Task: Create custom object Instructor custom object for education management system.
Action: Mouse moved to (827, 46)
Screenshot: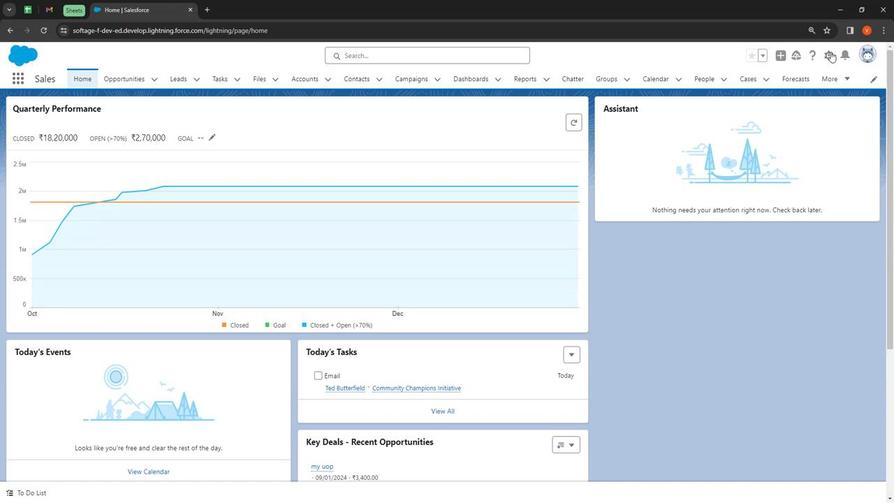 
Action: Mouse pressed left at (827, 46)
Screenshot: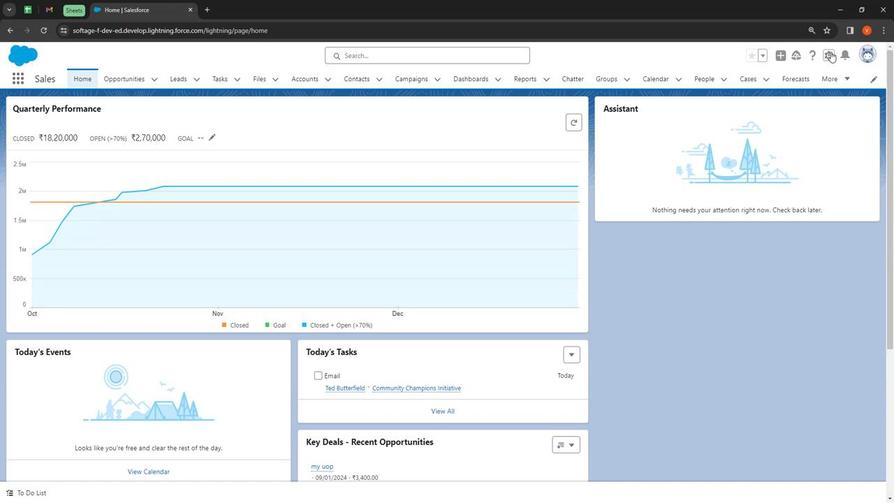 
Action: Mouse moved to (812, 74)
Screenshot: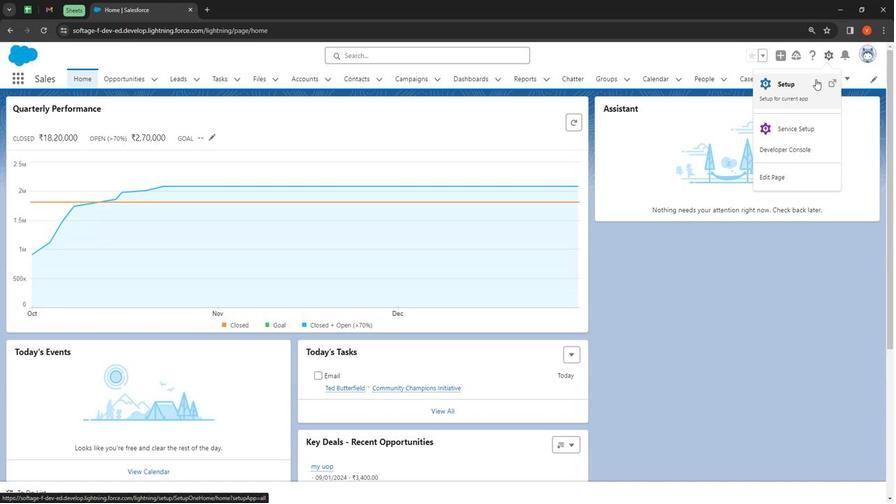 
Action: Mouse pressed left at (812, 74)
Screenshot: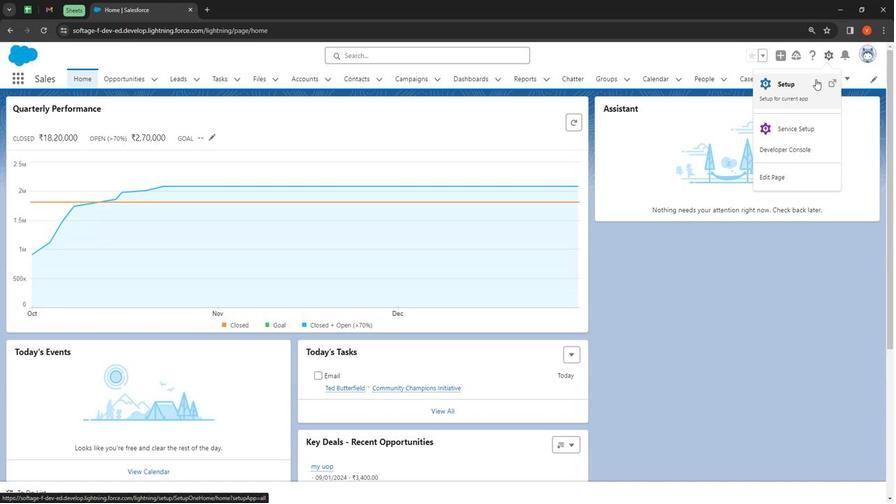 
Action: Mouse moved to (142, 78)
Screenshot: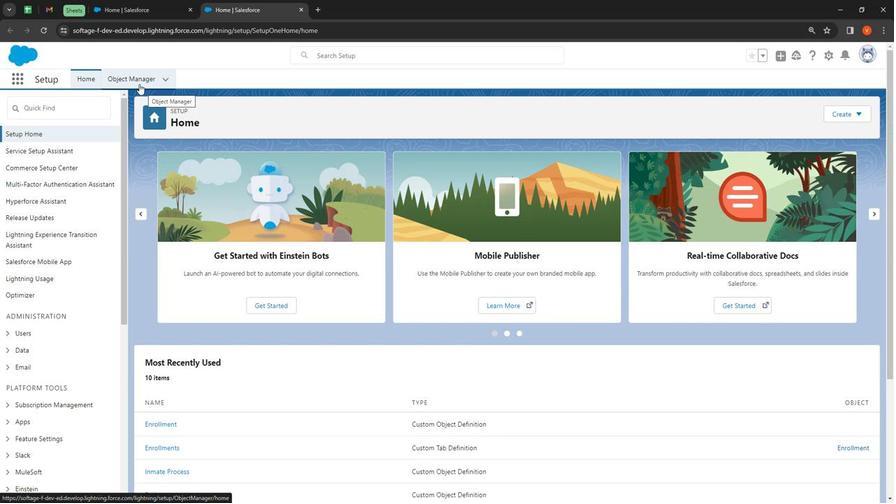 
Action: Mouse pressed left at (142, 78)
Screenshot: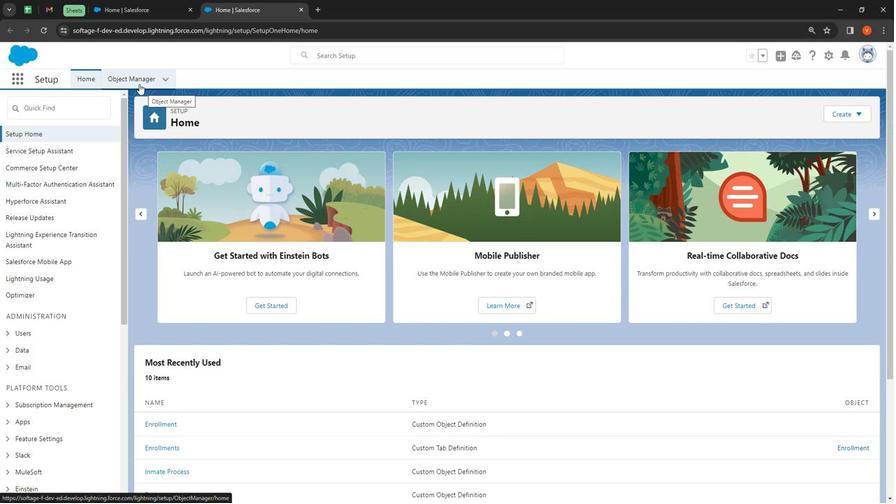 
Action: Mouse moved to (846, 104)
Screenshot: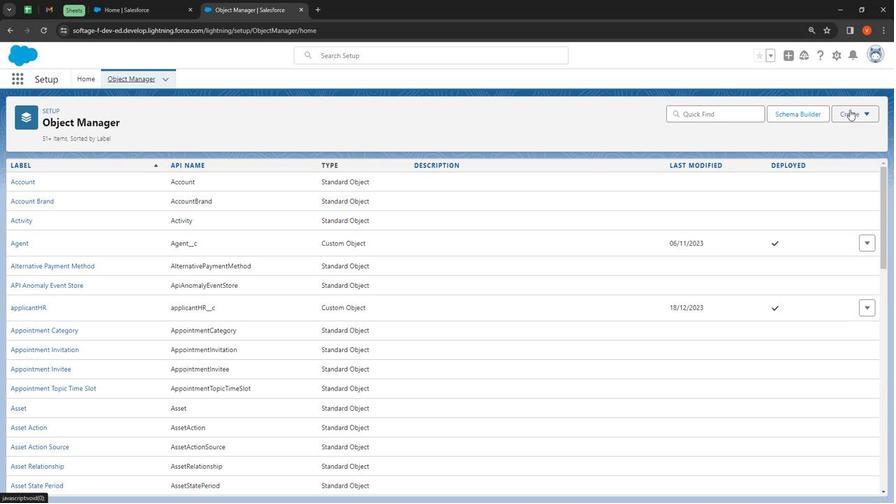 
Action: Mouse pressed left at (846, 104)
Screenshot: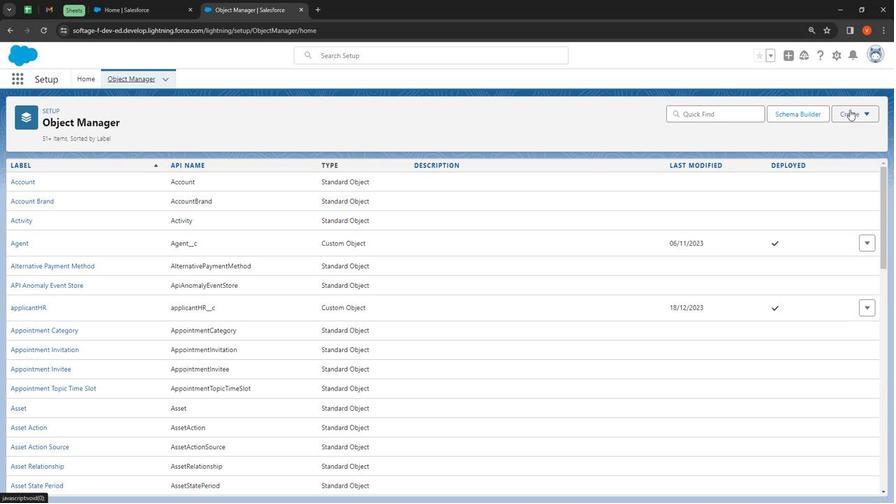 
Action: Mouse moved to (837, 139)
Screenshot: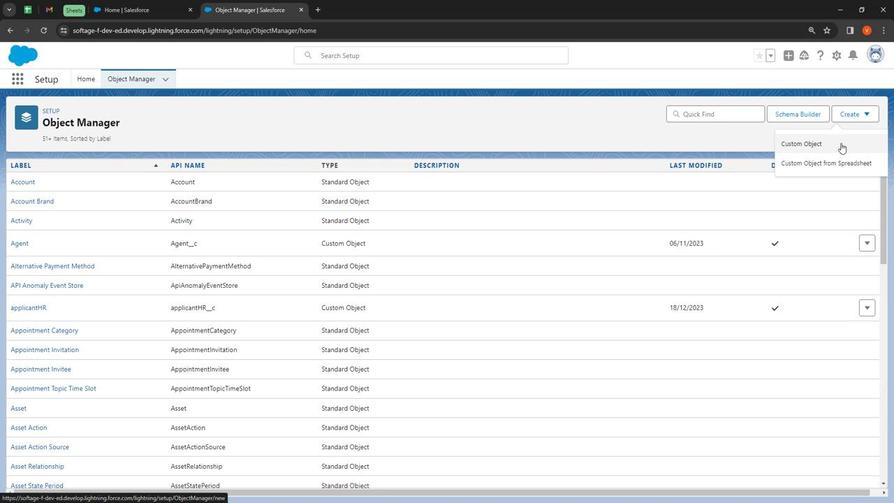 
Action: Mouse pressed left at (837, 139)
Screenshot: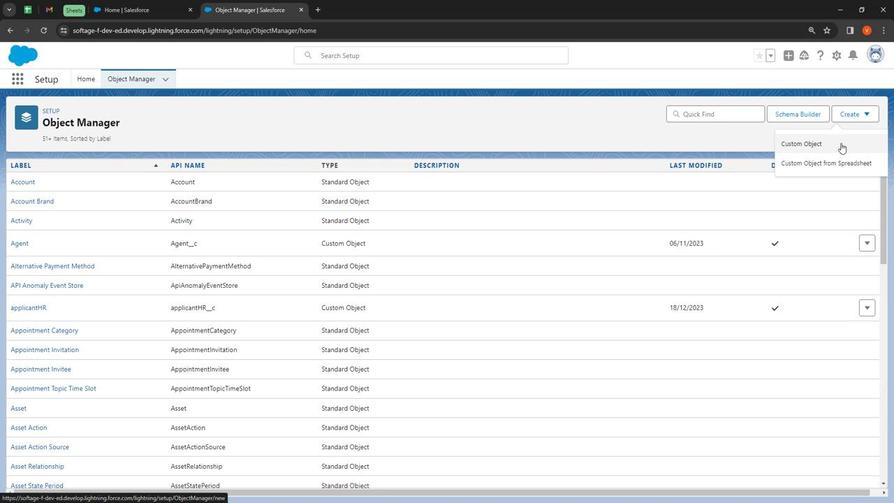 
Action: Mouse moved to (209, 252)
Screenshot: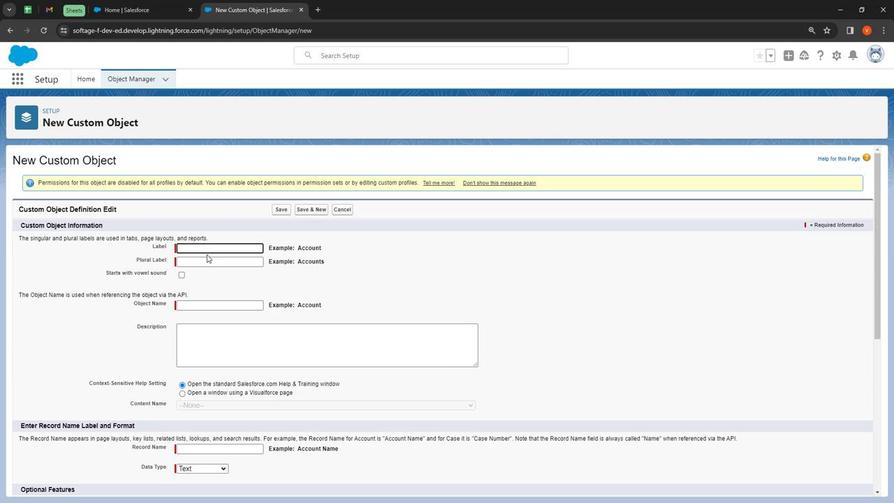 
Action: Mouse pressed left at (209, 252)
Screenshot: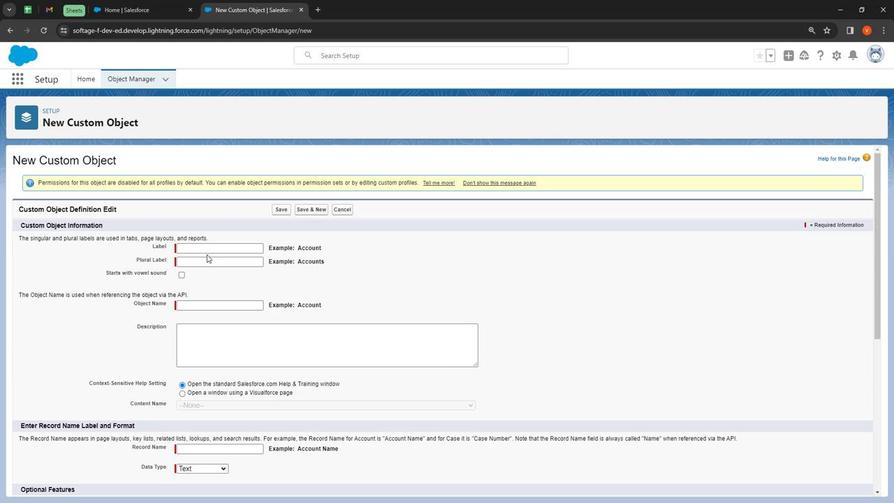 
Action: Mouse moved to (209, 249)
Screenshot: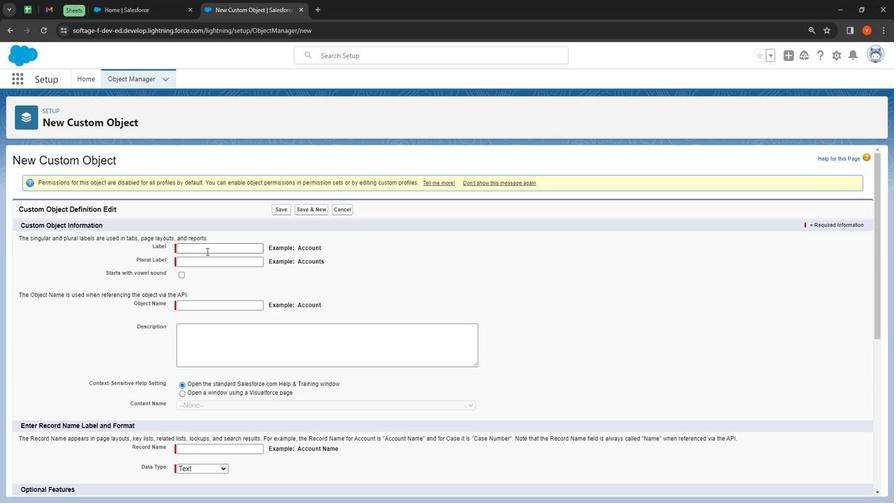 
Action: Mouse pressed left at (209, 249)
Screenshot: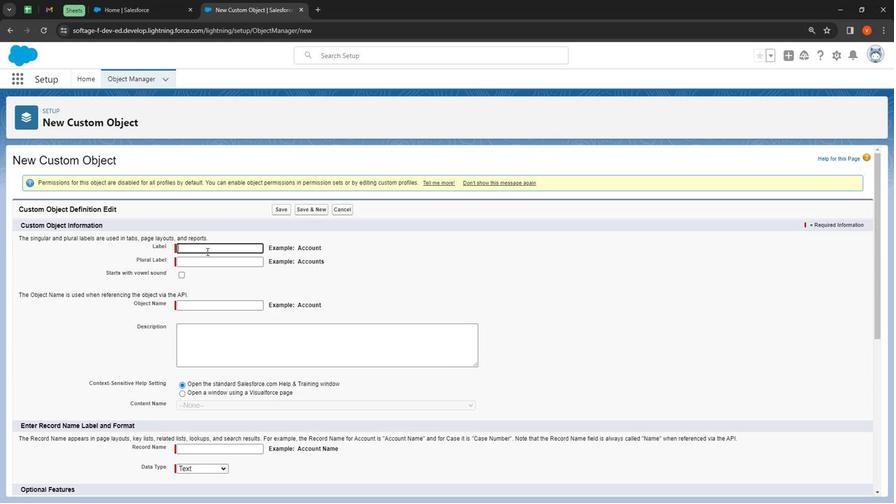
Action: Mouse moved to (206, 245)
Screenshot: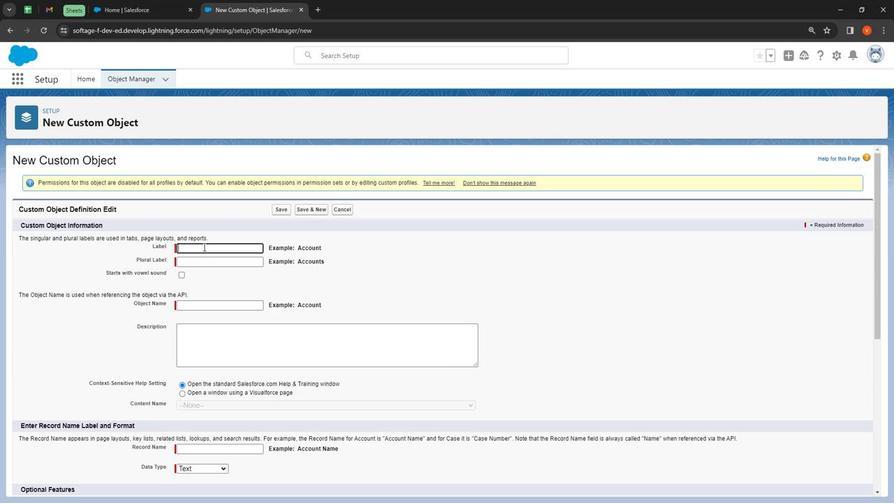 
Action: Key pressed <Key.shift_r><Key.shift_r>Instructor
Screenshot: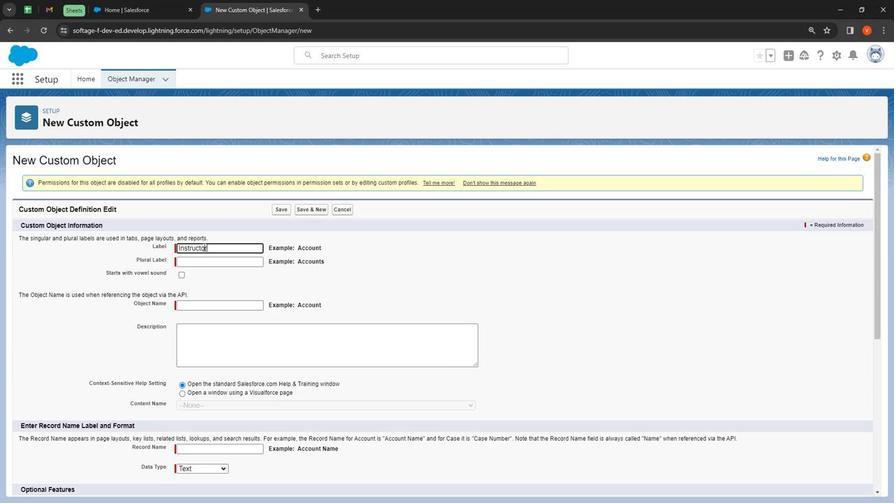 
Action: Mouse moved to (231, 260)
Screenshot: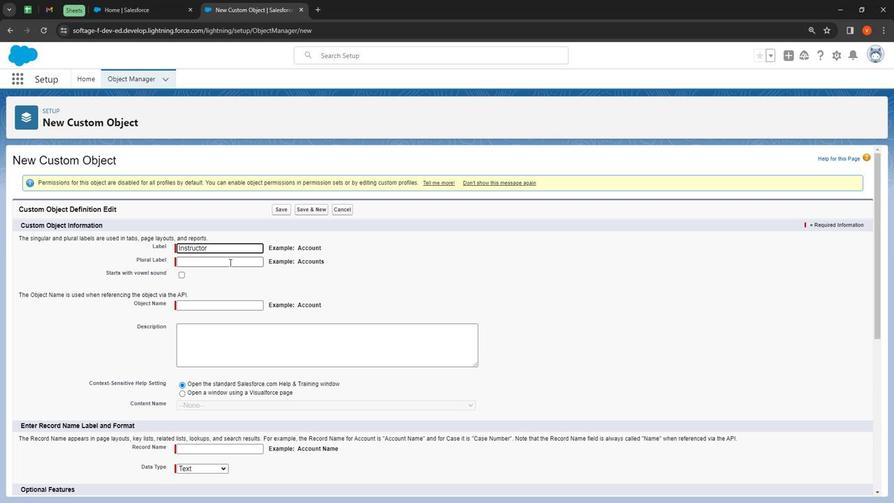 
Action: Mouse pressed left at (231, 260)
Screenshot: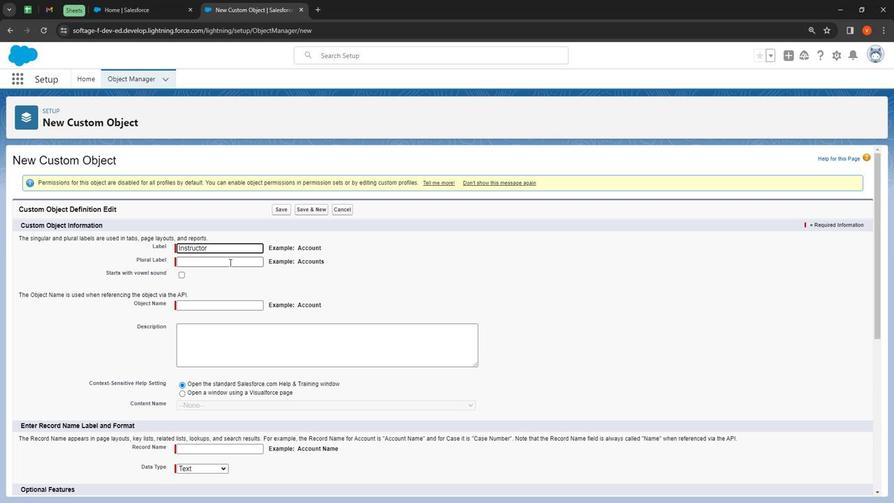 
Action: Mouse moved to (231, 259)
Screenshot: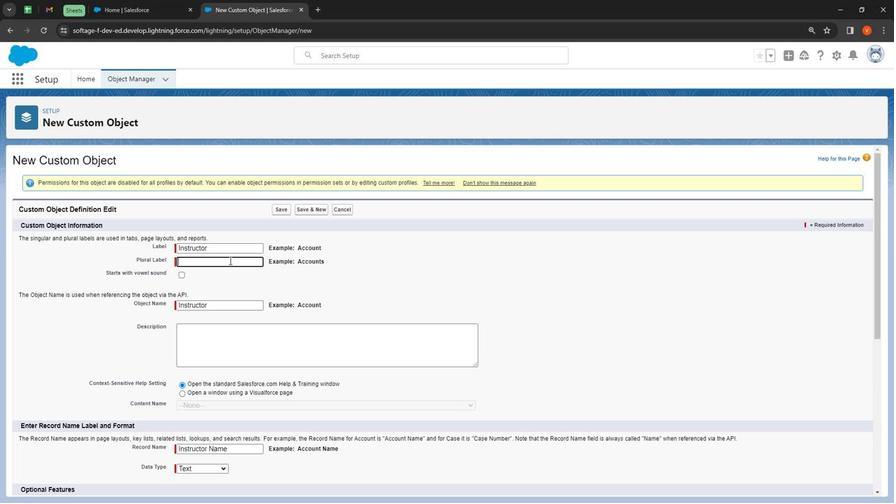 
Action: Key pressed <Key.shift>
Screenshot: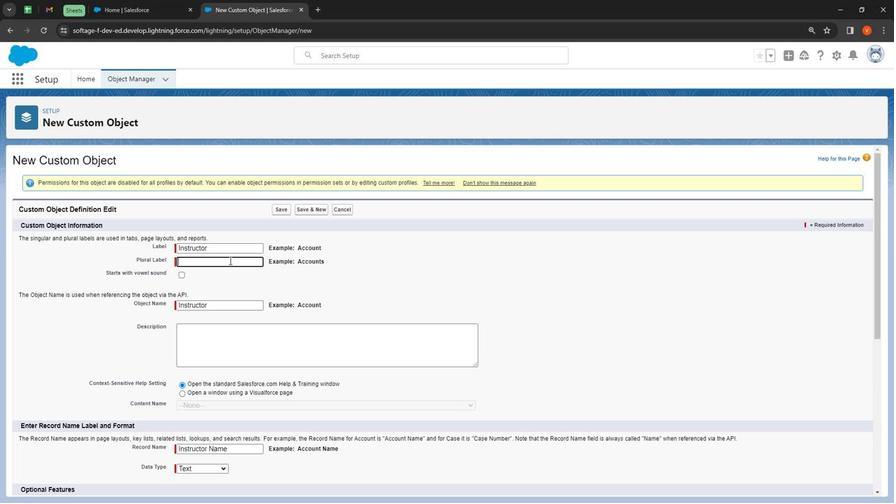 
Action: Mouse moved to (231, 258)
Screenshot: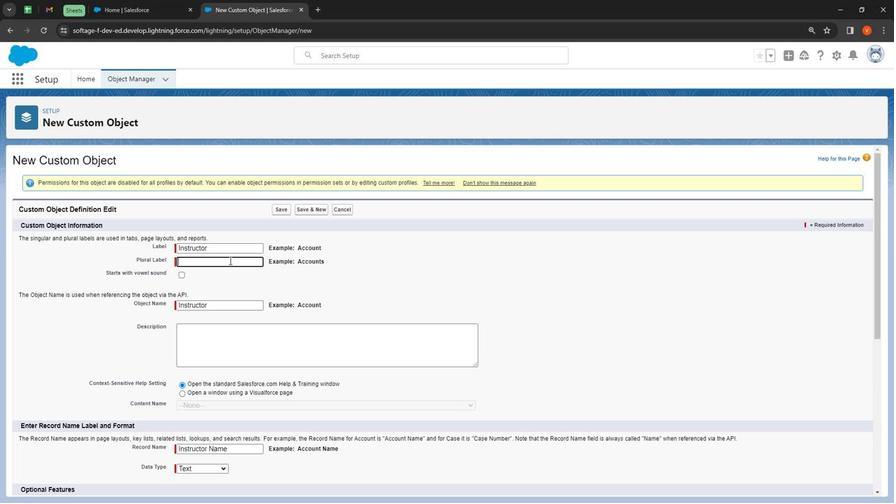 
Action: Key pressed <Key.shift><Key.shift><Key.shift><Key.shift><Key.shift>Instructors
Screenshot: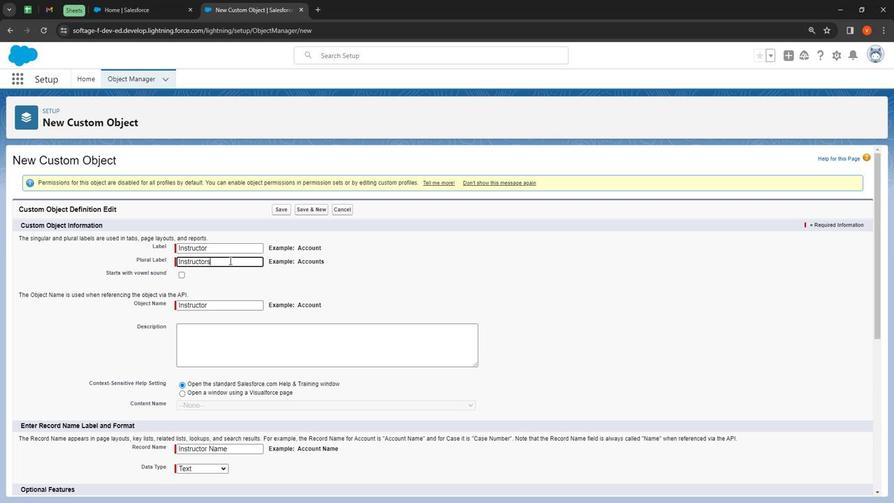 
Action: Mouse moved to (184, 275)
Screenshot: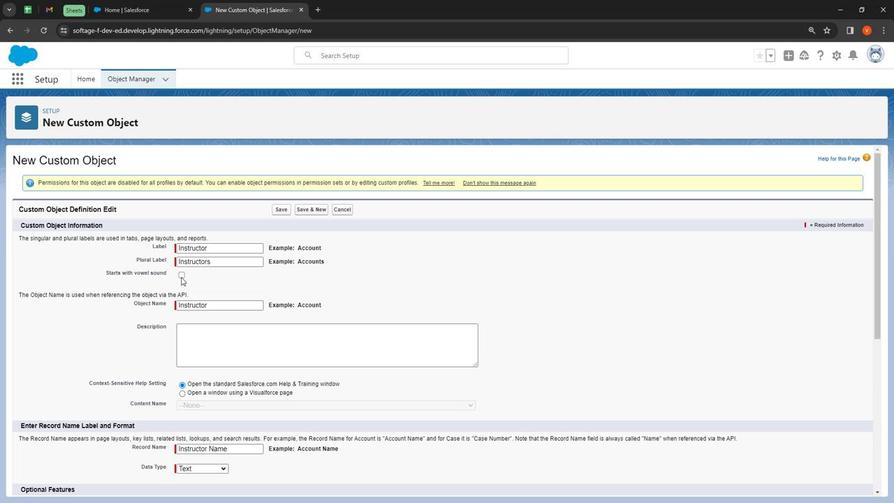 
Action: Mouse pressed left at (184, 275)
Screenshot: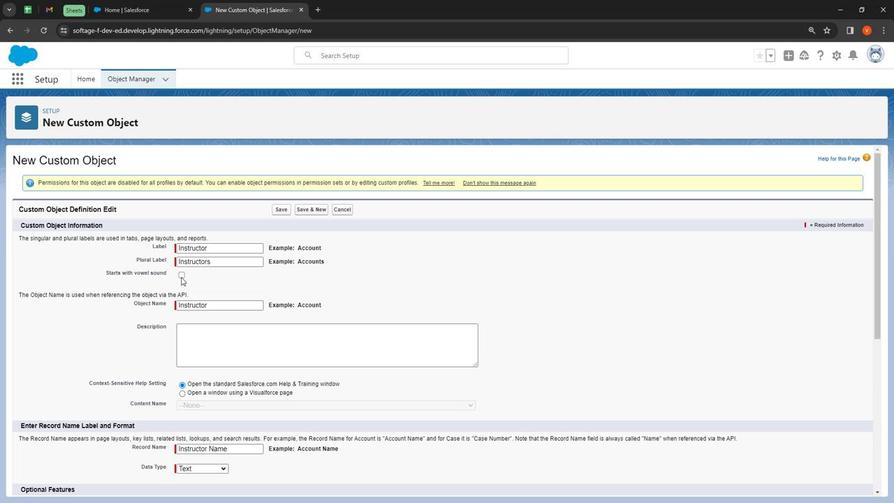 
Action: Mouse moved to (226, 340)
Screenshot: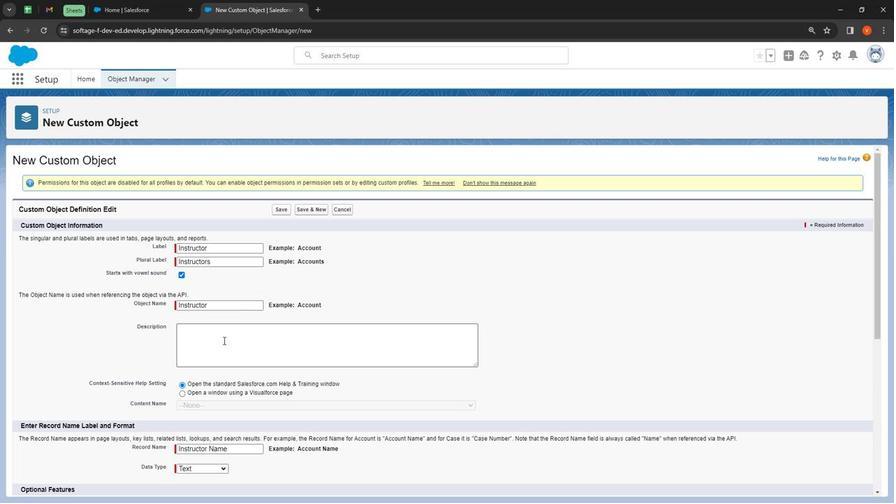 
Action: Mouse pressed left at (226, 340)
Screenshot: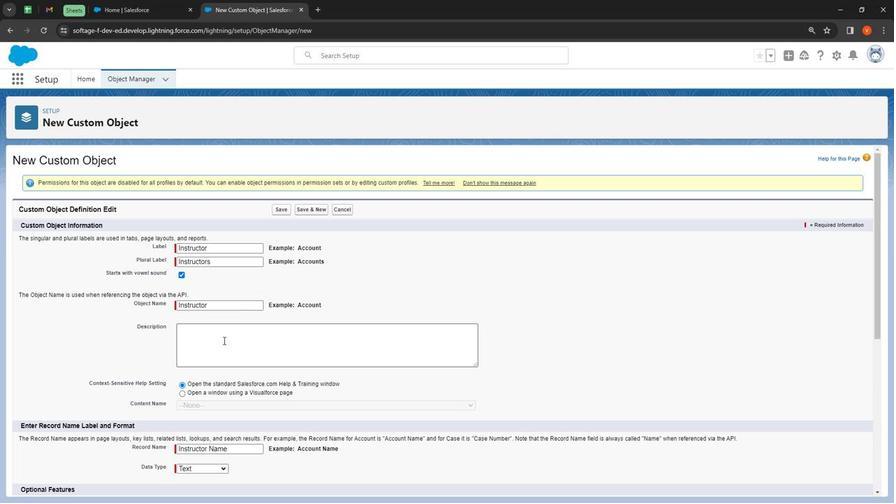 
Action: Key pressed <Key.shift>
Screenshot: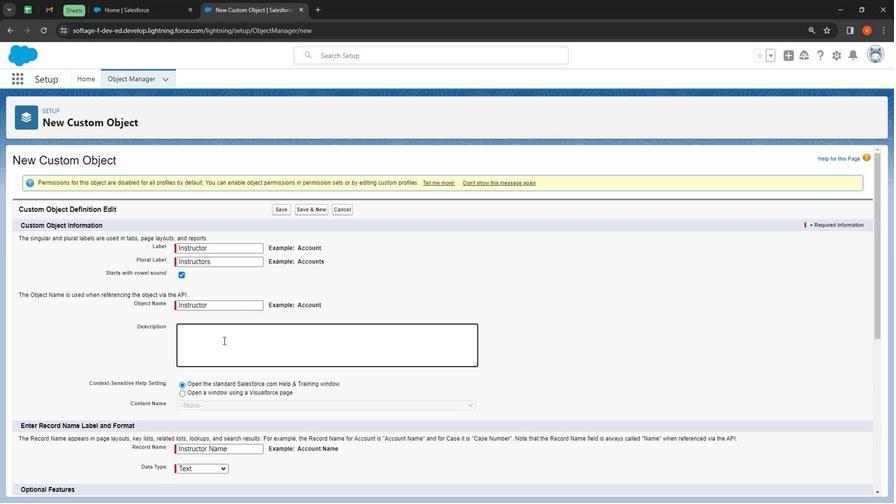 
Action: Mouse moved to (227, 347)
Screenshot: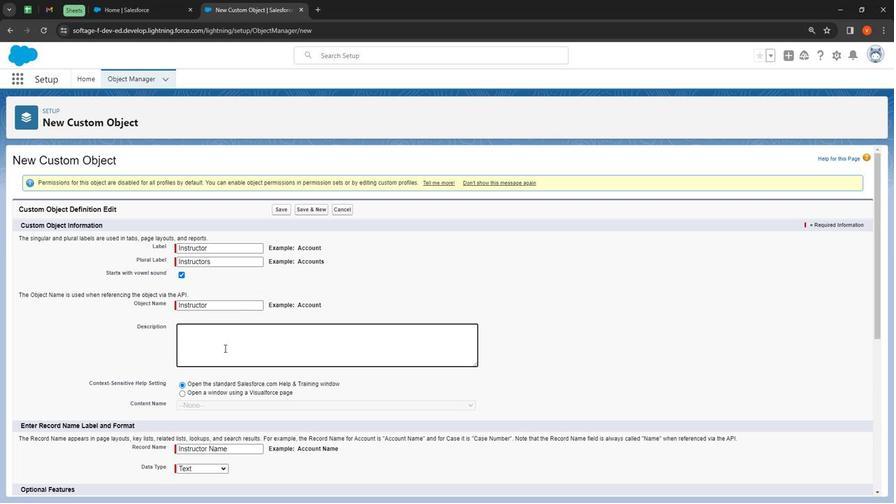 
Action: Key pressed <Key.shift><Key.shift><Key.shift><Key.shift><Key.shift><Key.shift><Key.shift><Key.shift><Key.shift><Key.shift><Key.shift><Key.shift><Key.shift><Key.shift><Key.shift><Key.shift><Key.shift>Instructors<Key.space><Key.shift>Custom<Key.space>object<Key.space>in<Key.space><Key.shift>SMS<Key.space>application<Key.space>to<Key.space><Key.shift><Key.shift><Key.shift><Key.shift><Key.shift><Key.shift><Key.shift><Key.shift><Key.shift><Key.shift><Key.shift><Key.shift><Key.shift><Key.shift><Key.shift><Key.shift><Key.shift><Key.shift><Key.shift><Key.shift>Contain<Key.space><Key.shift>Data<Key.space><Key.shift><Key.shift><Key.shift><Key.shift><Key.shift><Key.shift><Key.shift><Key.shift><Key.shift><Key.shift><Key.shift><Key.shift><Key.shift><Key.shift><Key.shift><Key.shift><Key.shift><Key.shift><Key.shift><Key.shift><Key.shift><Key.shift><Key.shift><Key.shift><Key.shift><Key.shift><Key.shift><Key.shift><Key.shift><Key.shift><Key.shift><Key.shift><Key.shift><Key.shift><Key.shift><Key.shift><Key.shift><Key.shift><Key.shift><Key.shift><Key.shift><Key.shift><Key.shift><Key.shift><Key.shift><Key.shift><Key.shift><Key.shift><Key.shift><Key.shift>For<Key.space><Key.shift><Key.shift><Key.shift><Key.shift><Key.shift><Key.shift><Key.shift><Key.shift><Key.shift><Key.shift><Key.shift><Key.shift><Key.shift><Key.shift><Key.shift><Key.shift><Key.shift><Key.shift><Key.shift><Key.shift><Key.shift><Key.shift><Key.shift><Key.shift><Key.shift><Key.shift><Key.shift>Instruck<Key.backspace>tors.
Screenshot: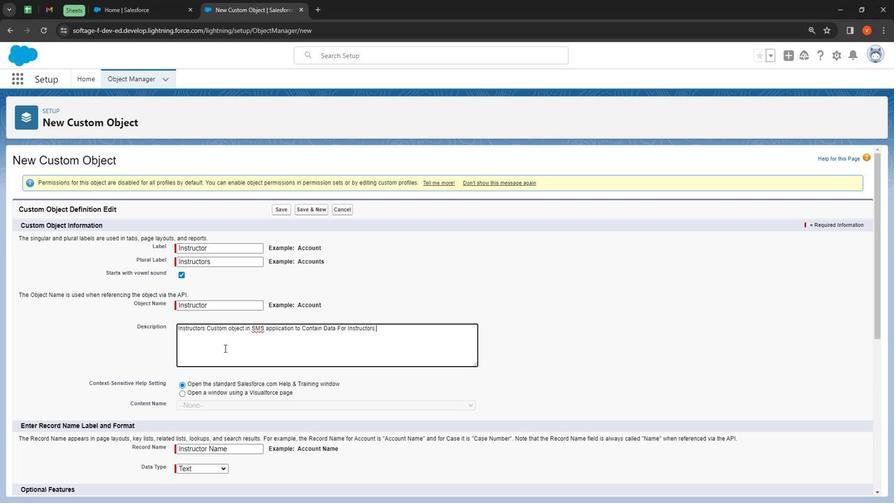 
Action: Mouse moved to (374, 333)
Screenshot: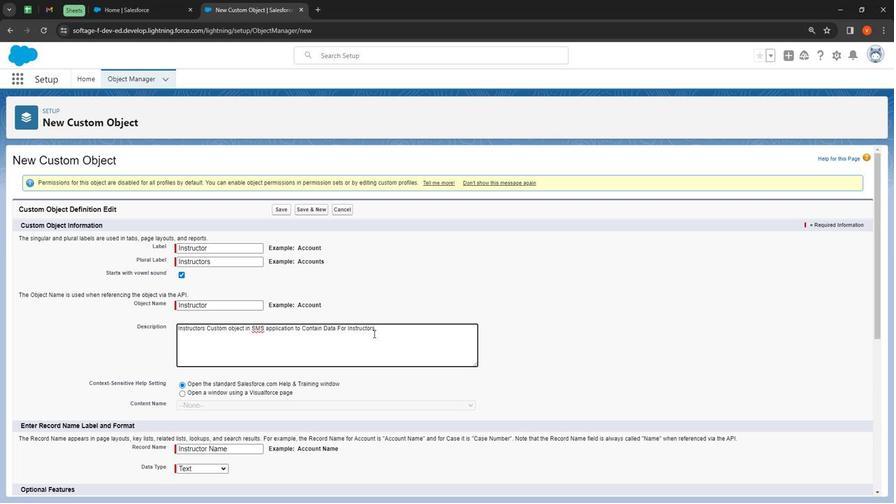 
Action: Mouse scrolled (374, 332) with delta (0, 0)
Screenshot: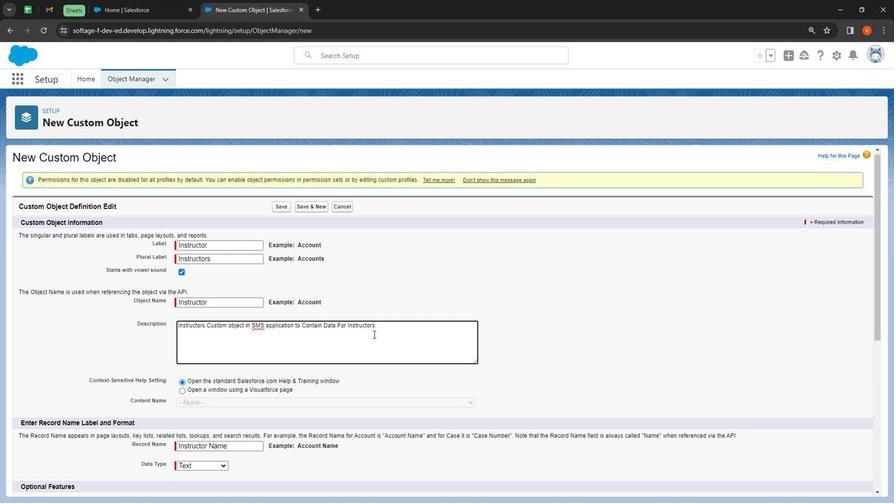 
Action: Mouse moved to (374, 333)
Screenshot: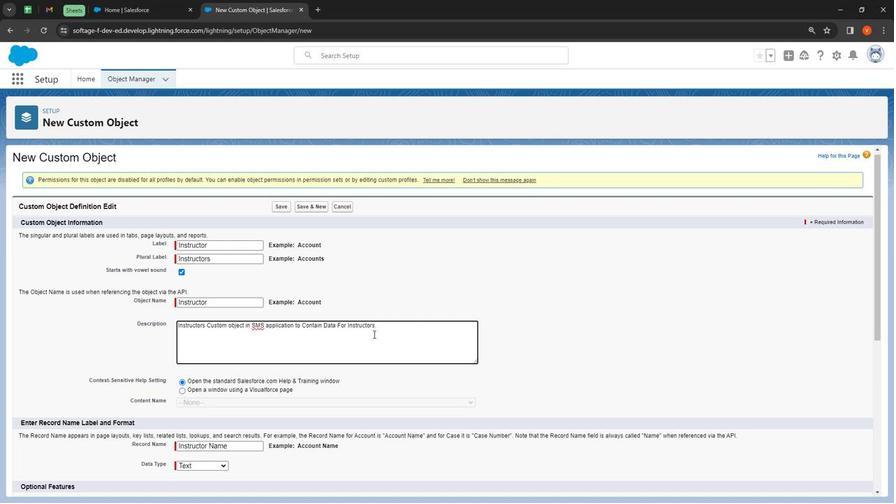 
Action: Mouse scrolled (374, 333) with delta (0, 0)
Screenshot: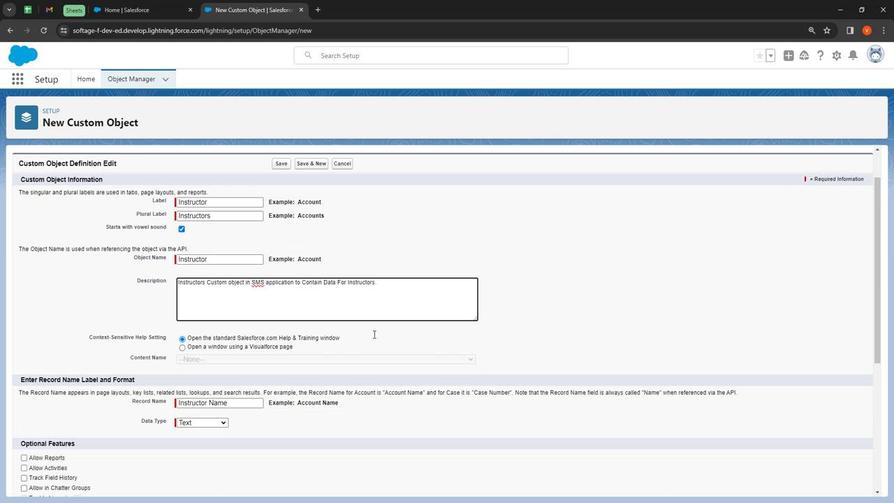 
Action: Mouse moved to (55, 406)
Screenshot: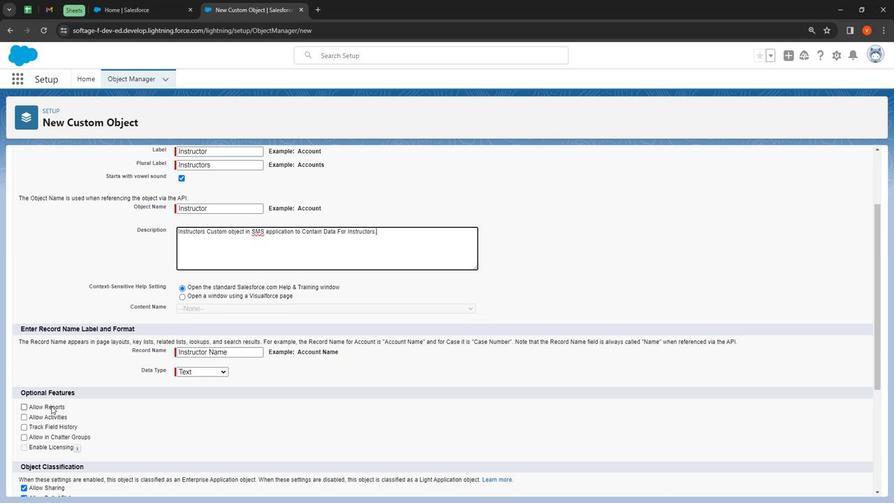 
Action: Mouse pressed left at (55, 406)
Screenshot: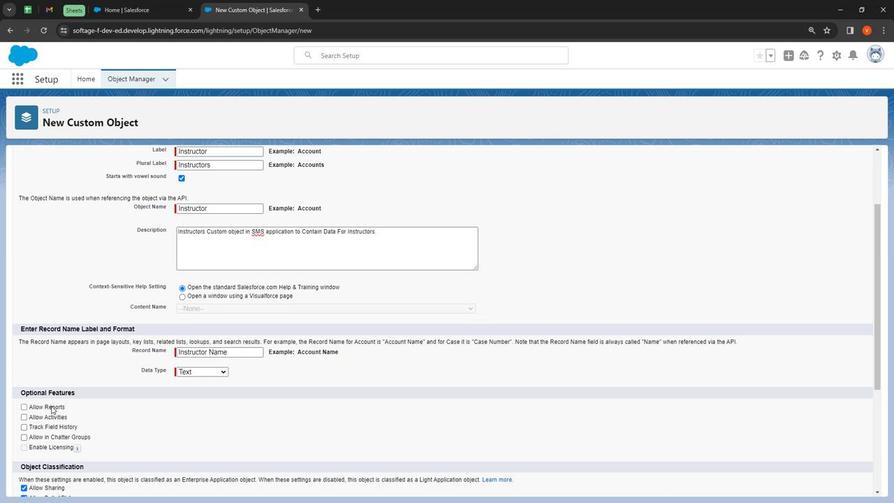 
Action: Mouse moved to (48, 415)
Screenshot: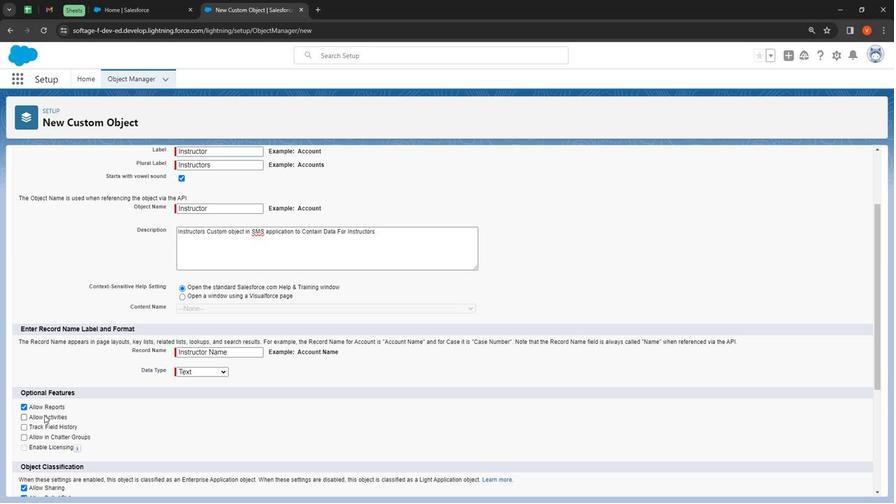 
Action: Mouse pressed left at (48, 415)
Screenshot: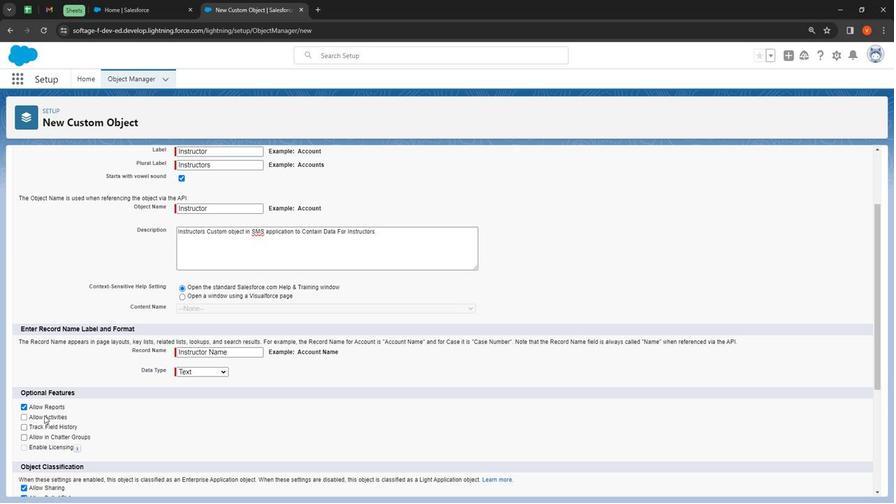 
Action: Mouse moved to (46, 428)
Screenshot: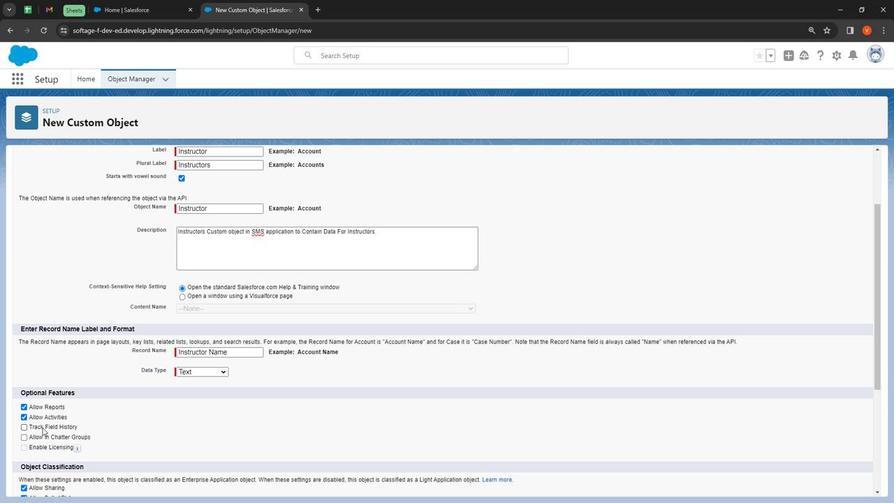 
Action: Mouse pressed left at (46, 428)
Screenshot: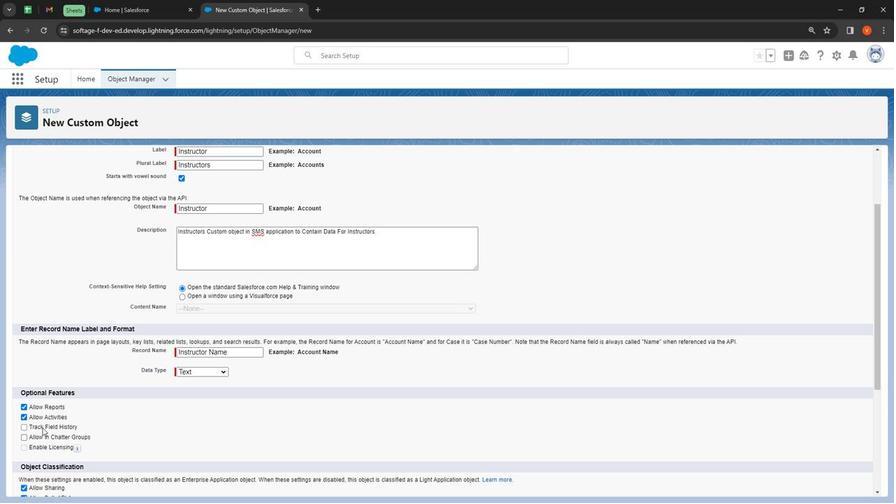 
Action: Mouse moved to (45, 439)
Screenshot: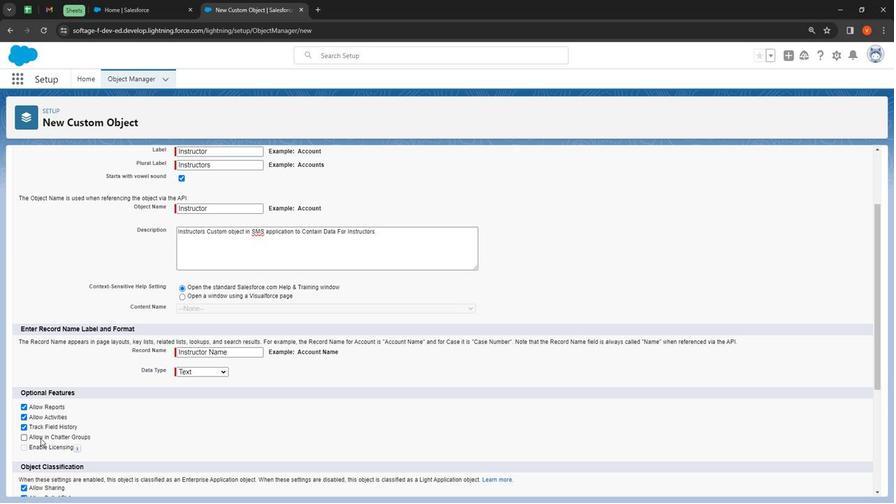 
Action: Mouse pressed left at (45, 439)
Screenshot: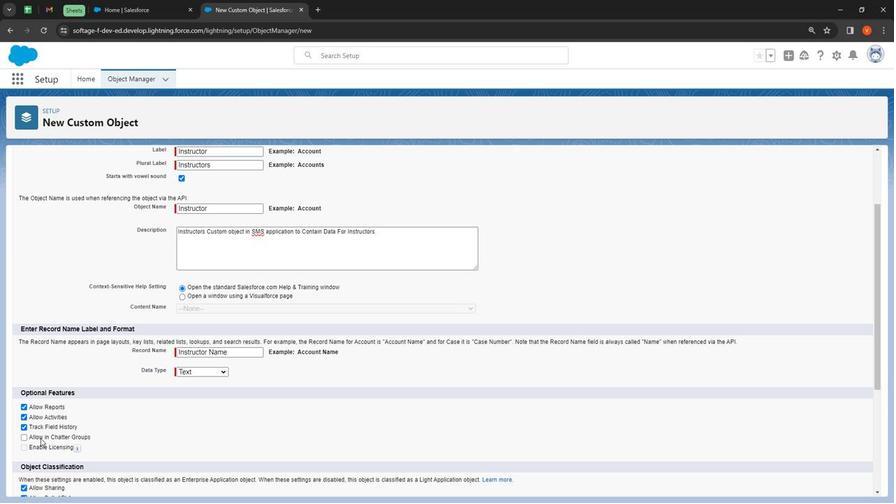 
Action: Mouse moved to (214, 397)
Screenshot: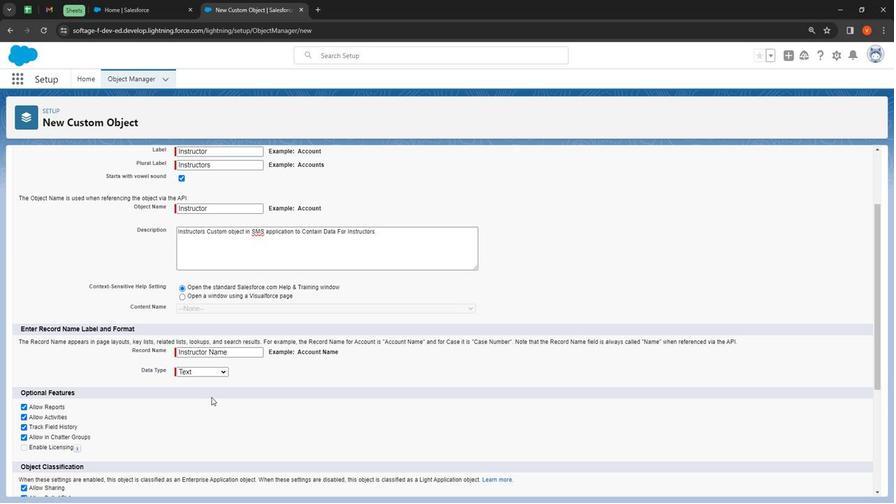 
Action: Mouse scrolled (214, 396) with delta (0, 0)
Screenshot: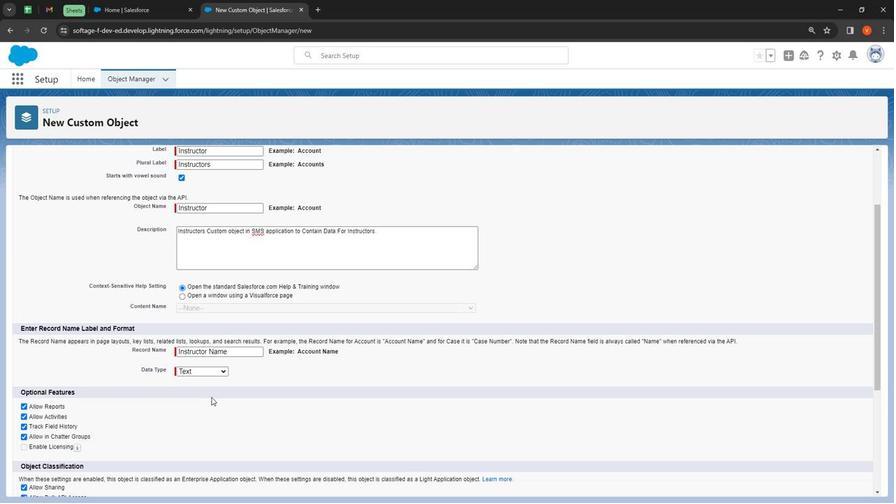 
Action: Mouse moved to (214, 397)
Screenshot: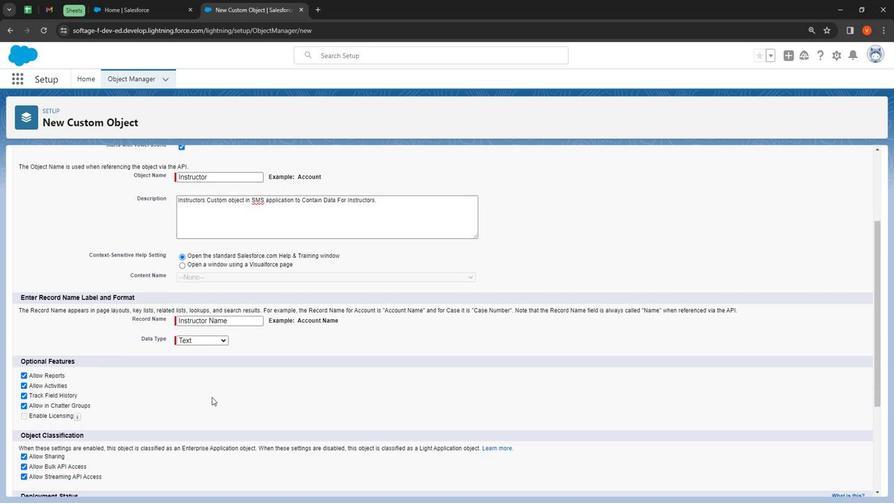 
Action: Mouse scrolled (214, 396) with delta (0, 0)
Screenshot: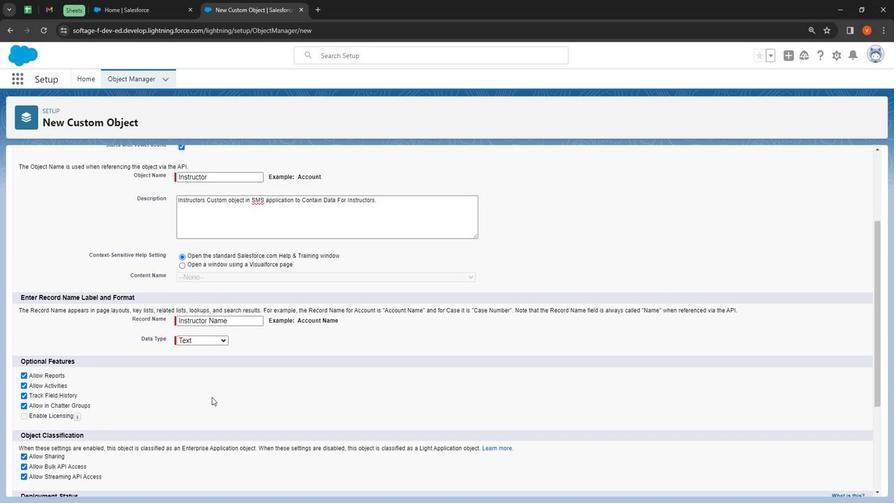 
Action: Mouse moved to (215, 395)
Screenshot: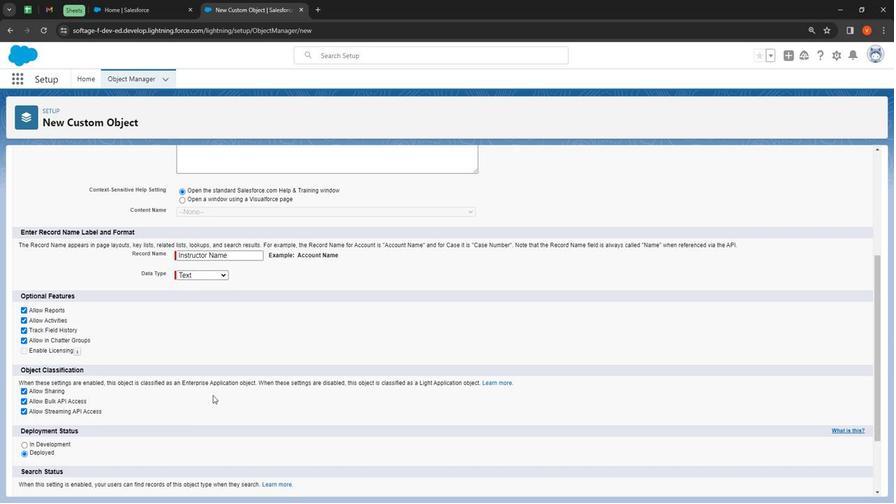 
Action: Mouse scrolled (215, 394) with delta (0, 0)
Screenshot: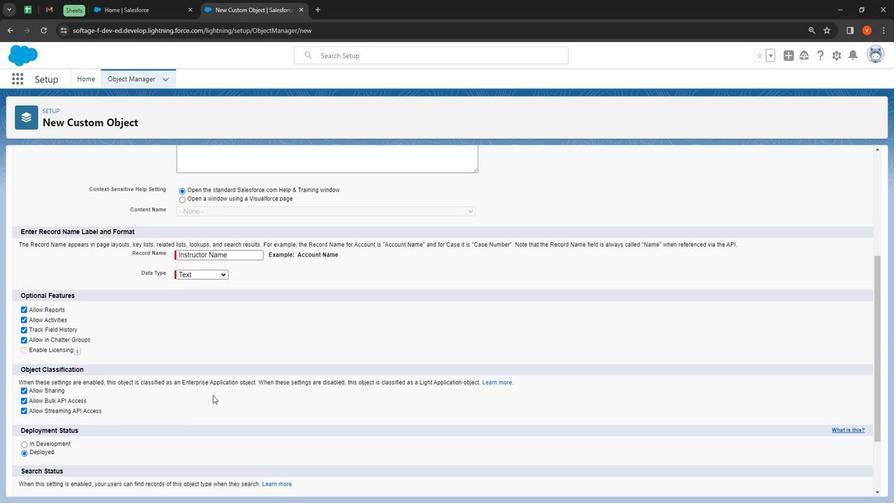 
Action: Mouse moved to (215, 394)
Screenshot: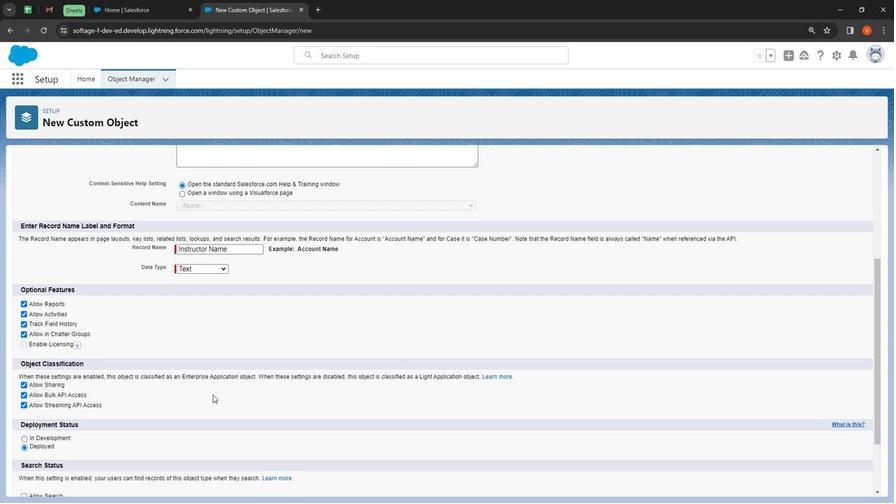 
Action: Mouse scrolled (215, 394) with delta (0, 0)
Screenshot: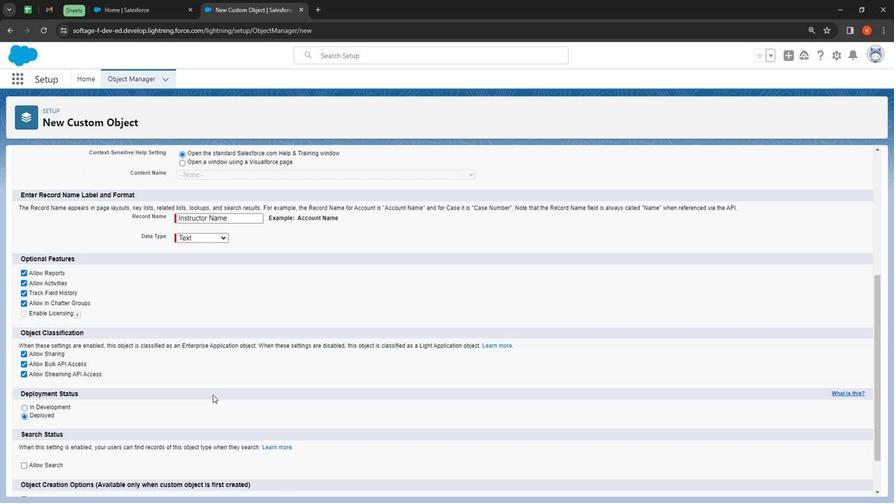 
Action: Mouse moved to (61, 415)
Screenshot: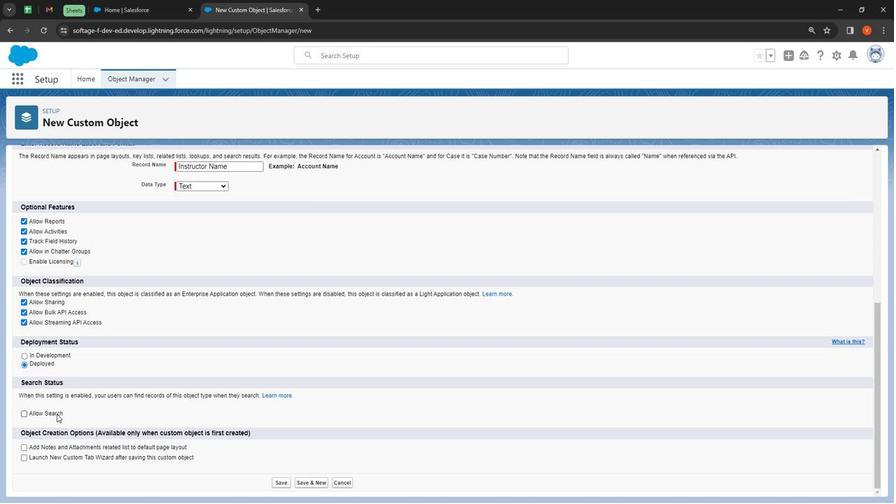 
Action: Mouse pressed left at (61, 415)
Screenshot: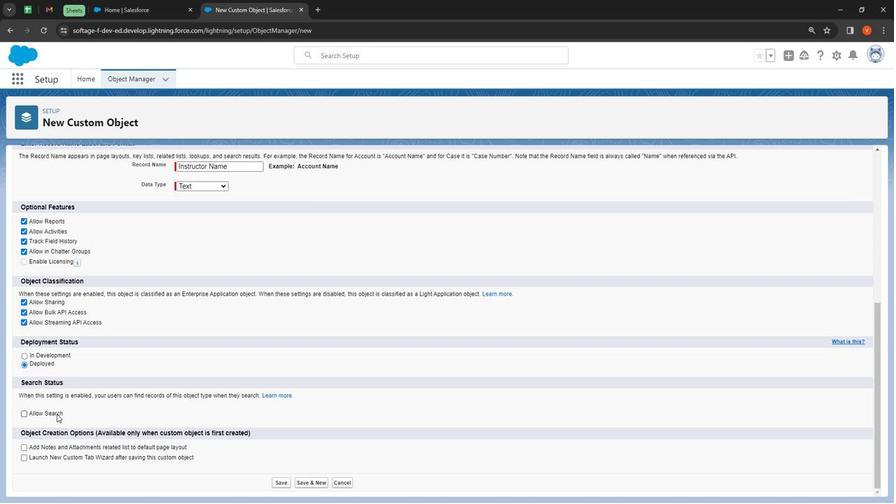 
Action: Mouse moved to (275, 481)
Screenshot: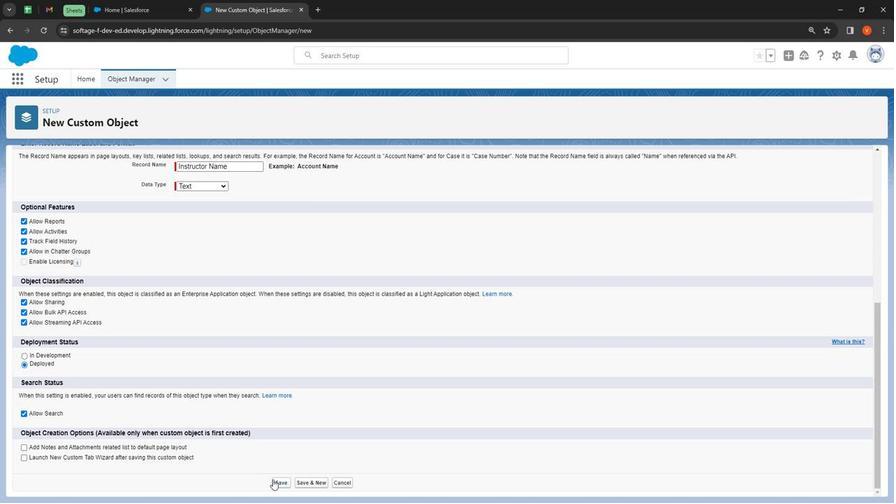 
Action: Mouse pressed left at (275, 481)
Screenshot: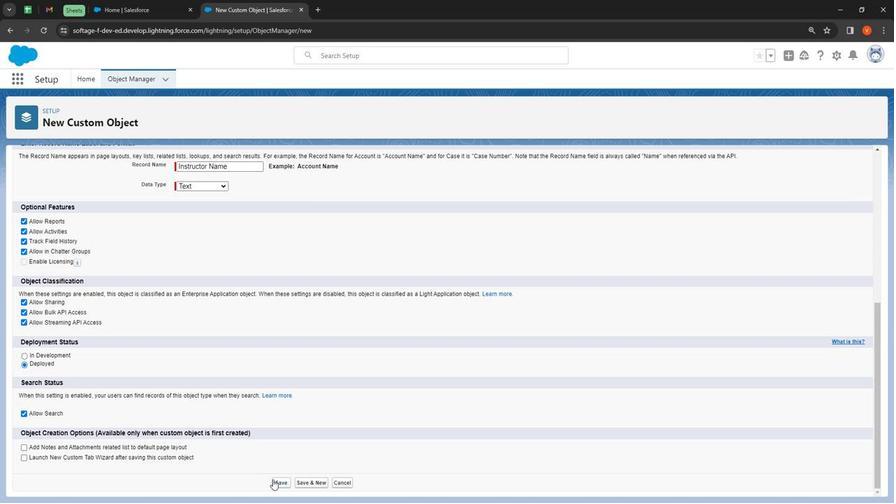 
Action: Mouse moved to (99, 180)
Screenshot: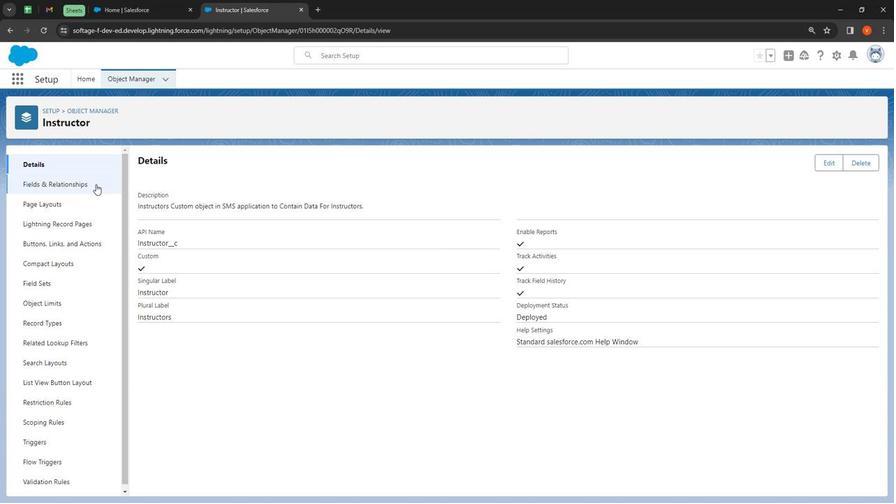 
Action: Mouse pressed left at (99, 180)
Screenshot: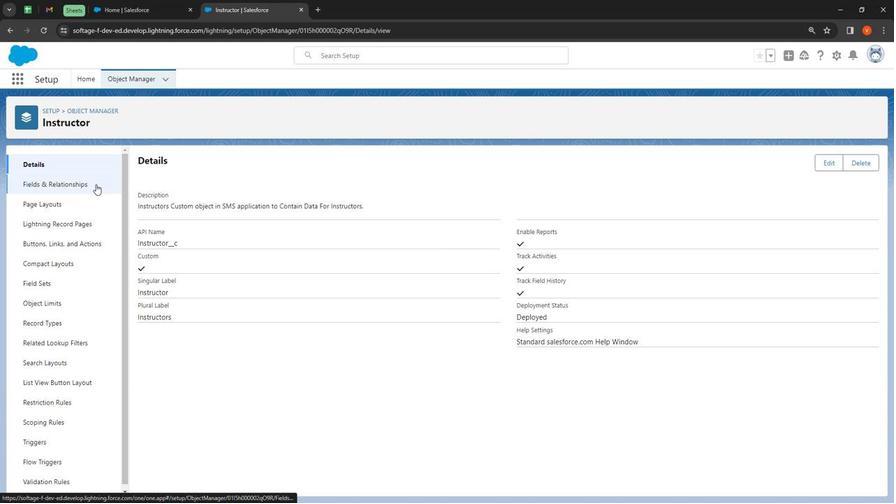 
Action: Mouse moved to (656, 158)
Screenshot: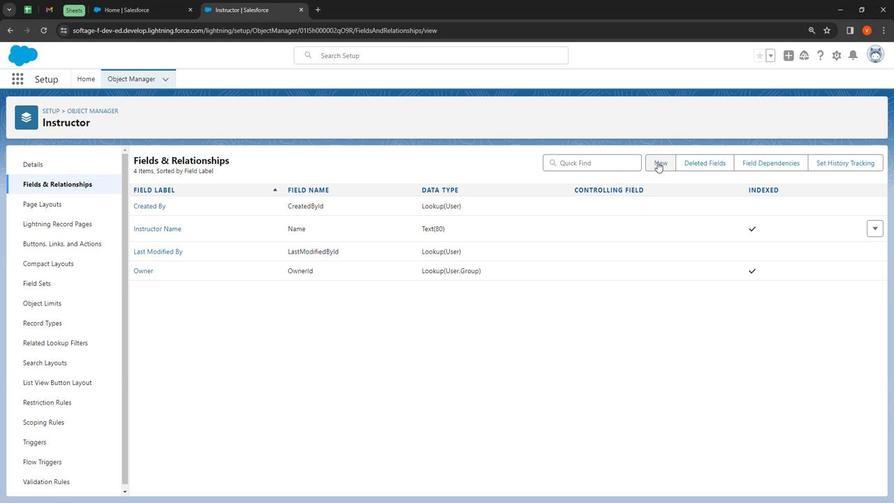
Action: Mouse pressed left at (656, 158)
Screenshot: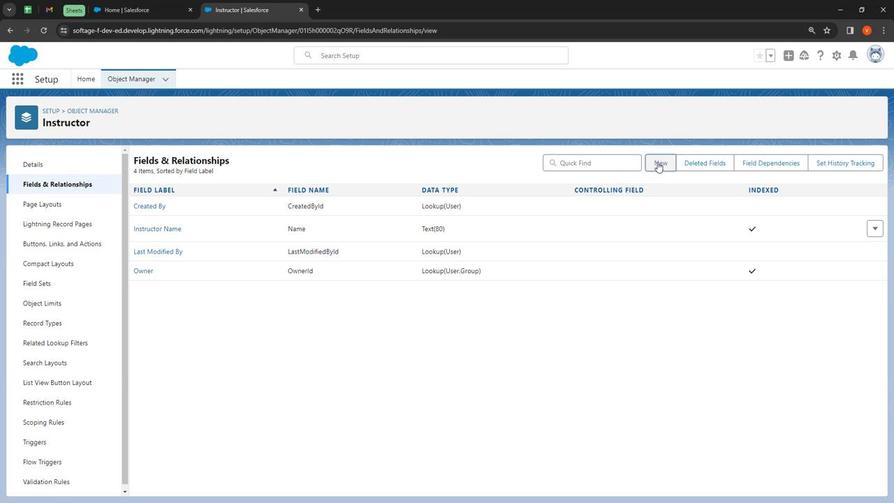 
Action: Mouse moved to (194, 313)
Screenshot: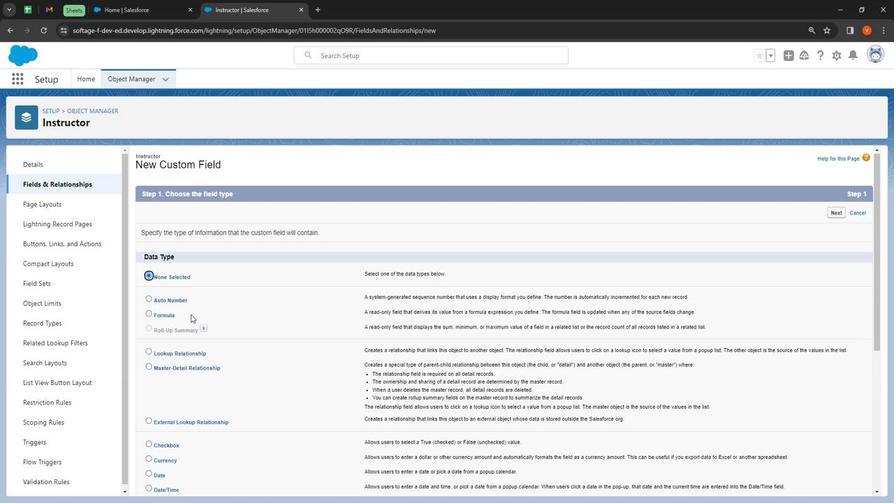 
Action: Mouse scrolled (194, 313) with delta (0, 0)
Screenshot: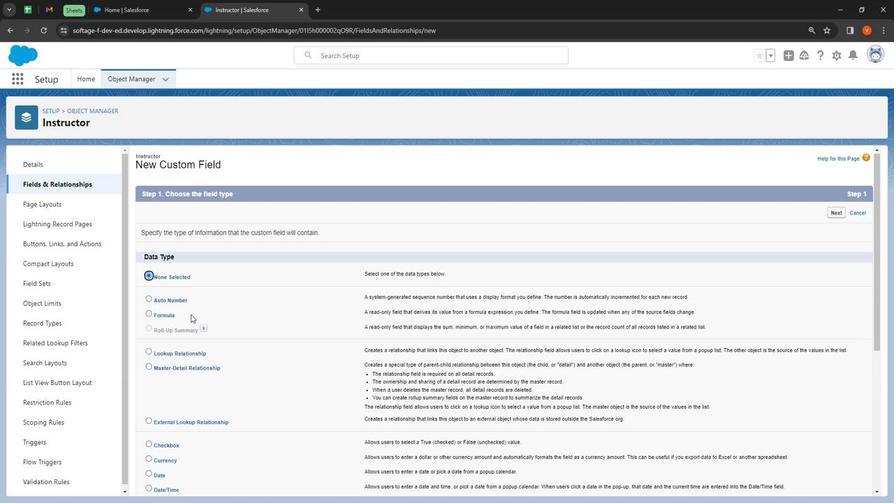 
Action: Mouse moved to (193, 313)
Screenshot: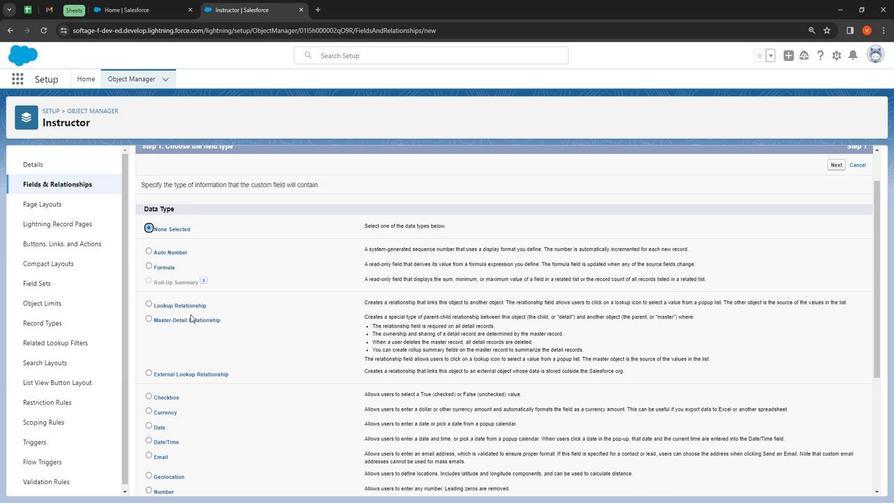 
Action: Mouse scrolled (193, 313) with delta (0, 0)
Screenshot: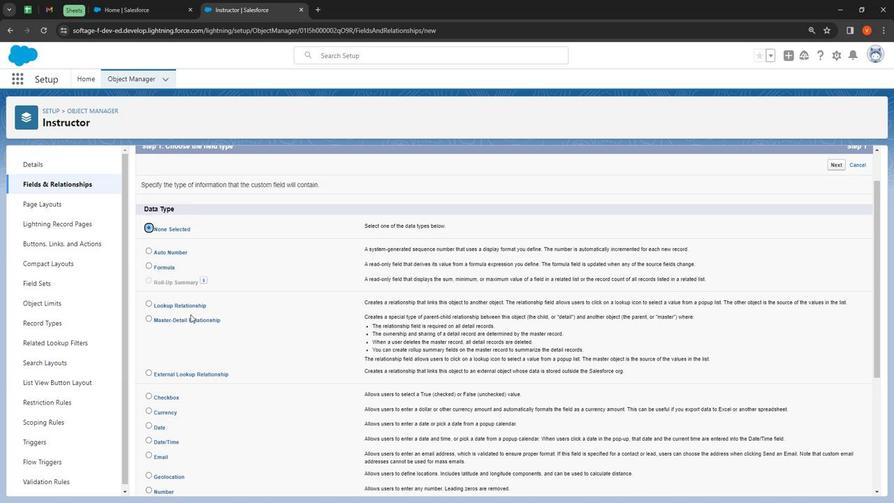 
Action: Mouse moved to (159, 406)
Screenshot: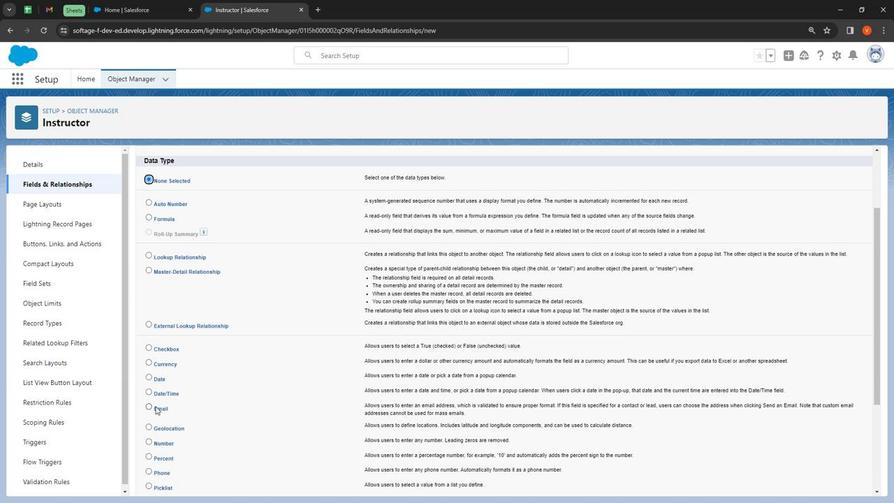 
Action: Mouse pressed left at (159, 406)
Screenshot: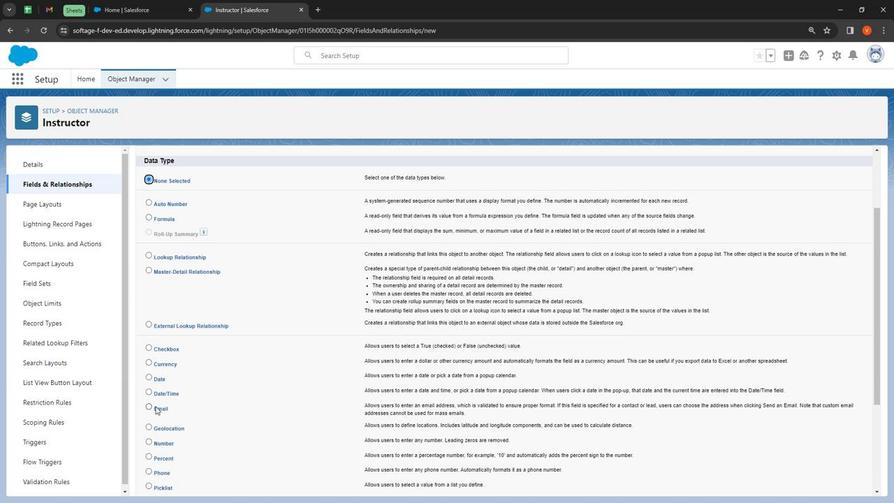 
Action: Mouse moved to (560, 444)
Screenshot: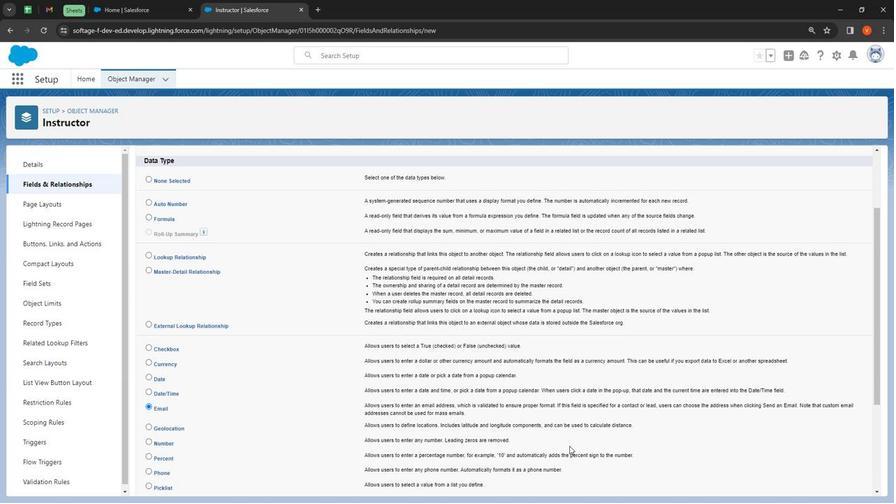 
Action: Mouse scrolled (560, 443) with delta (0, 0)
Screenshot: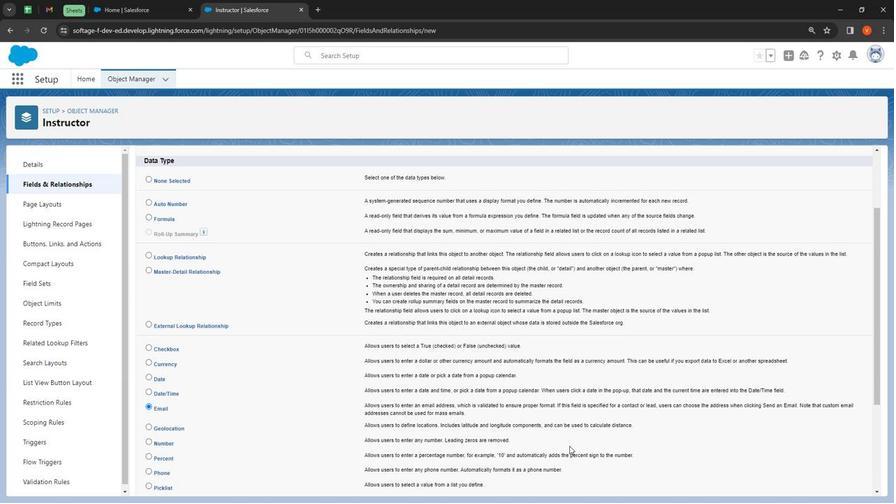 
Action: Mouse moved to (577, 449)
Screenshot: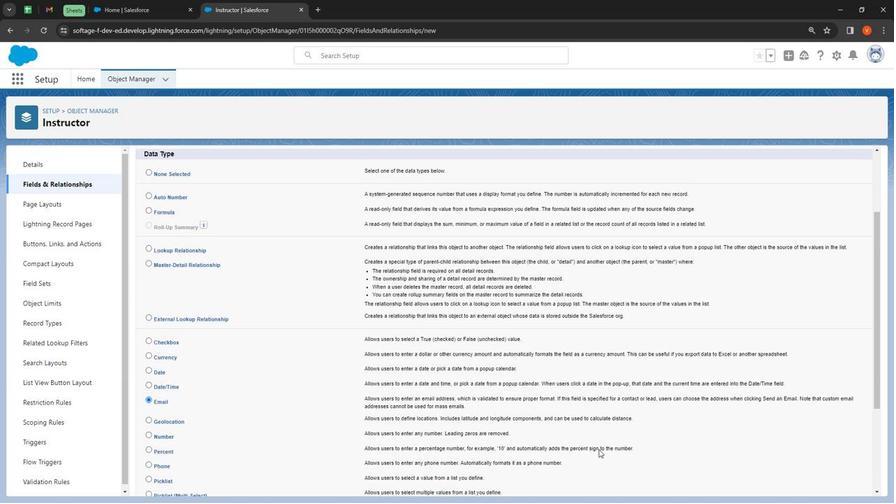 
Action: Mouse scrolled (577, 448) with delta (0, 0)
Screenshot: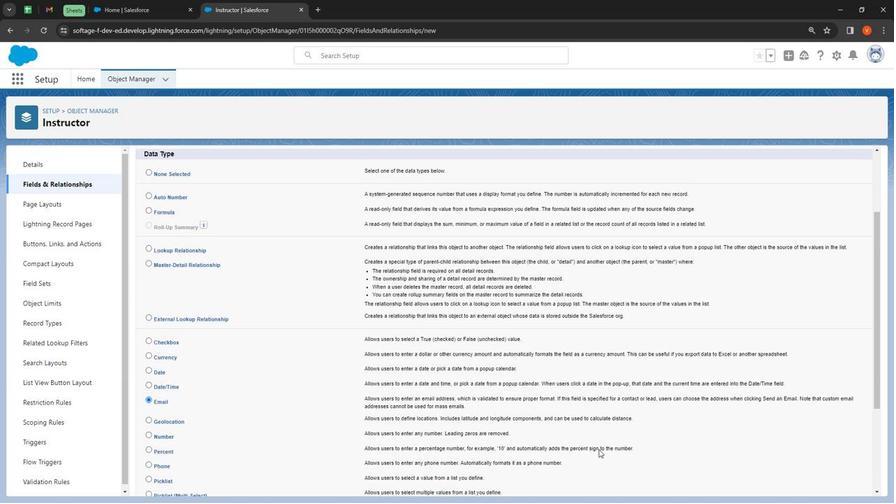 
Action: Mouse moved to (598, 450)
Screenshot: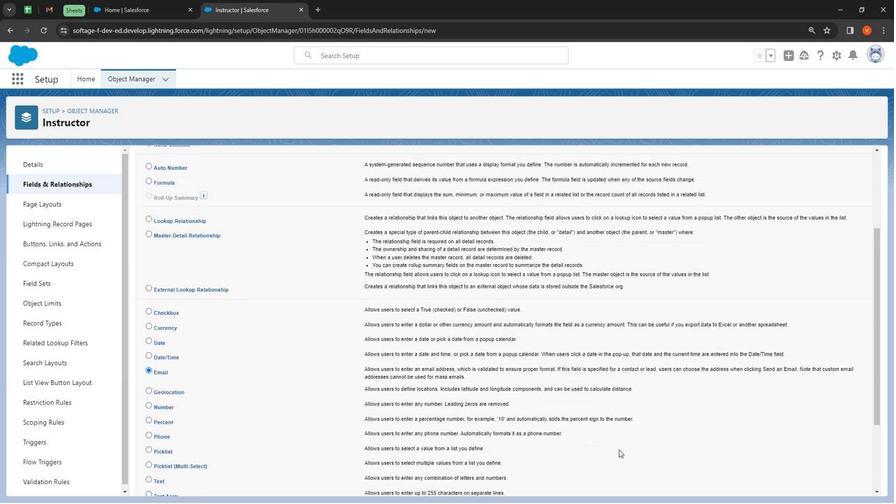 
Action: Mouse scrolled (598, 449) with delta (0, 0)
Screenshot: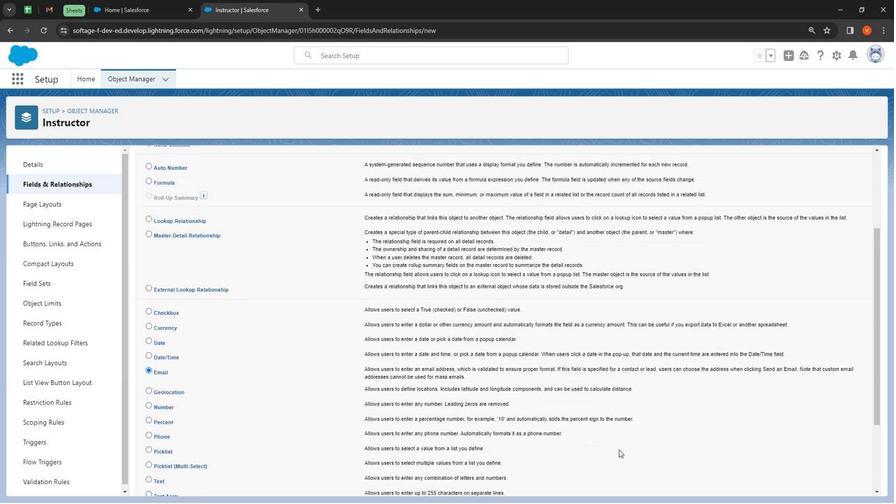
Action: Mouse moved to (614, 450)
Screenshot: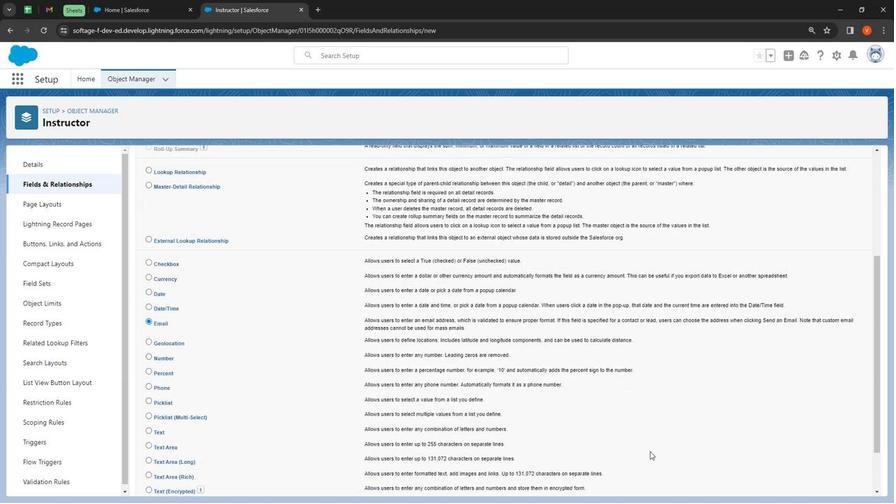 
Action: Mouse scrolled (614, 449) with delta (0, 0)
Screenshot: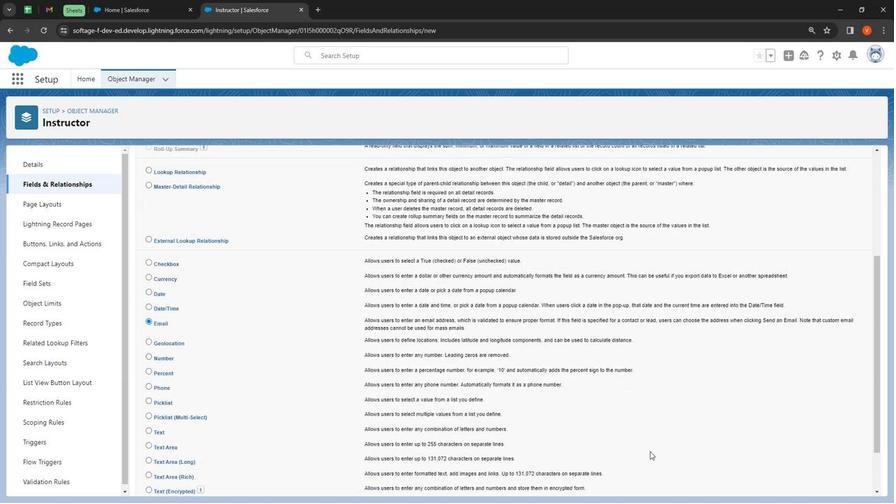 
Action: Mouse moved to (631, 452)
Screenshot: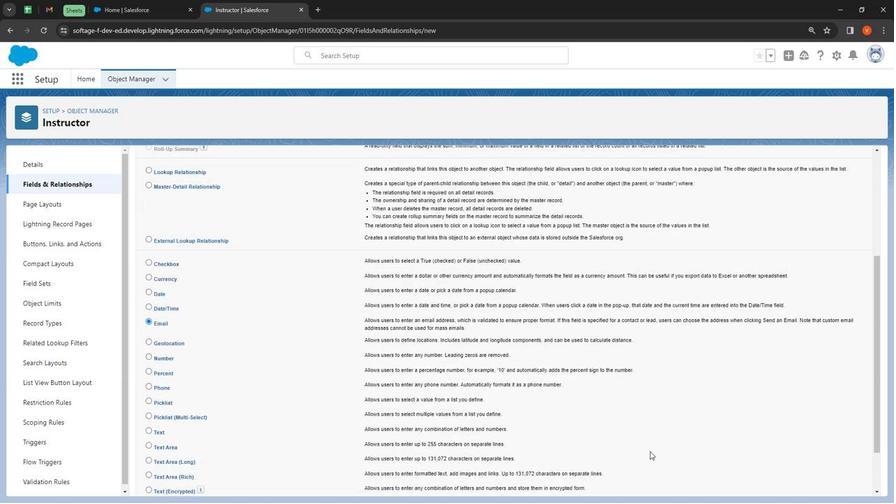 
Action: Mouse scrolled (631, 451) with delta (0, 0)
Screenshot: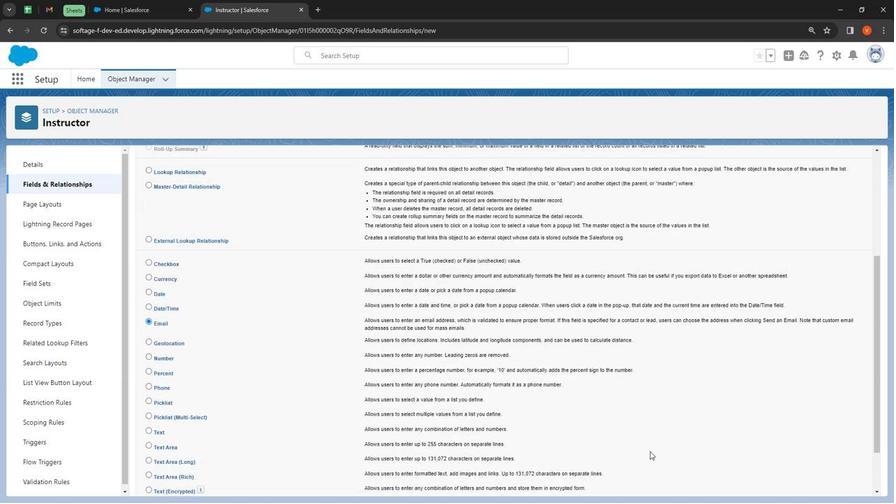 
Action: Mouse moved to (672, 456)
Screenshot: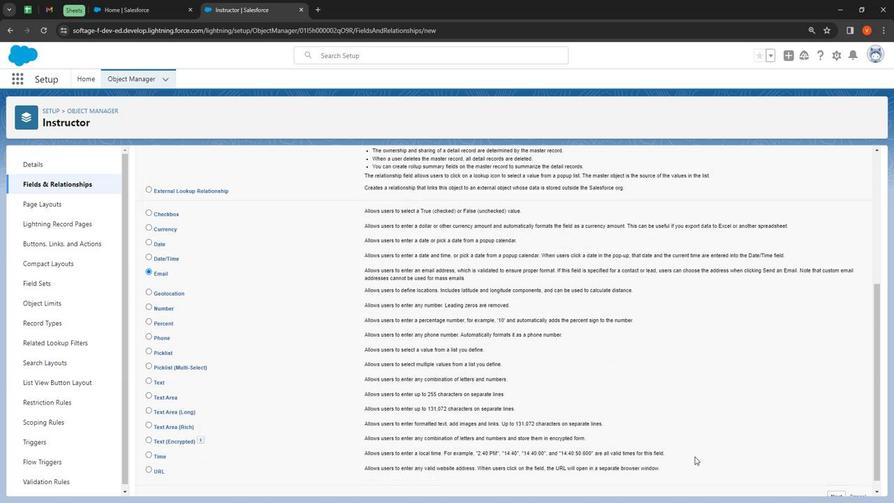
Action: Mouse scrolled (672, 456) with delta (0, 0)
Screenshot: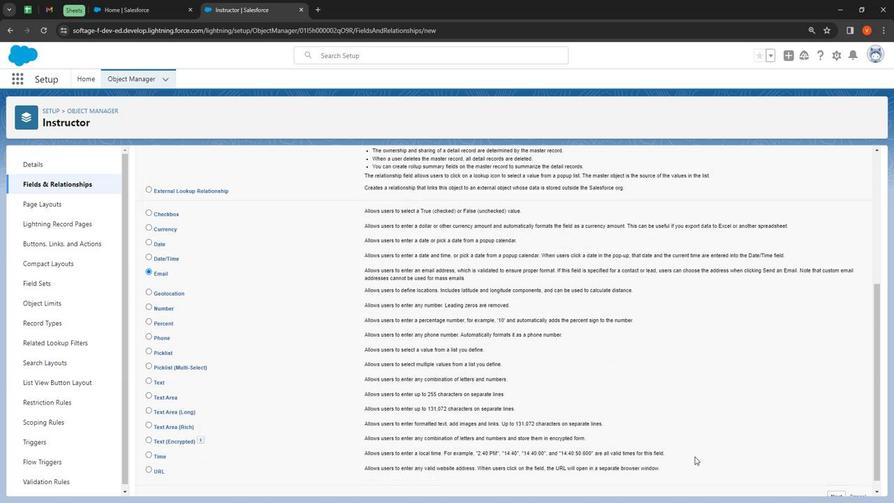 
Action: Mouse moved to (827, 489)
Screenshot: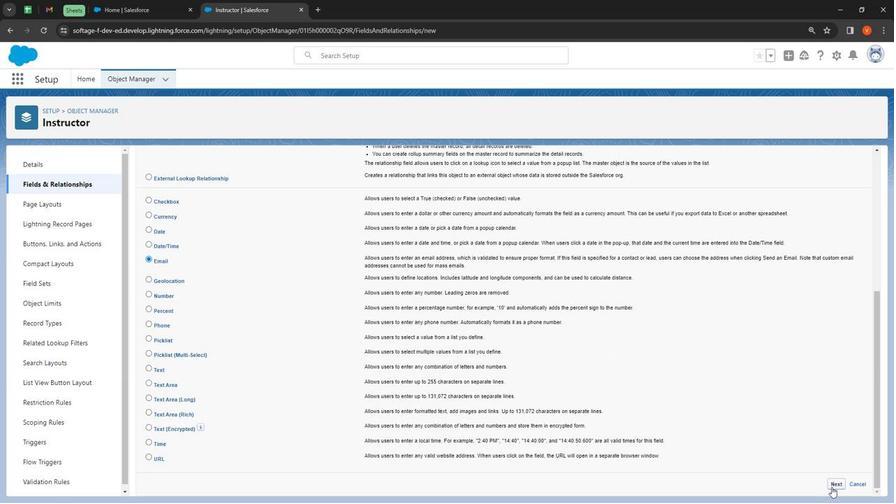 
Action: Mouse pressed left at (827, 489)
Screenshot: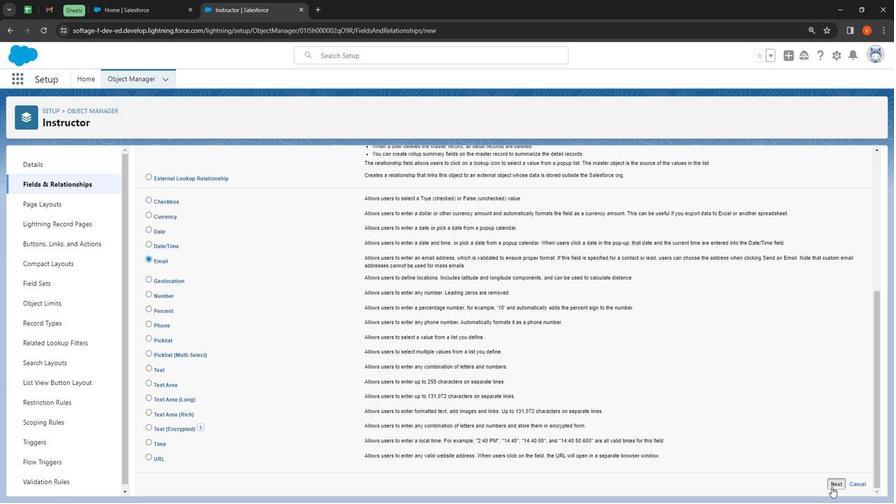 
Action: Mouse moved to (292, 234)
Screenshot: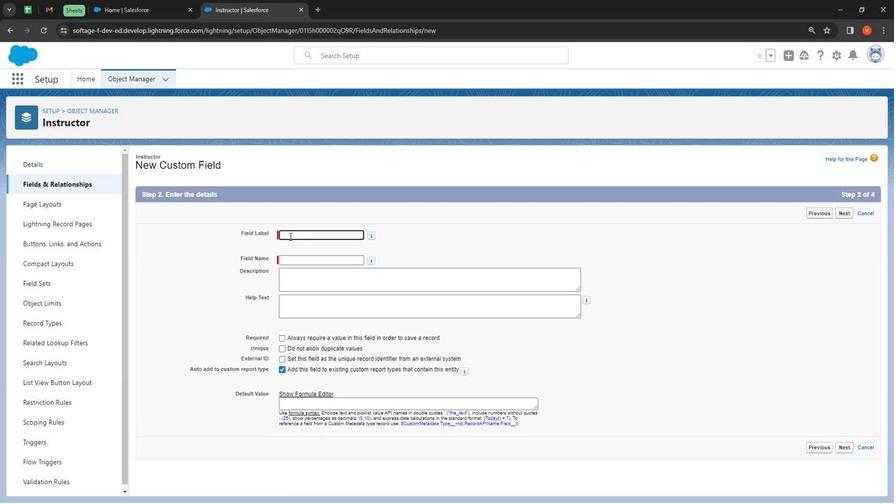 
Action: Mouse pressed left at (292, 234)
Screenshot: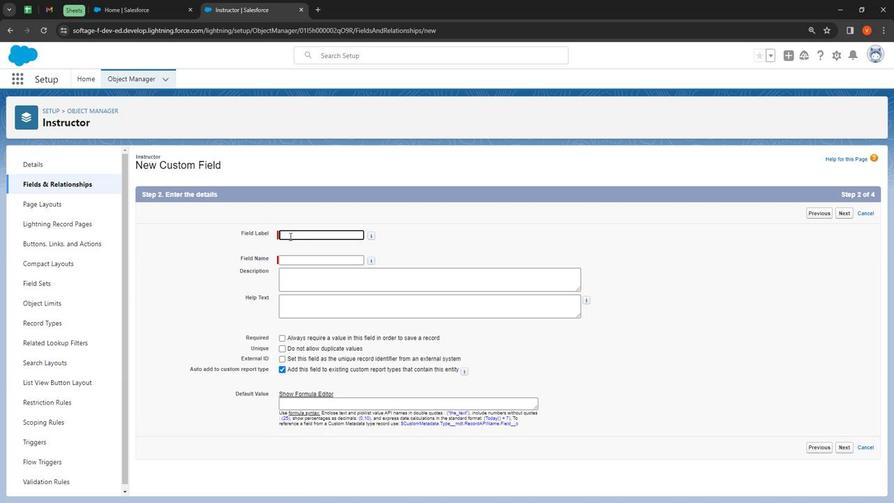 
Action: Mouse moved to (292, 234)
Screenshot: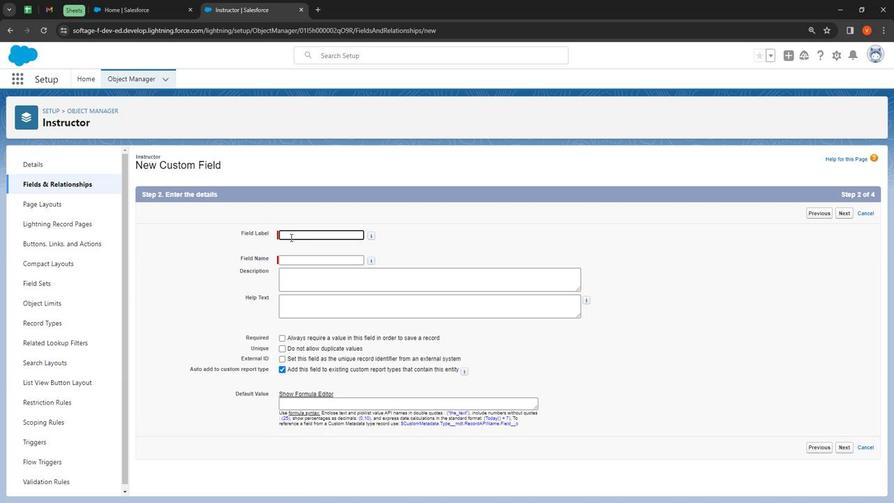 
Action: Key pressed <Key.shift><Key.shift><Key.shift><Key.shift><Key.shift><Key.shift><Key.shift><Key.shift>IOI<Key.backspace><Key.backspace><Key.shift><Key.backspace><Key.shift>Instructor<Key.space><Key.shift><Key.shift>Mails
Screenshot: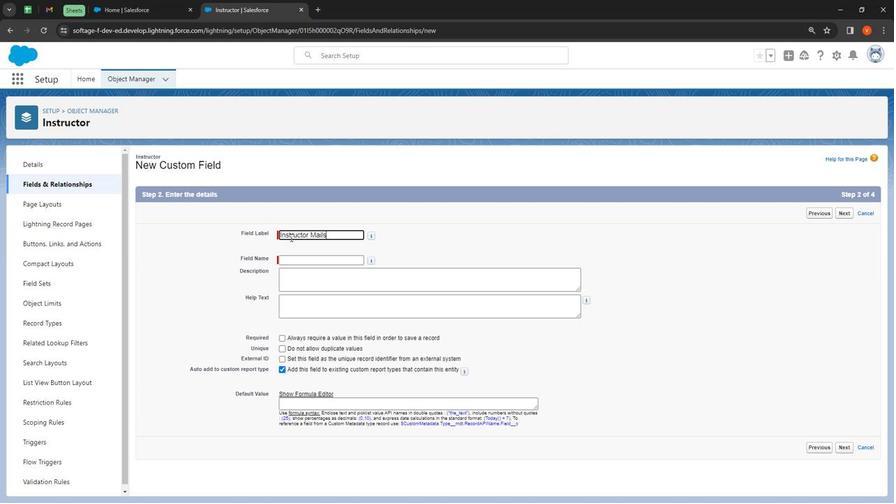 
Action: Mouse moved to (317, 258)
Screenshot: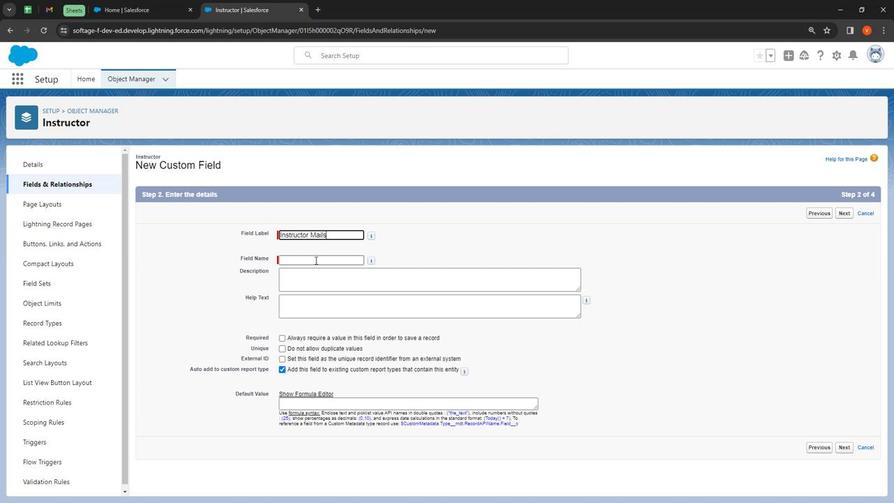 
Action: Mouse pressed left at (317, 258)
Screenshot: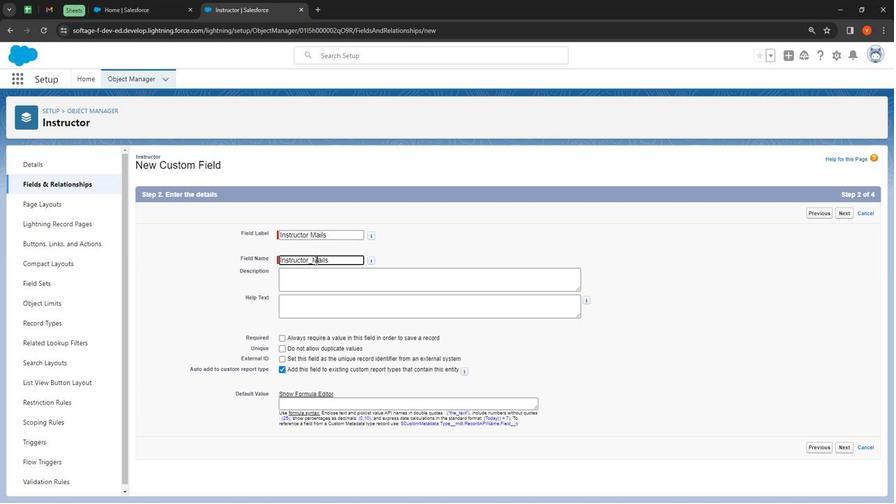 
Action: Mouse moved to (340, 229)
Screenshot: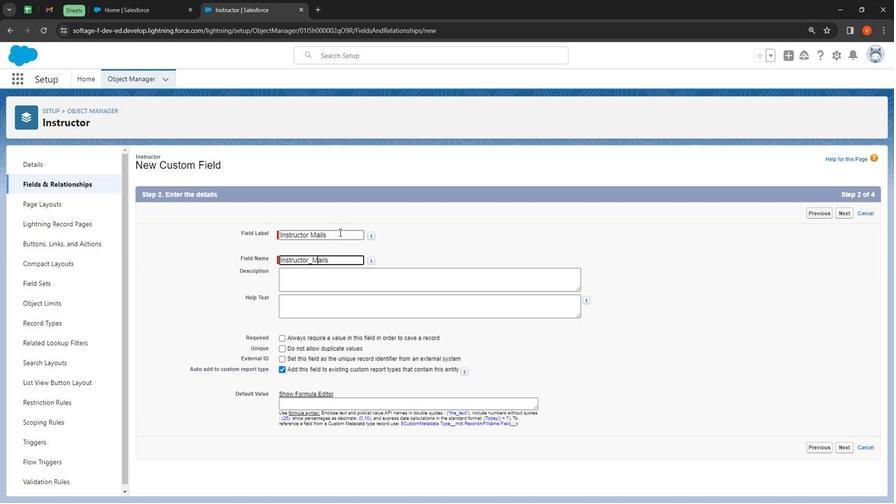 
Action: Mouse pressed left at (340, 229)
Screenshot: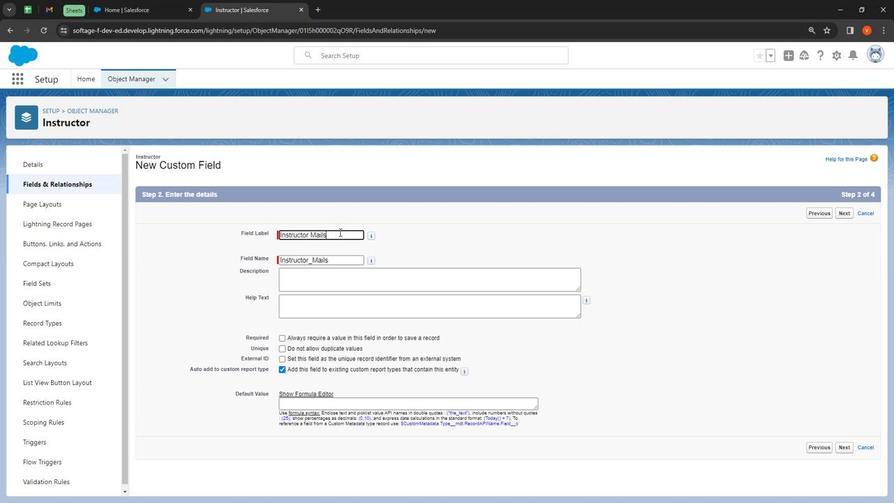 
Action: Mouse moved to (343, 233)
Screenshot: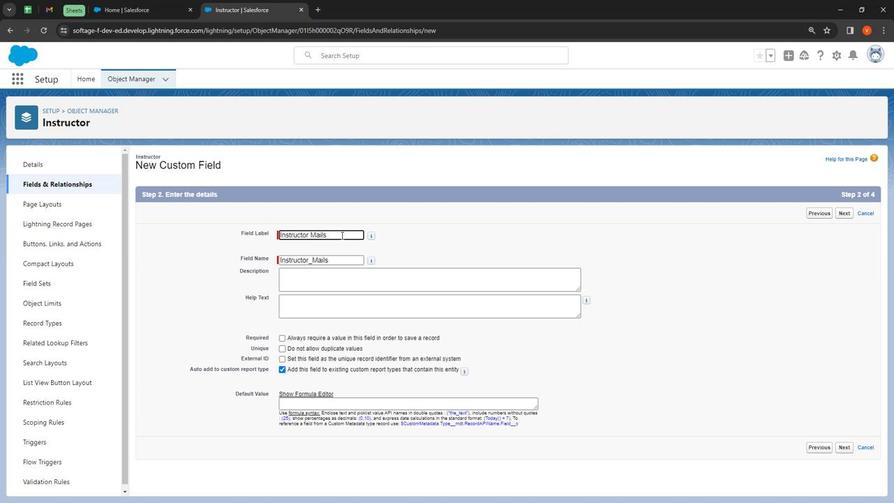 
Action: Key pressed <Key.backspace>
Screenshot: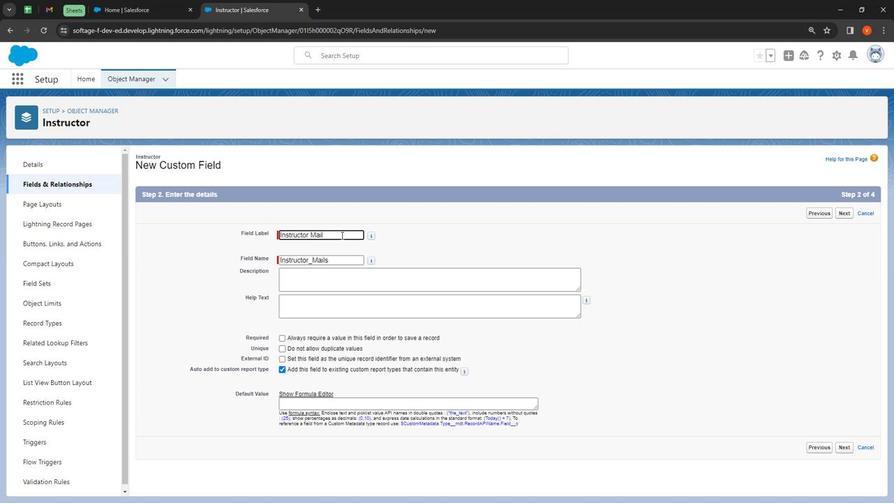 
Action: Mouse moved to (330, 256)
Screenshot: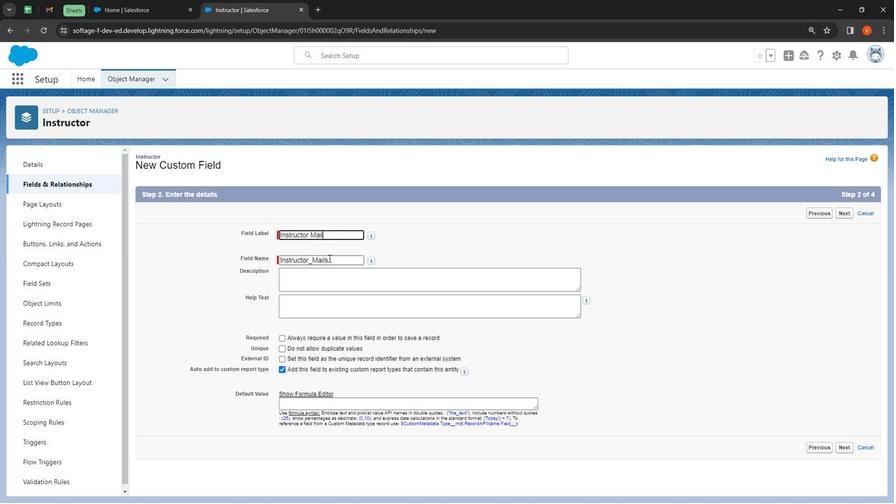 
Action: Mouse pressed left at (330, 256)
Screenshot: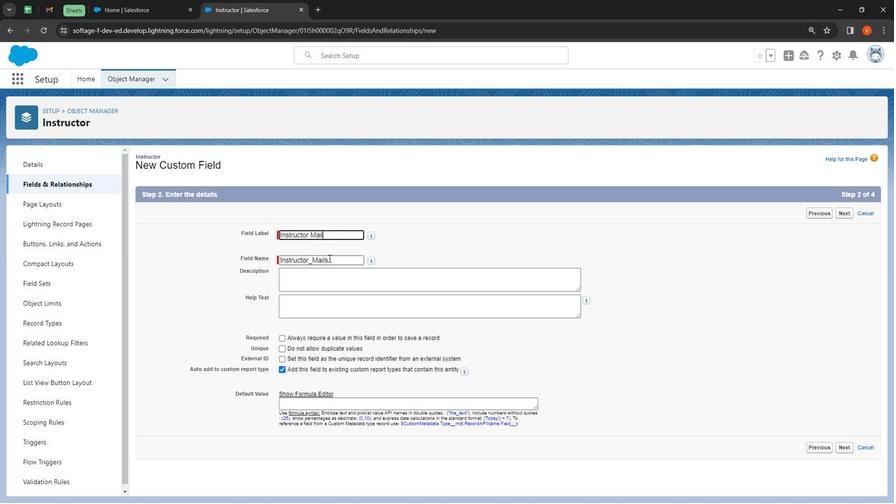 
Action: Key pressed <Key.backspace>
Screenshot: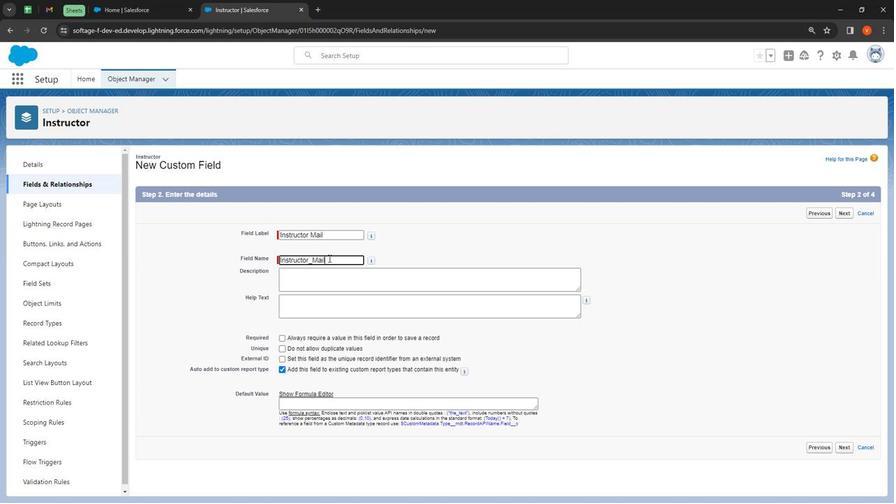 
Action: Mouse moved to (336, 271)
Screenshot: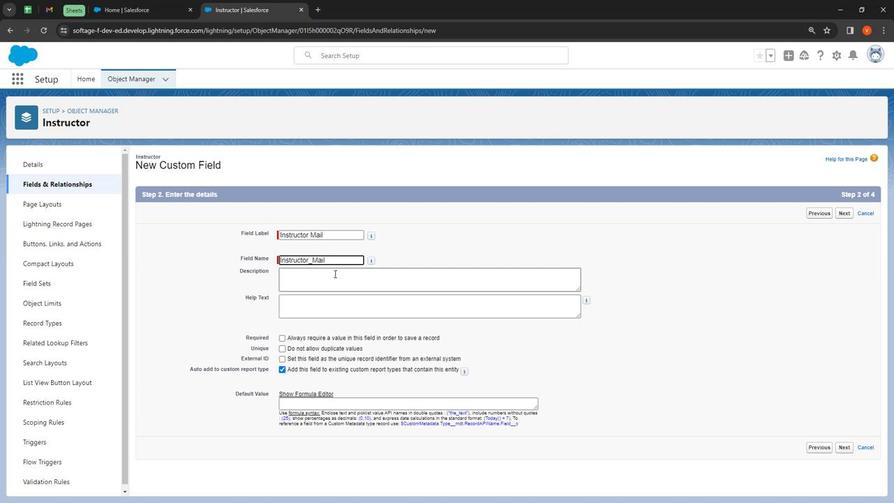 
Action: Mouse pressed left at (336, 271)
Screenshot: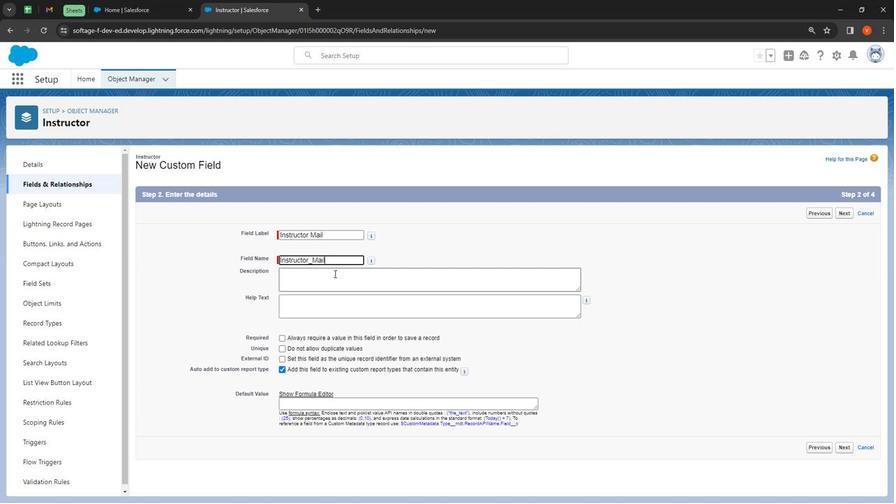 
Action: Key pressed i
Screenshot: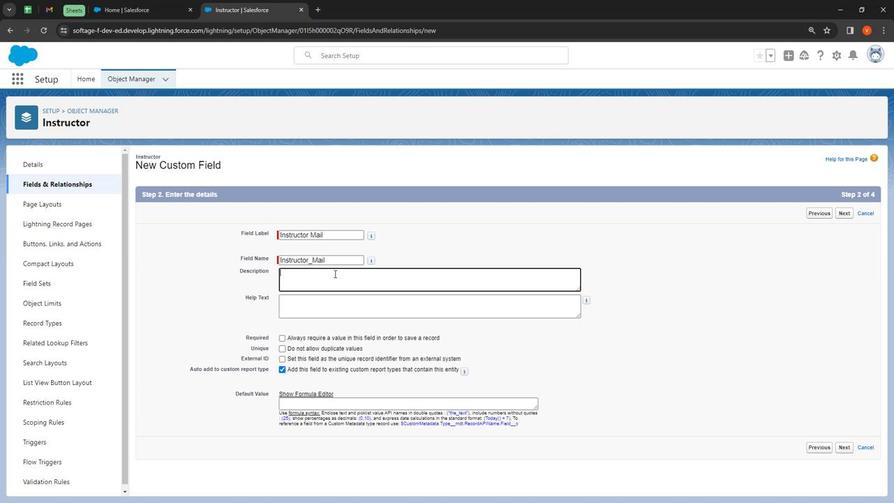 
Action: Mouse moved to (336, 271)
Screenshot: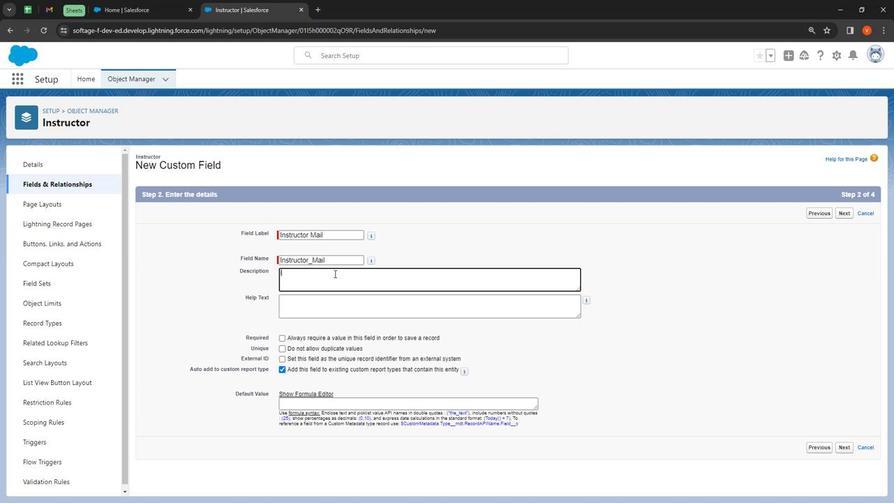 
Action: Key pressed n
Screenshot: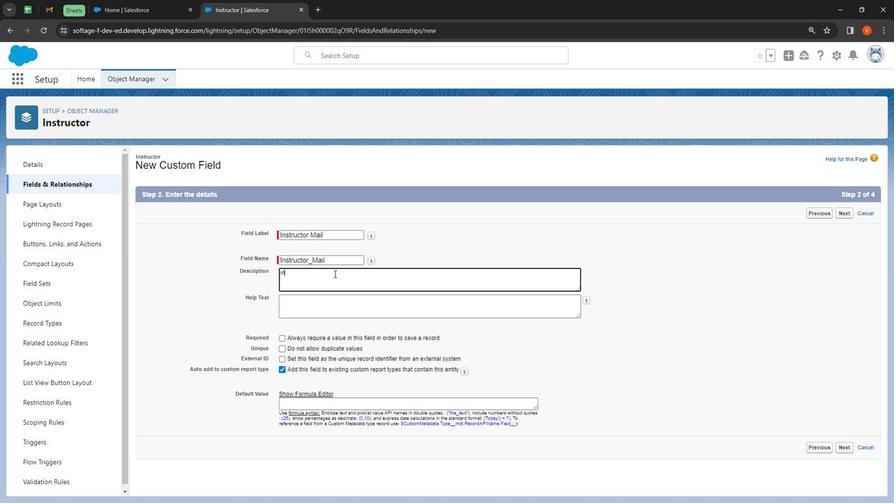 
Action: Mouse moved to (336, 271)
Screenshot: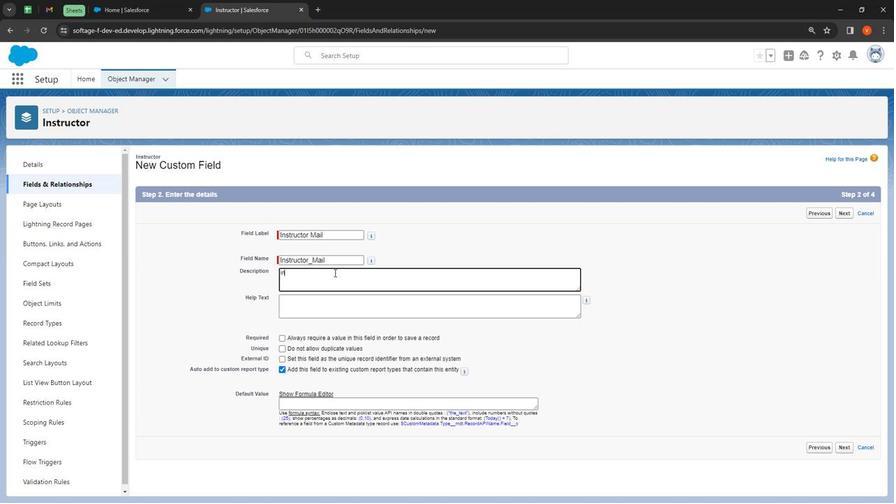 
Action: Key pressed st
Screenshot: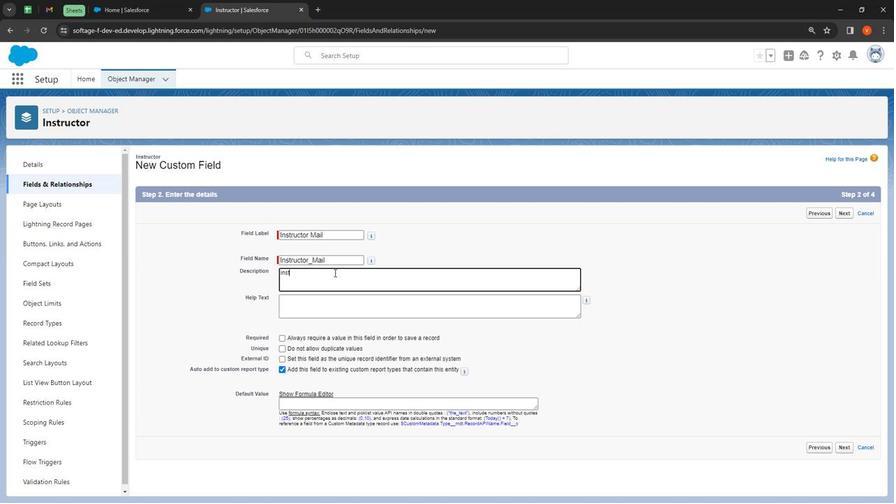 
Action: Mouse moved to (336, 268)
Screenshot: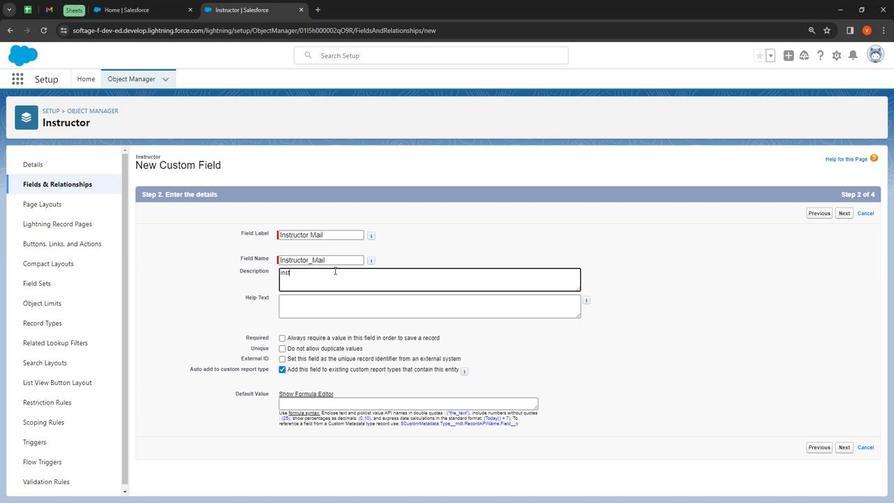 
Action: Key pressed r
Screenshot: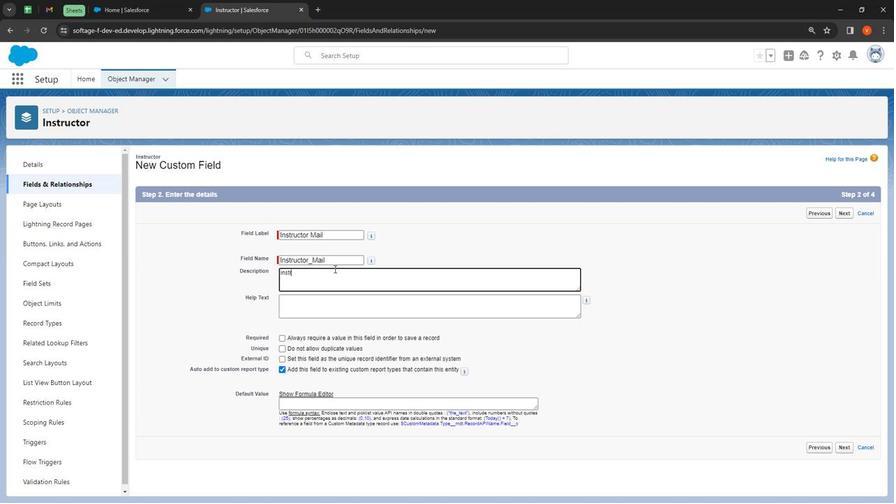 
Action: Mouse moved to (336, 265)
Screenshot: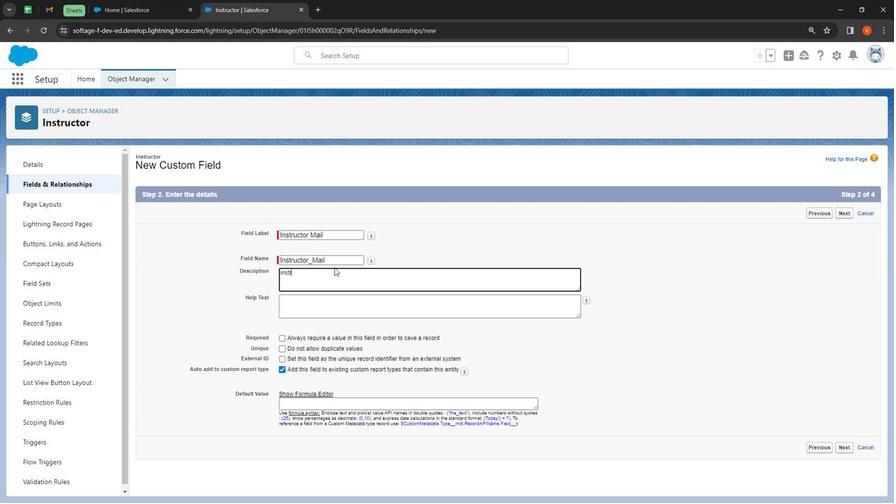 
Action: Key pressed u
Screenshot: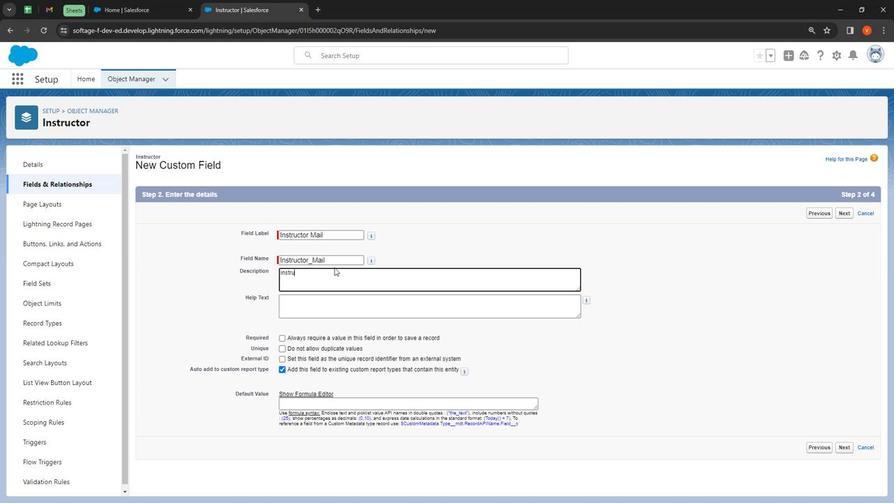 
Action: Mouse moved to (336, 261)
Screenshot: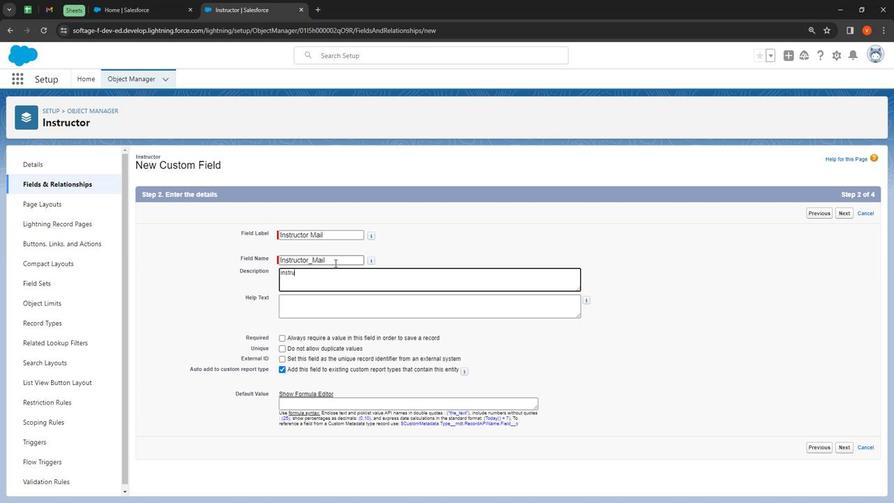 
Action: Key pressed c
Screenshot: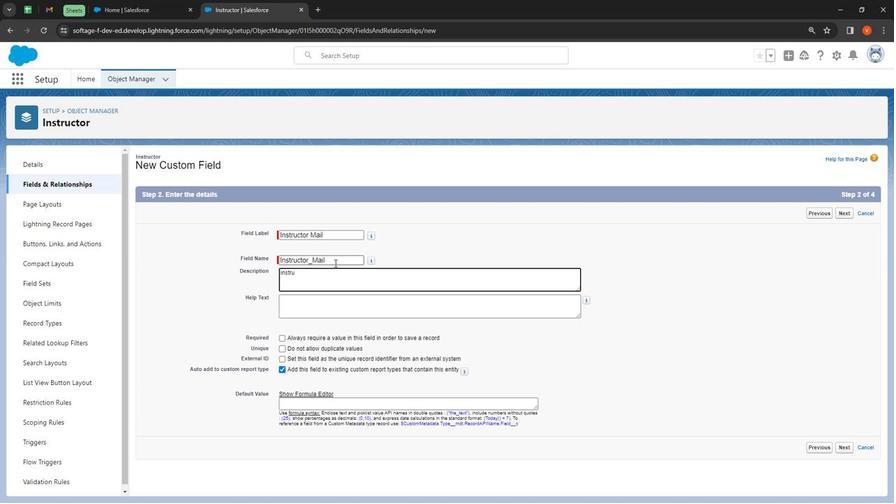 
Action: Mouse moved to (338, 258)
Screenshot: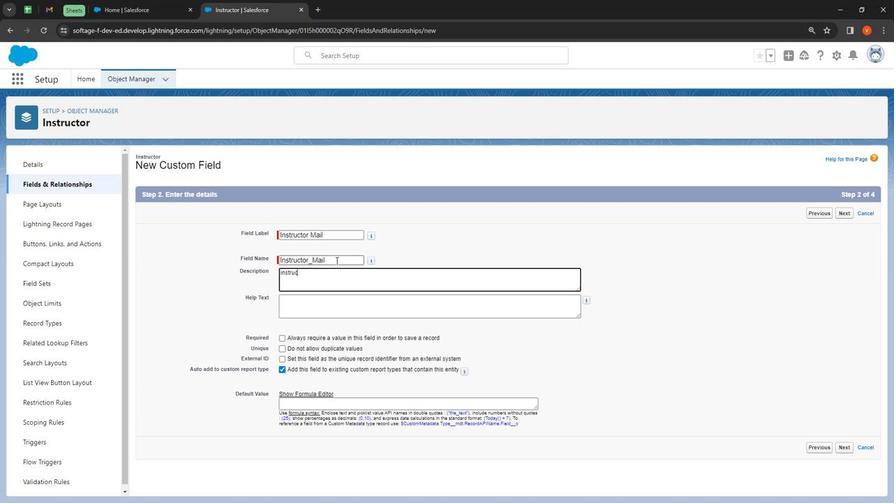 
Action: Key pressed t
Screenshot: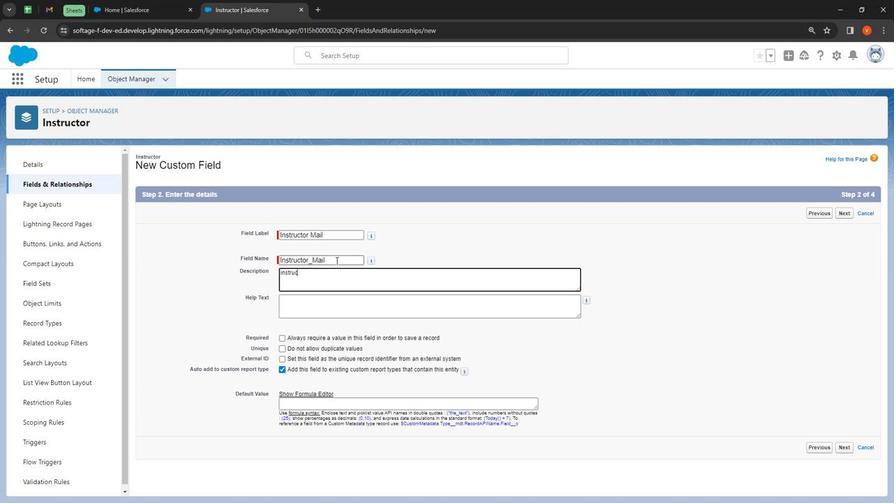 
Action: Mouse moved to (338, 258)
Screenshot: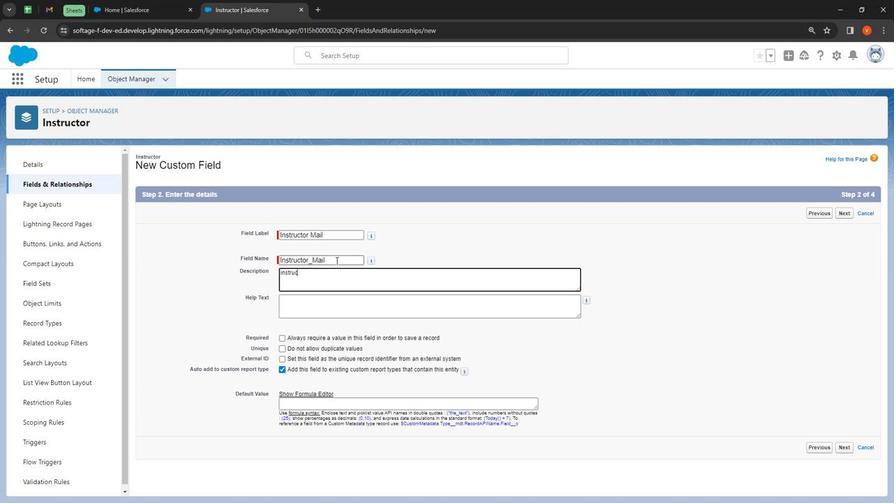 
Action: Key pressed or<Key.space><Key.shift><Key.shift><Key.shift><Key.shift>Mail<Key.space>id<Key.space>
Screenshot: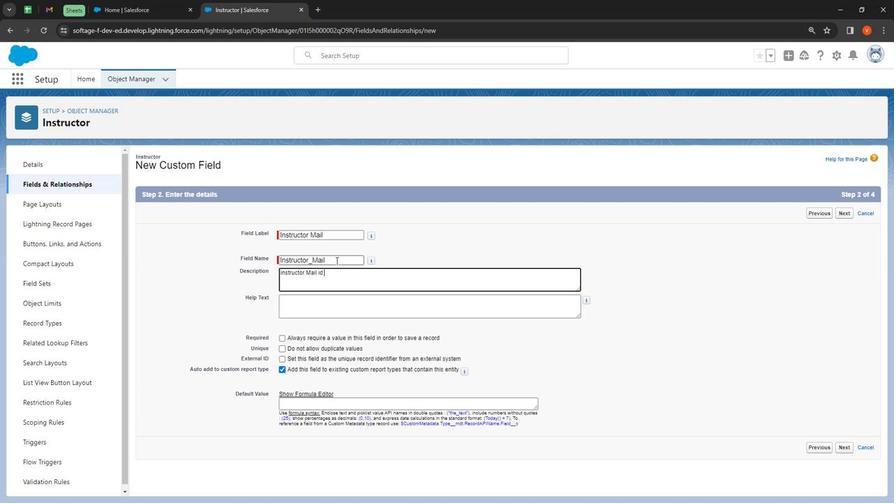 
Action: Mouse moved to (346, 245)
Screenshot: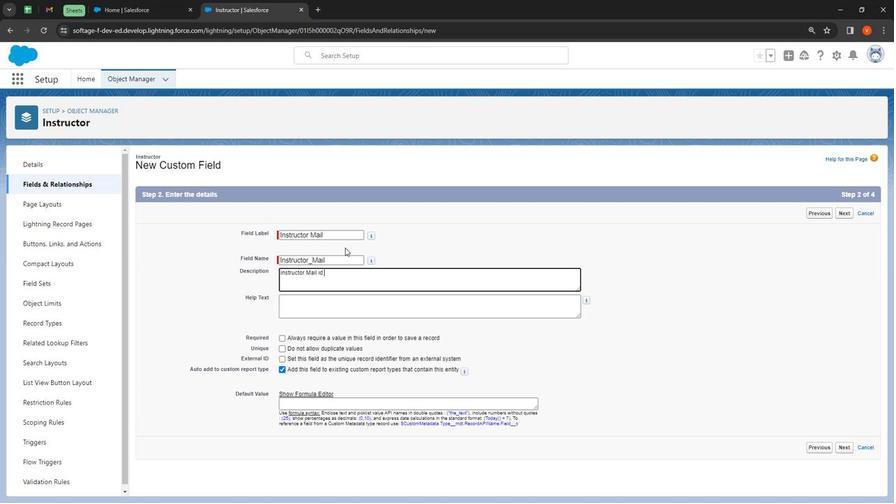 
Action: Key pressed f
Screenshot: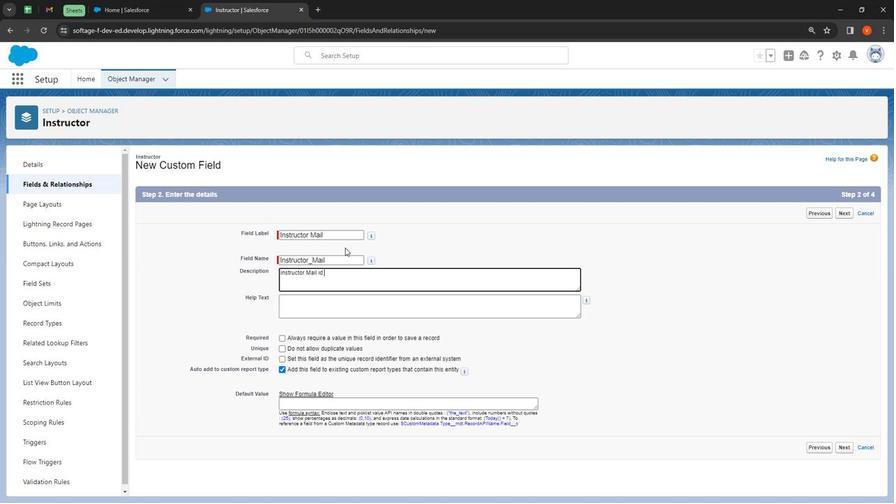 
Action: Mouse moved to (350, 245)
Screenshot: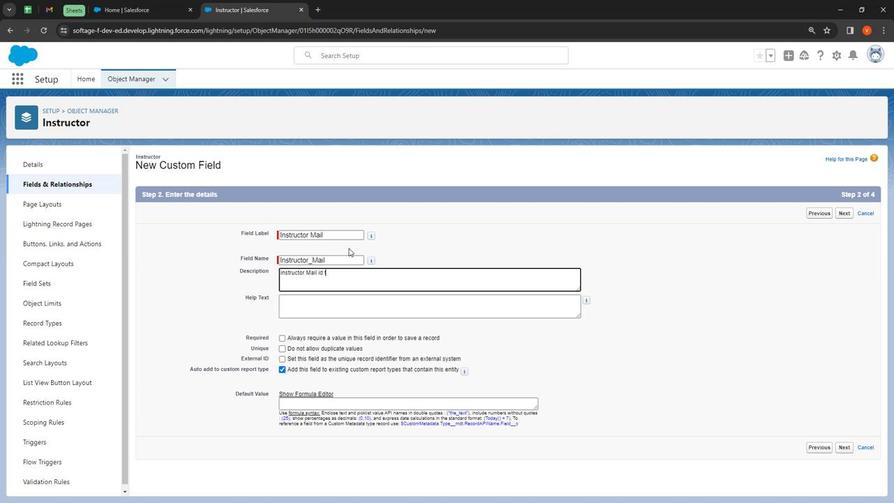 
Action: Key pressed or
Screenshot: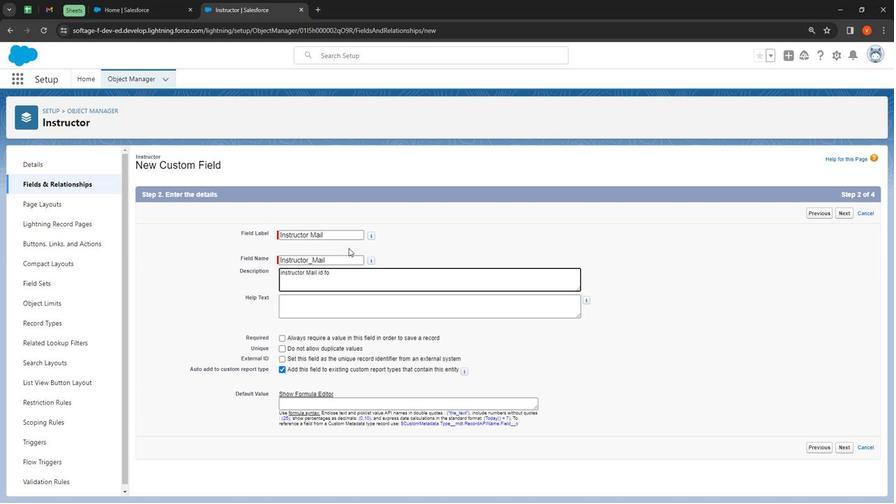 
Action: Mouse moved to (350, 246)
Screenshot: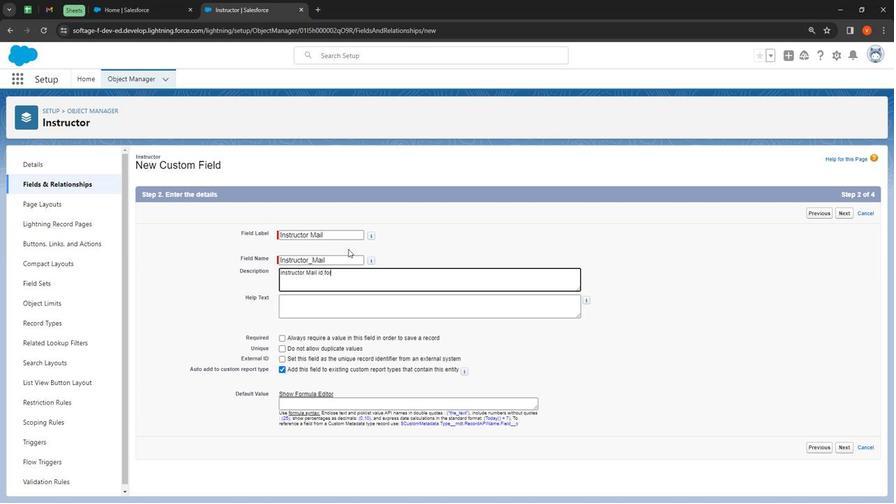 
Action: Key pressed <Key.space><Key.shift>Communi
Screenshot: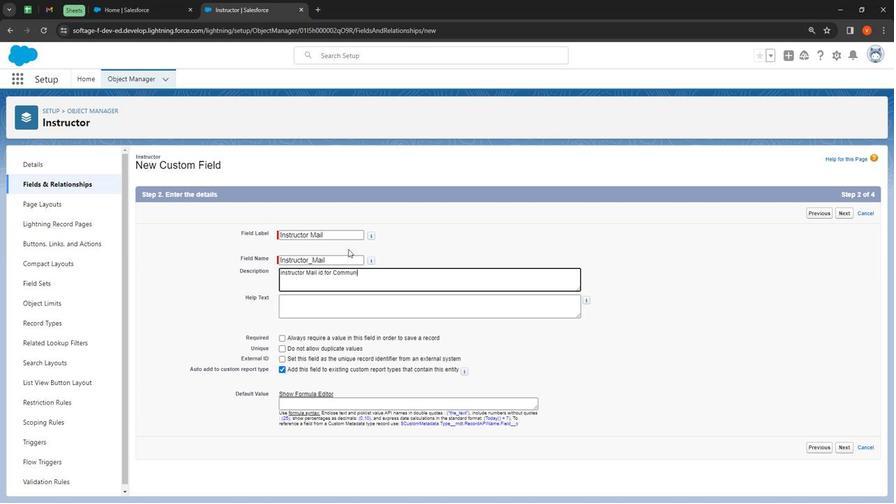 
Action: Mouse moved to (350, 246)
Screenshot: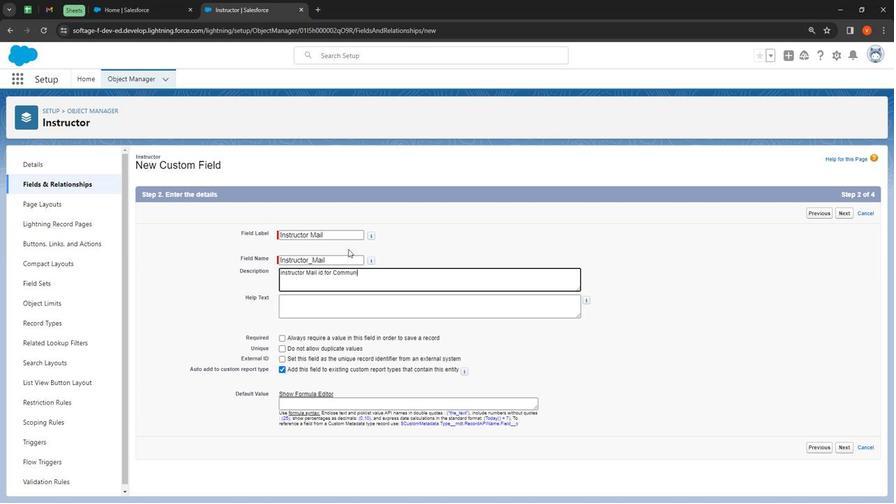 
Action: Key pressed ca
Screenshot: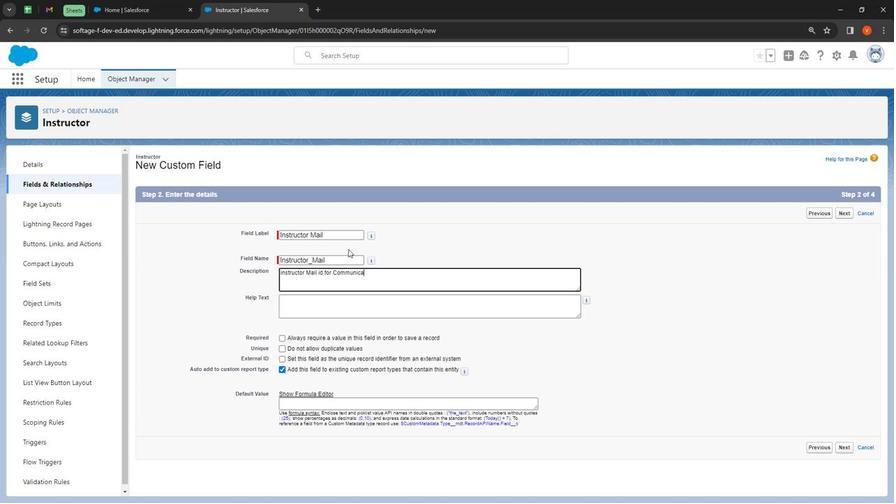 
Action: Mouse moved to (350, 246)
Screenshot: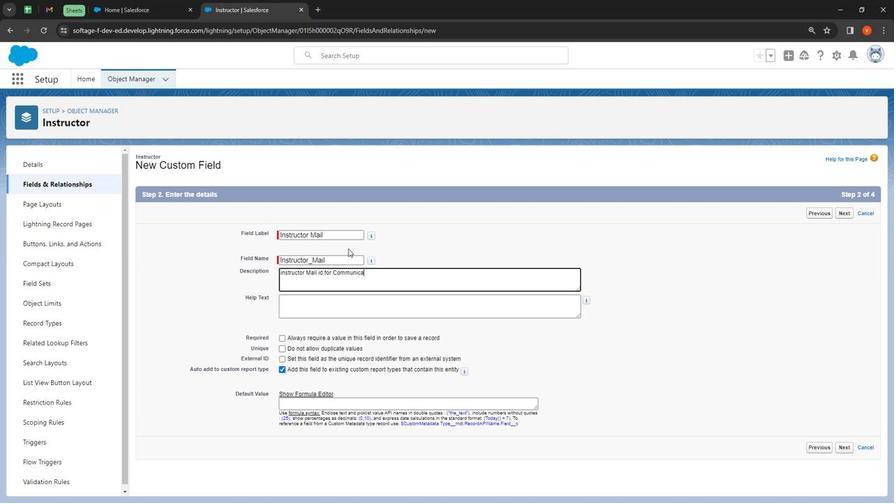 
Action: Key pressed t
Screenshot: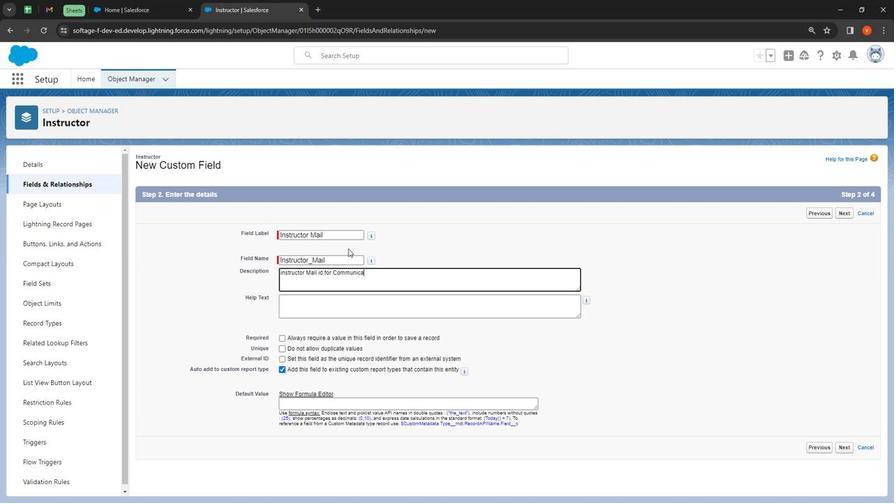 
Action: Mouse moved to (350, 246)
Screenshot: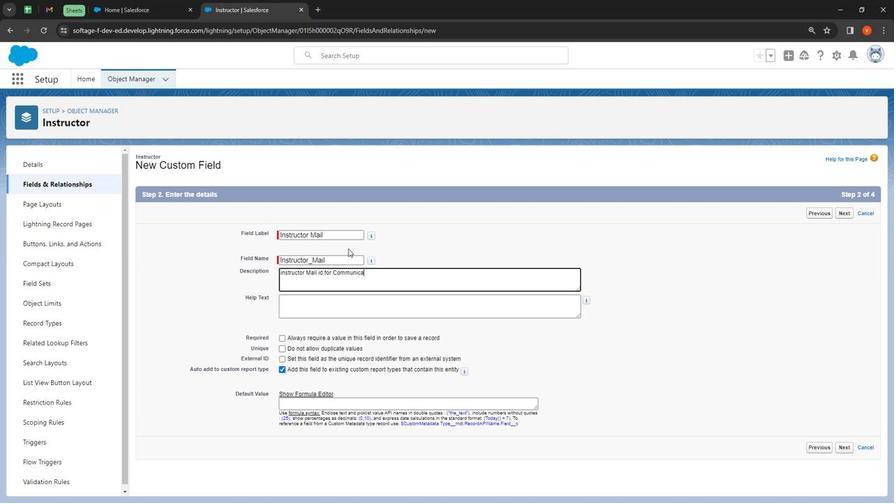 
Action: Key pressed i
Screenshot: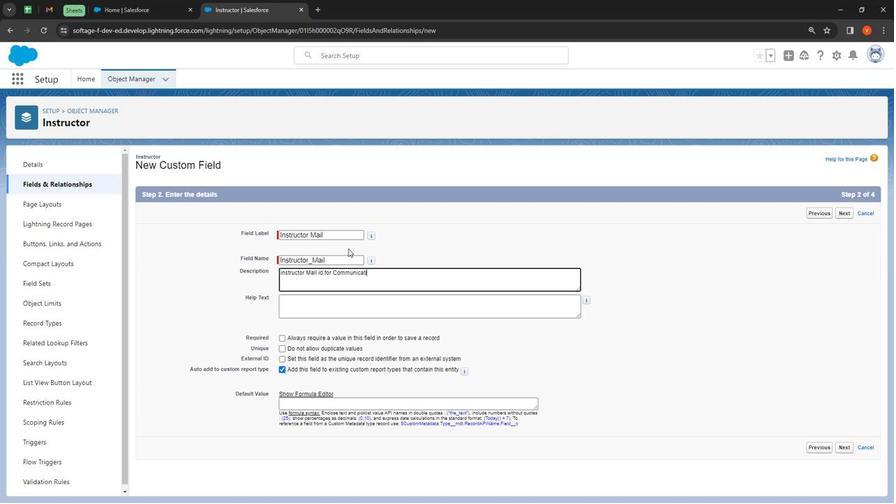 
Action: Mouse moved to (349, 245)
Screenshot: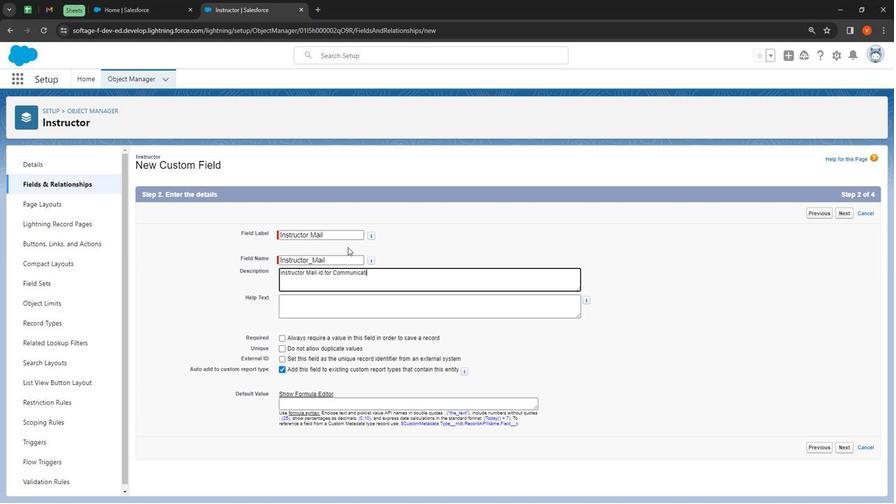
Action: Key pressed on<Key.space><Key.shift>With<Key.space><Key.shift>
Screenshot: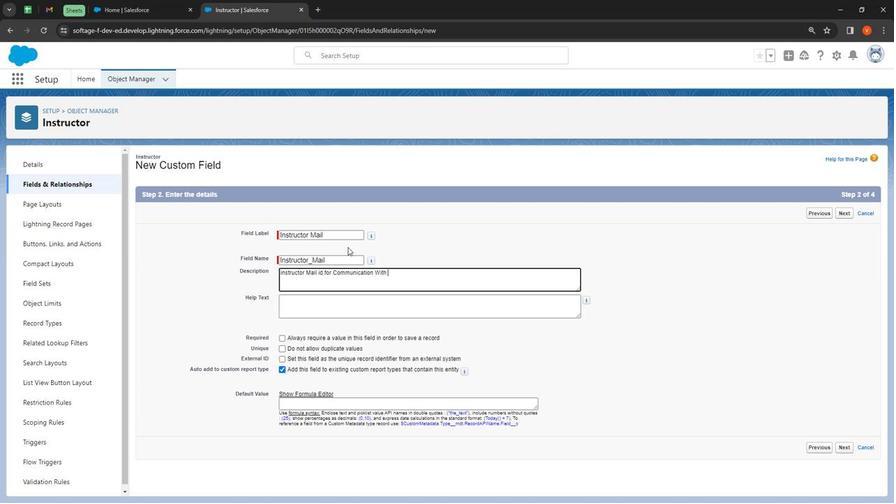 
Action: Mouse moved to (349, 245)
Screenshot: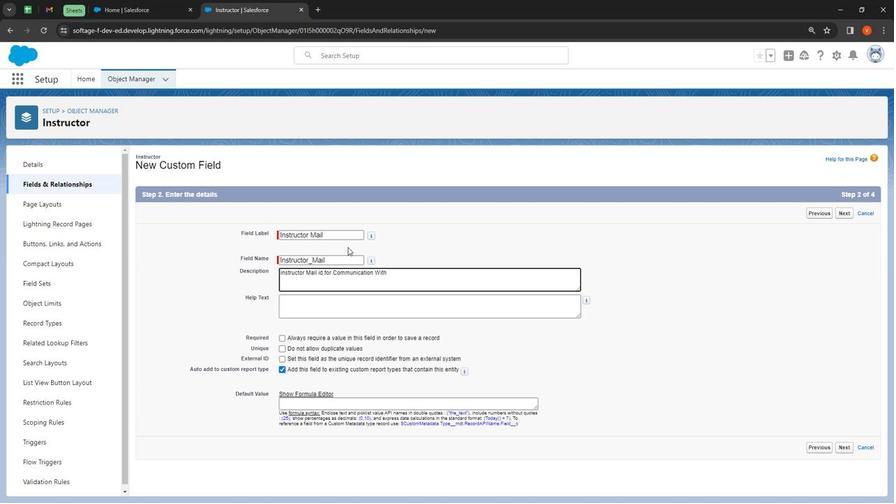 
Action: Key pressed <Key.shift><Key.shift>
Screenshot: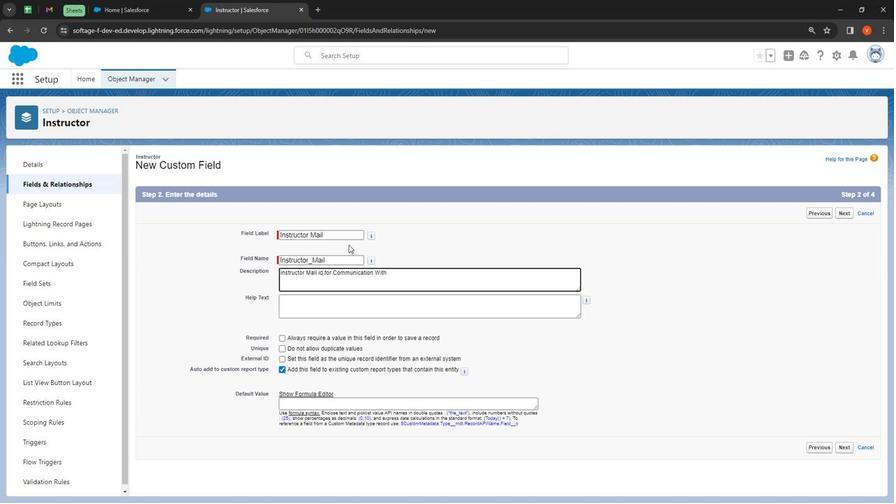
Action: Mouse moved to (350, 243)
Screenshot: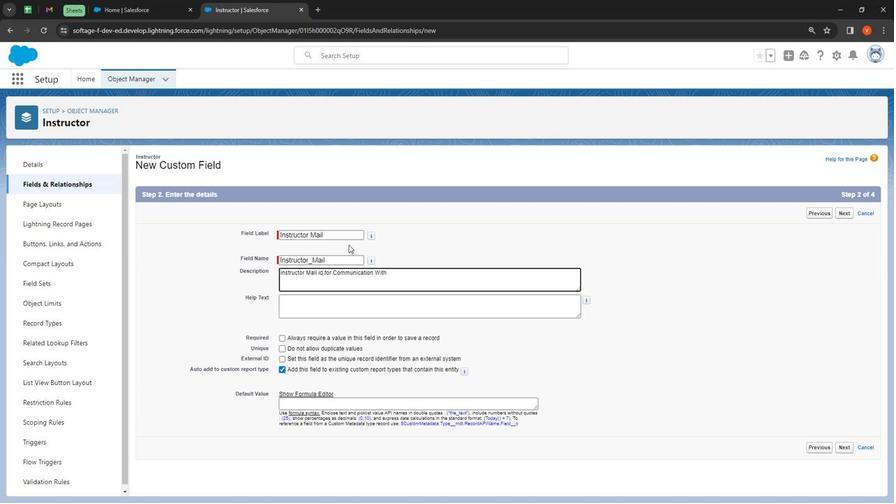 
Action: Key pressed <Key.shift>
Screenshot: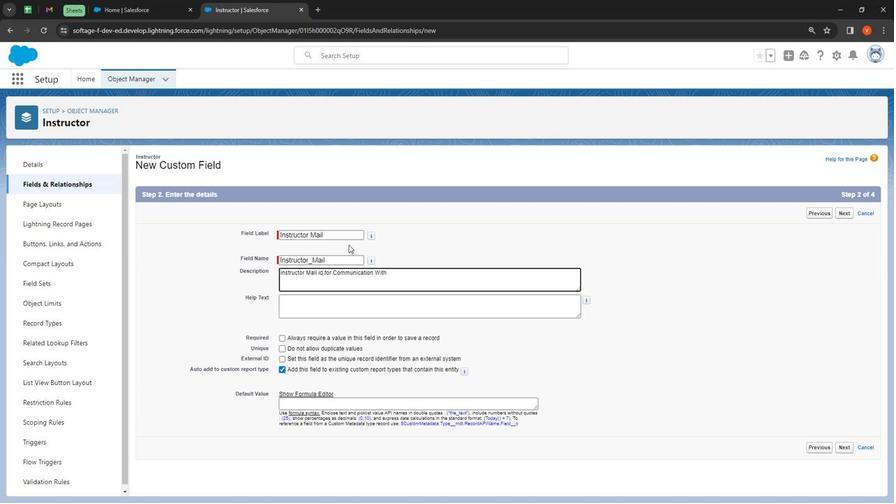 
Action: Mouse moved to (350, 242)
Screenshot: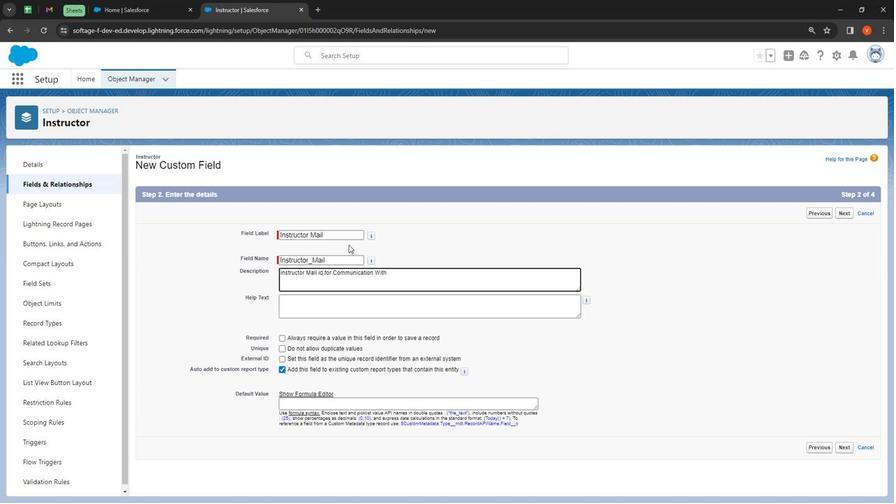 
Action: Key pressed I
Screenshot: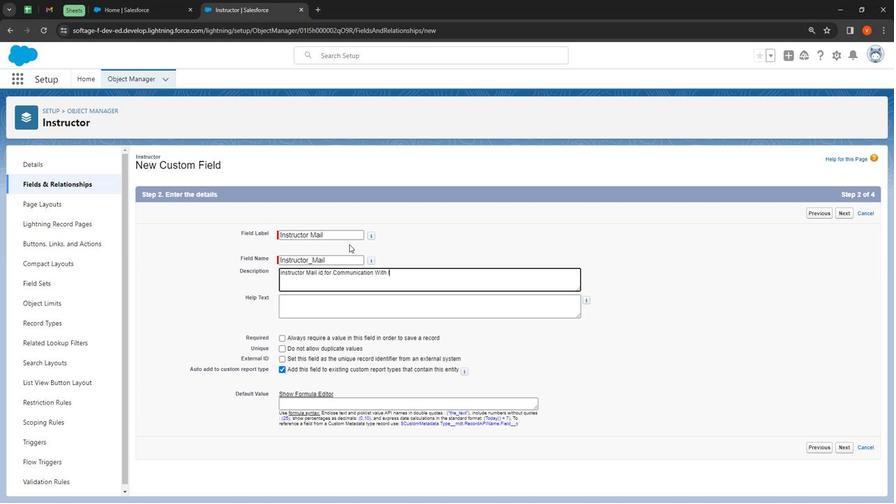 
Action: Mouse moved to (350, 241)
Screenshot: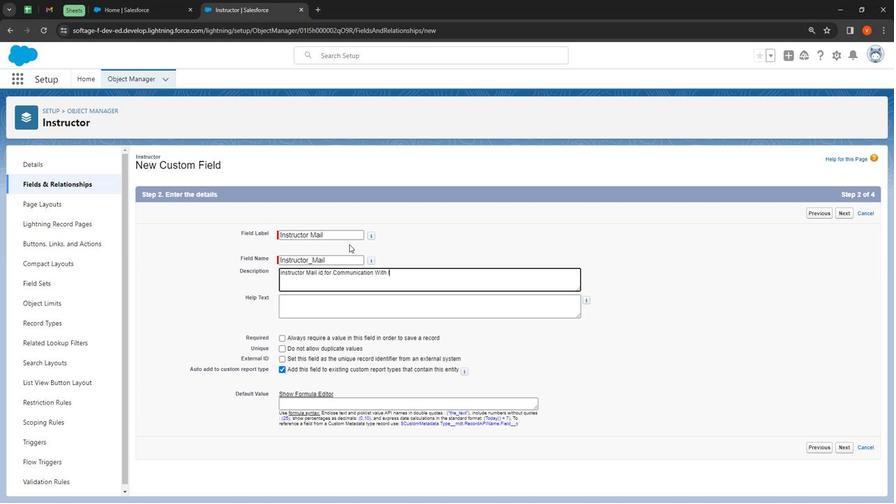 
Action: Key pressed n
Screenshot: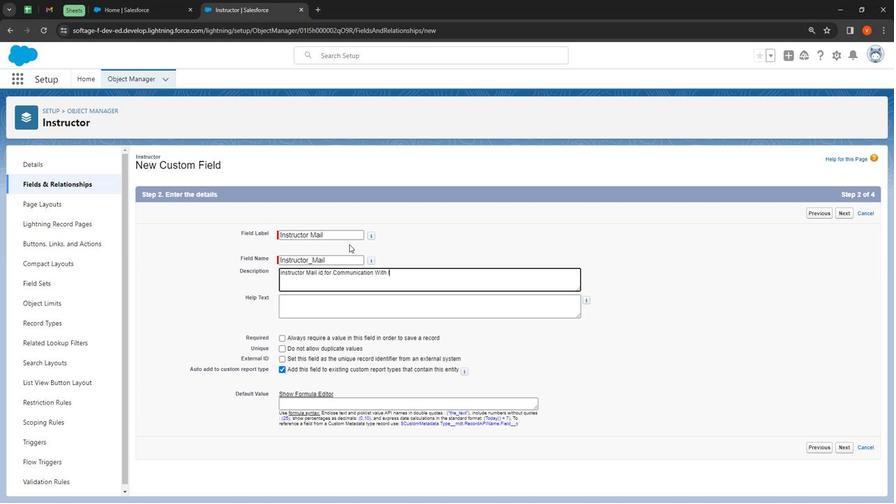 
Action: Mouse moved to (351, 241)
Screenshot: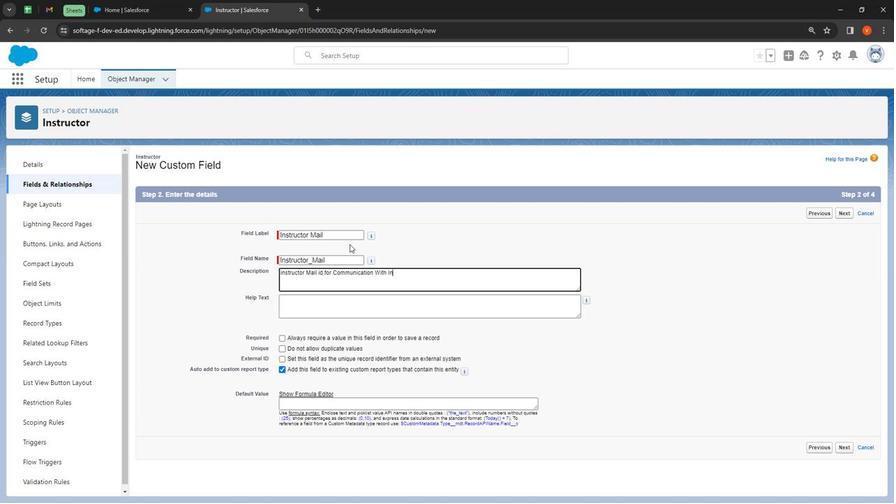 
Action: Key pressed structors
Screenshot: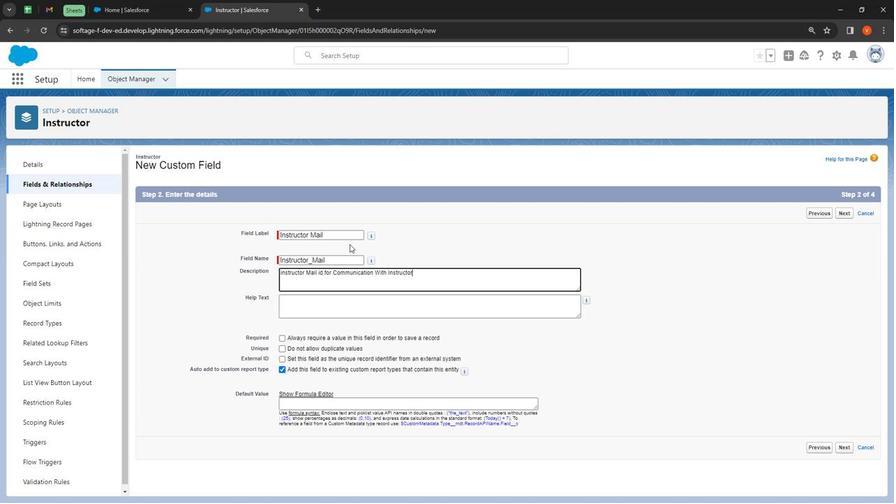 
Action: Mouse moved to (364, 301)
Screenshot: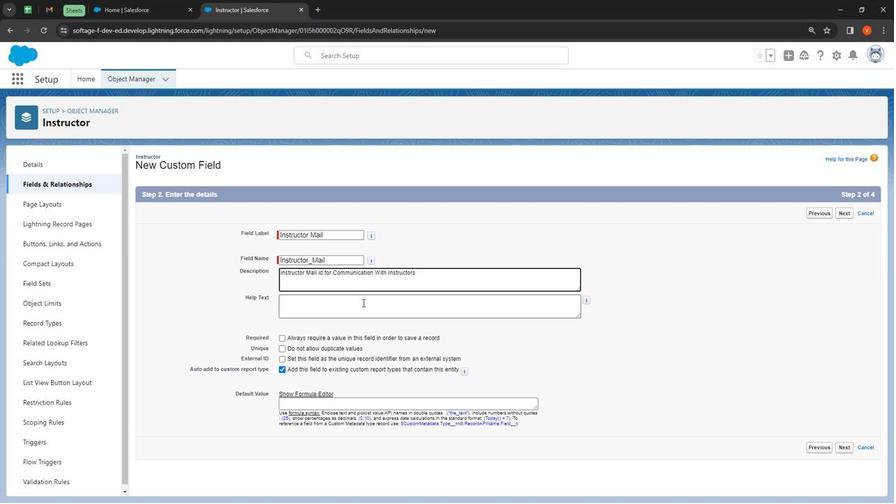 
Action: Mouse pressed left at (364, 301)
Screenshot: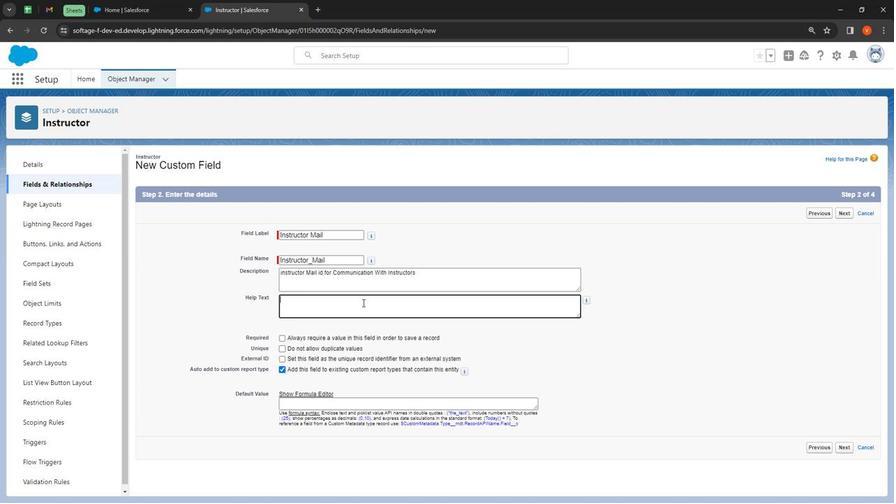 
Action: Key pressed <Key.shift><Key.shift>
Screenshot: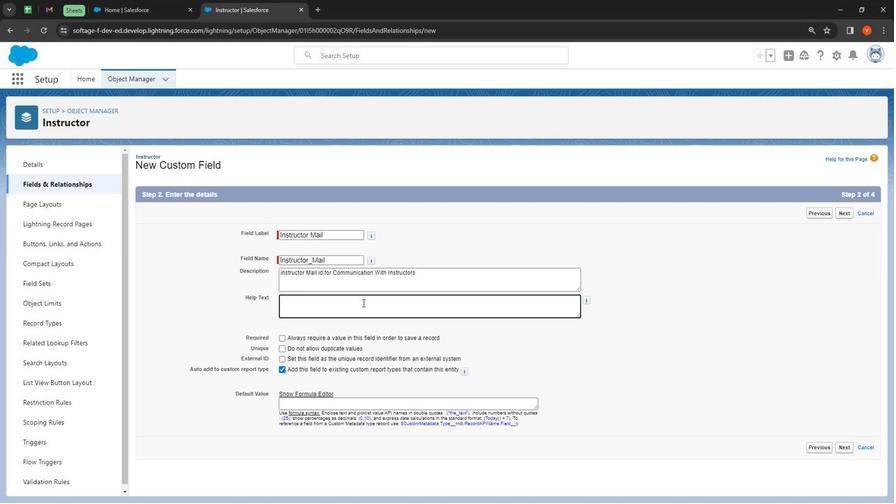
Action: Mouse moved to (364, 301)
Screenshot: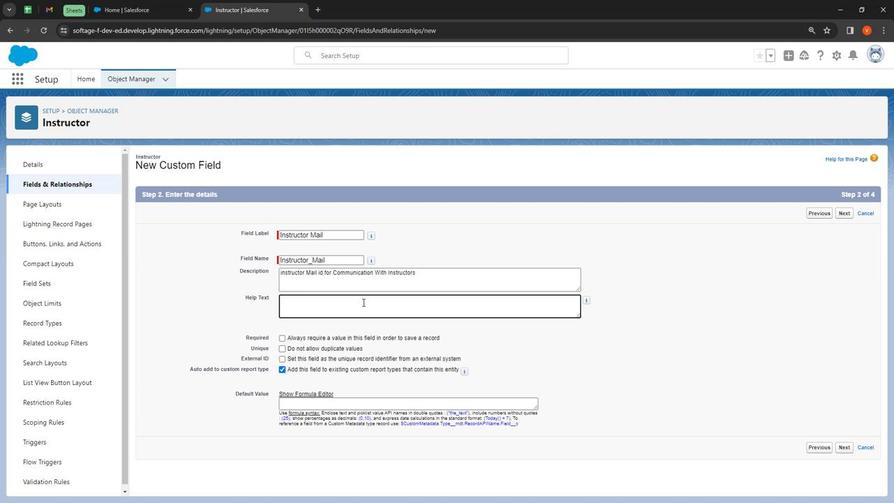 
Action: Key pressed <Key.shift>
Screenshot: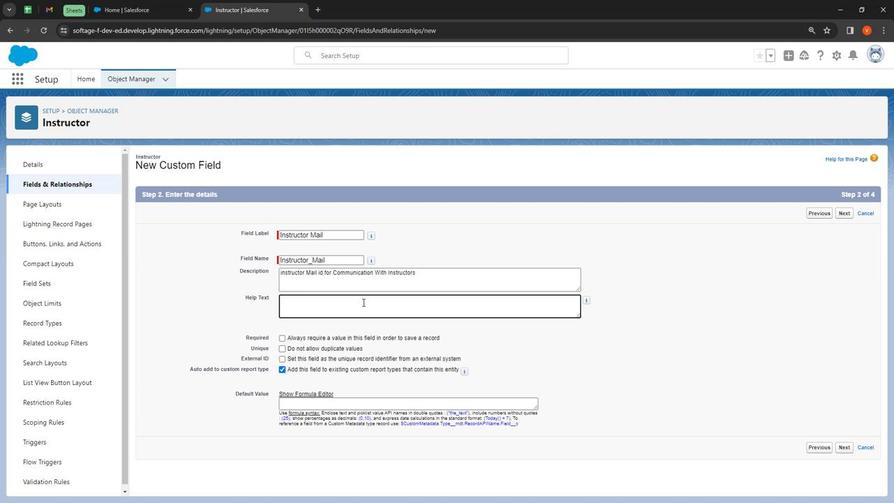 
Action: Mouse moved to (364, 300)
Screenshot: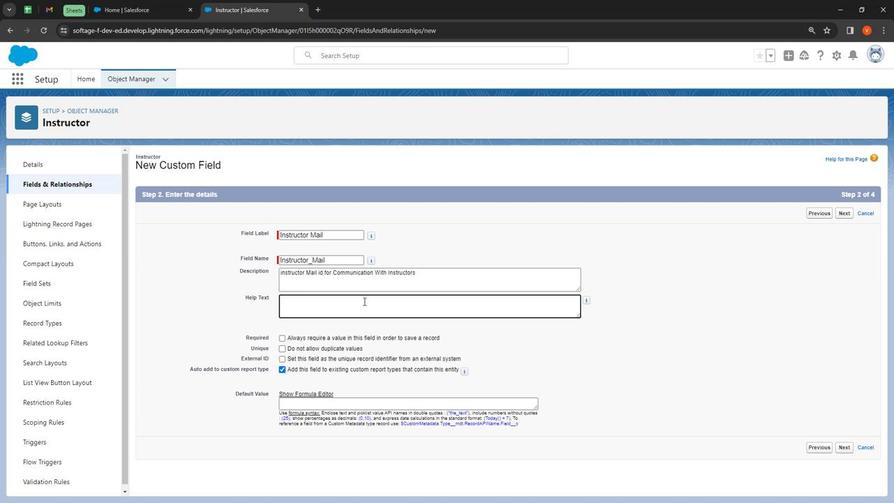 
Action: Key pressed <Key.shift>
Screenshot: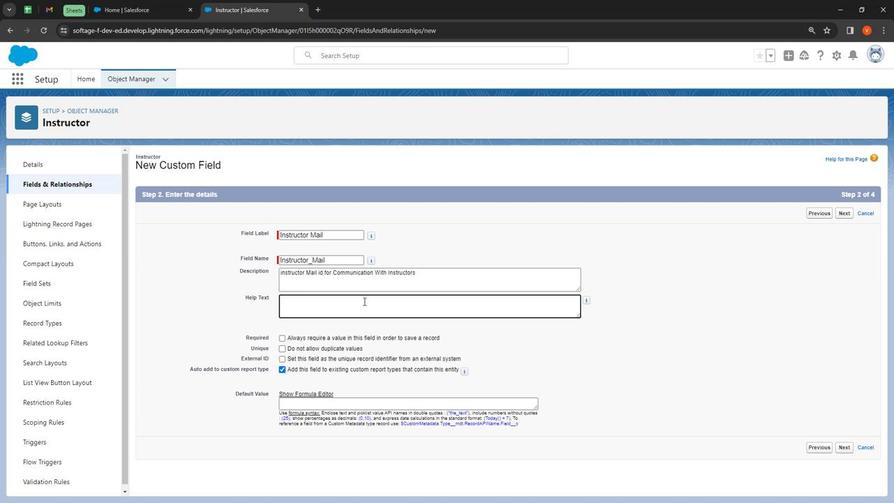 
Action: Mouse moved to (364, 299)
Screenshot: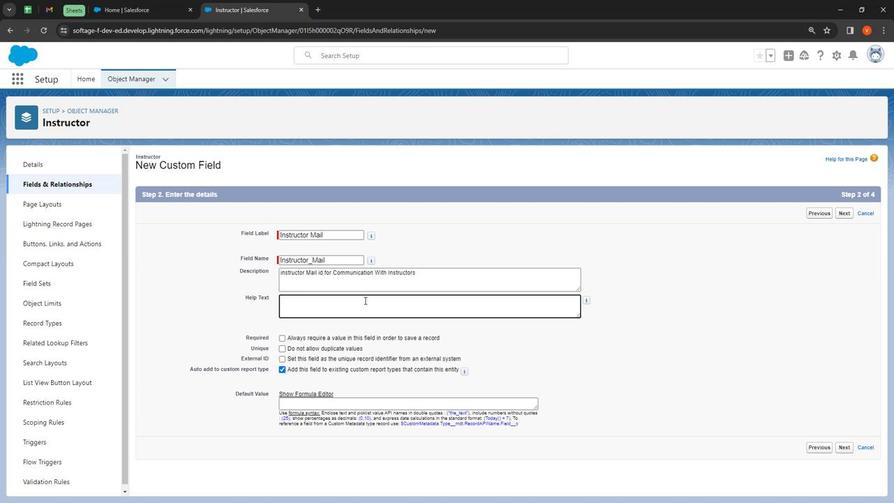 
Action: Key pressed <Key.shift>
Screenshot: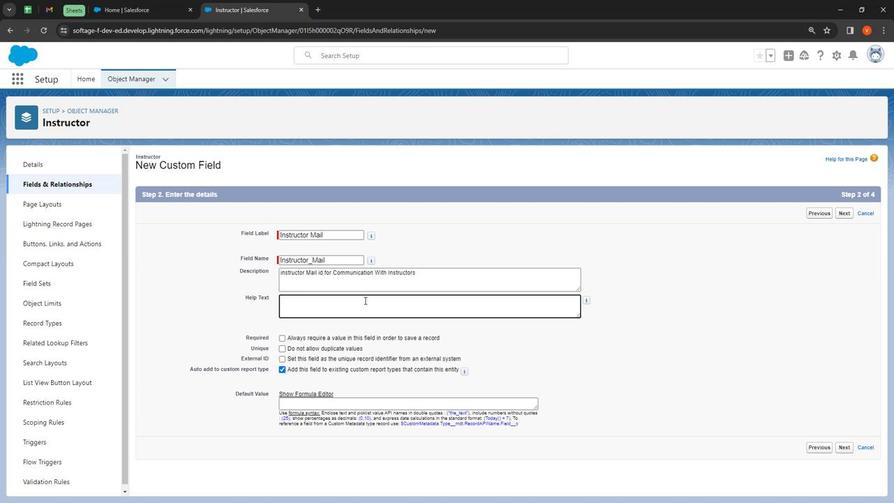 
Action: Mouse moved to (366, 299)
Screenshot: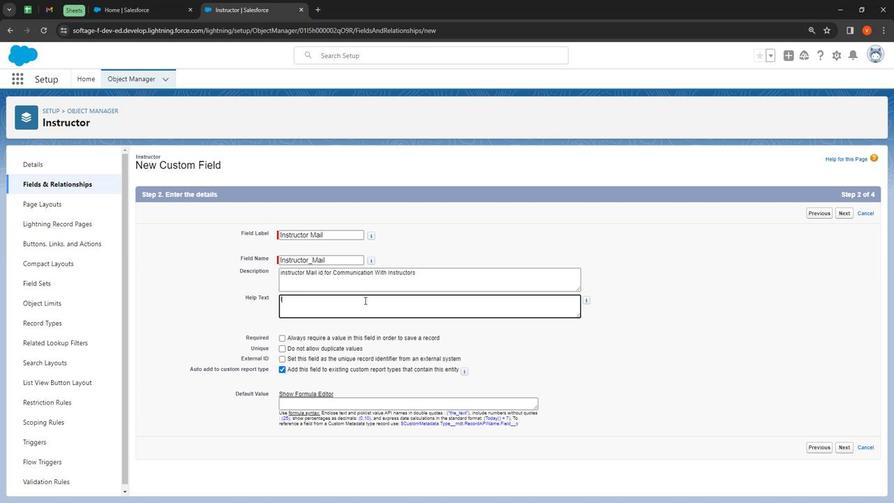 
Action: Key pressed I
Screenshot: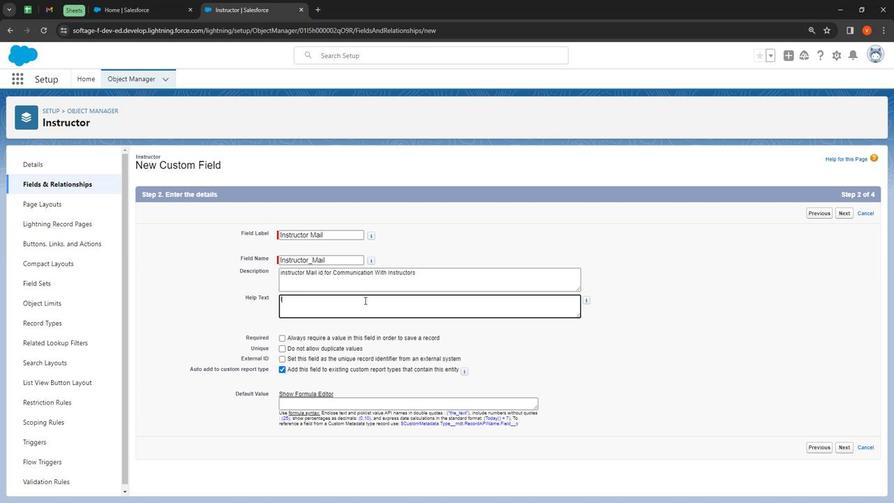 
Action: Mouse moved to (365, 297)
Screenshot: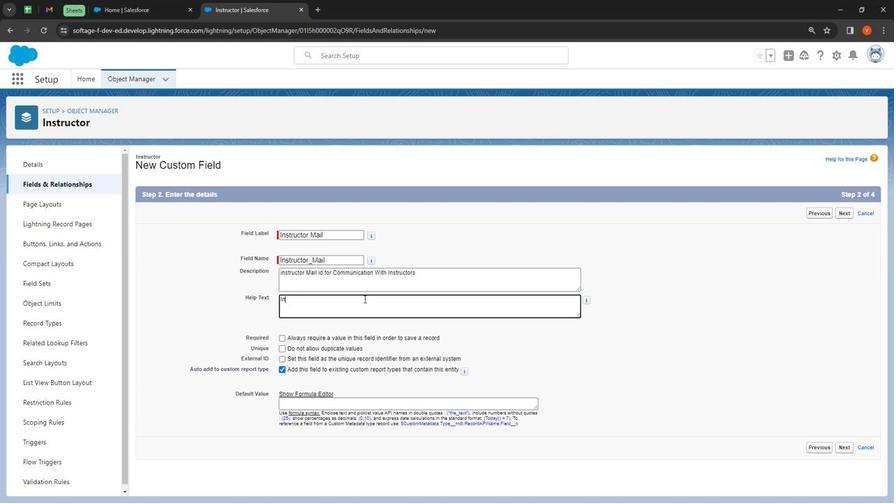 
Action: Key pressed ns
Screenshot: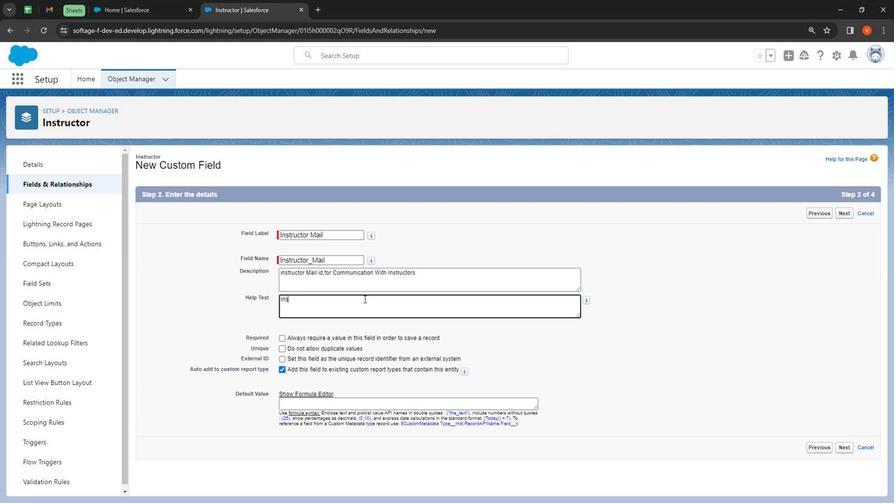 
Action: Mouse moved to (366, 296)
Screenshot: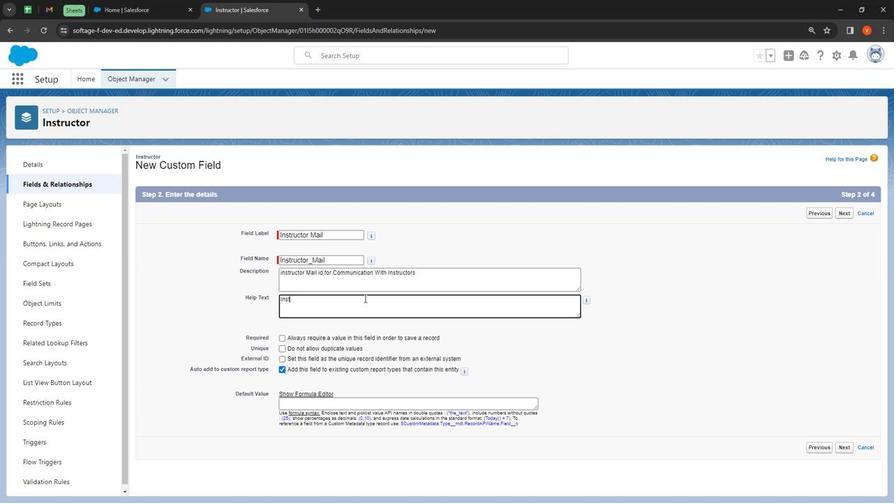 
Action: Key pressed tr
Screenshot: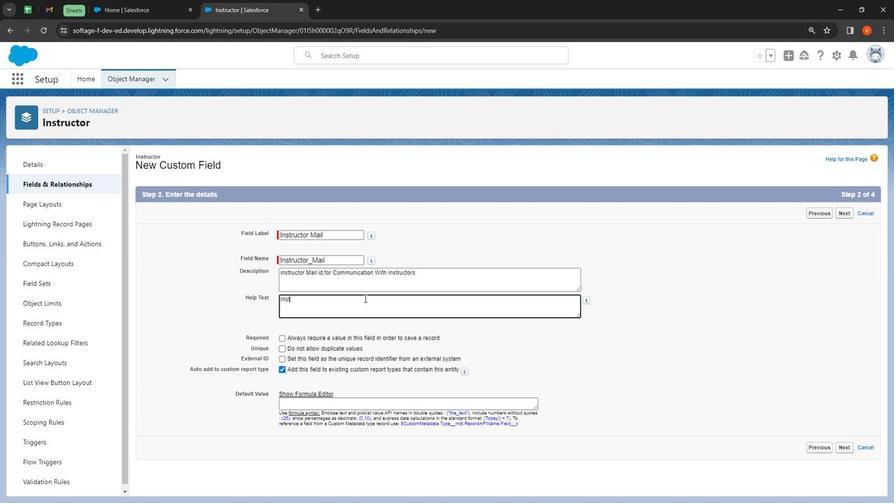 
Action: Mouse moved to (366, 292)
Screenshot: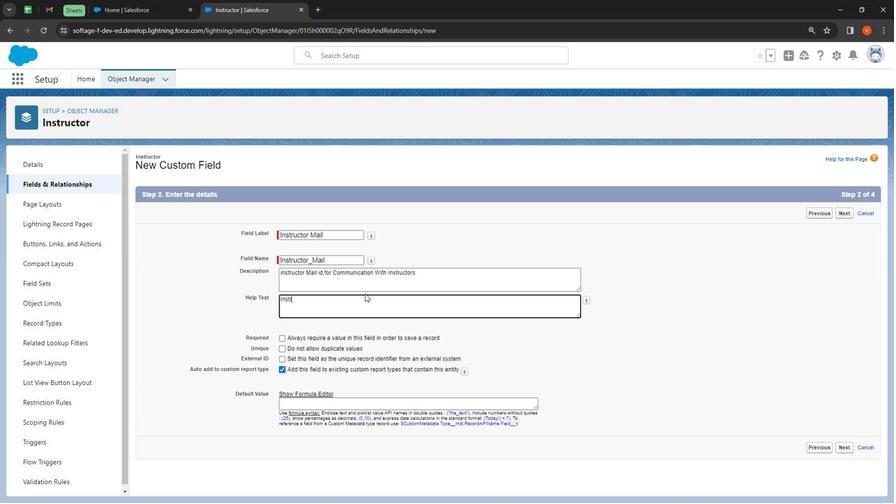 
Action: Key pressed u
Screenshot: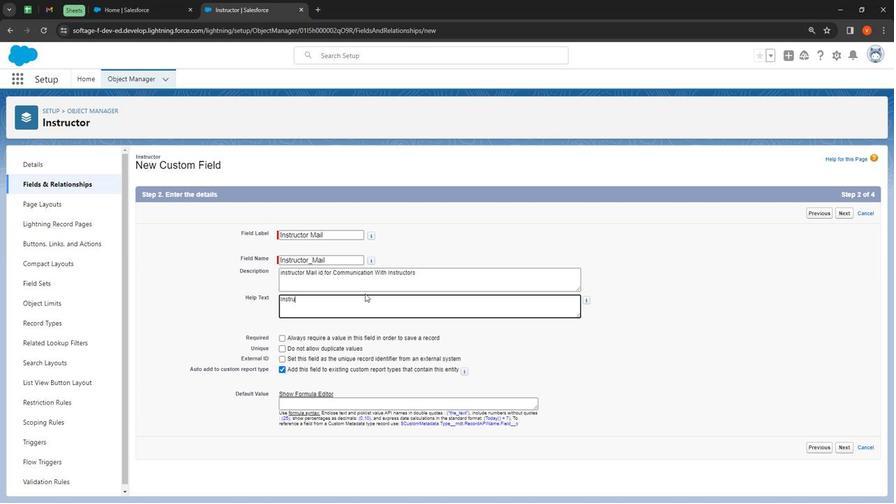 
Action: Mouse moved to (366, 289)
Screenshot: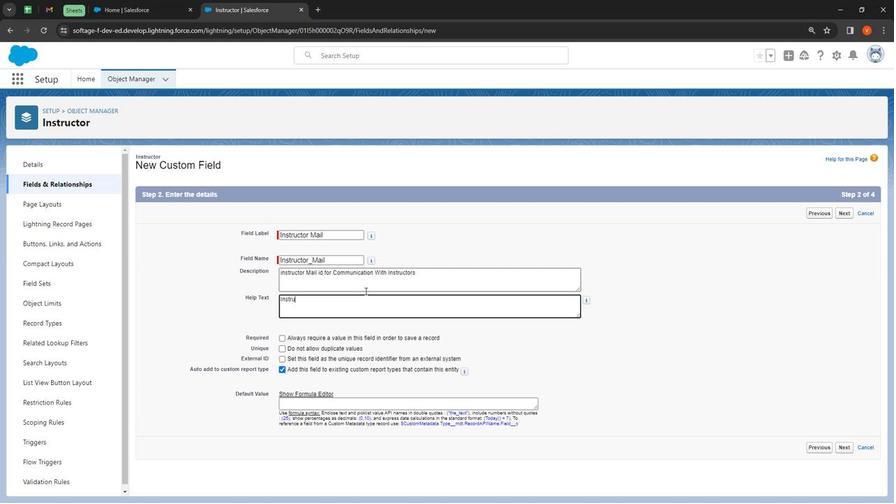 
Action: Key pressed c
Screenshot: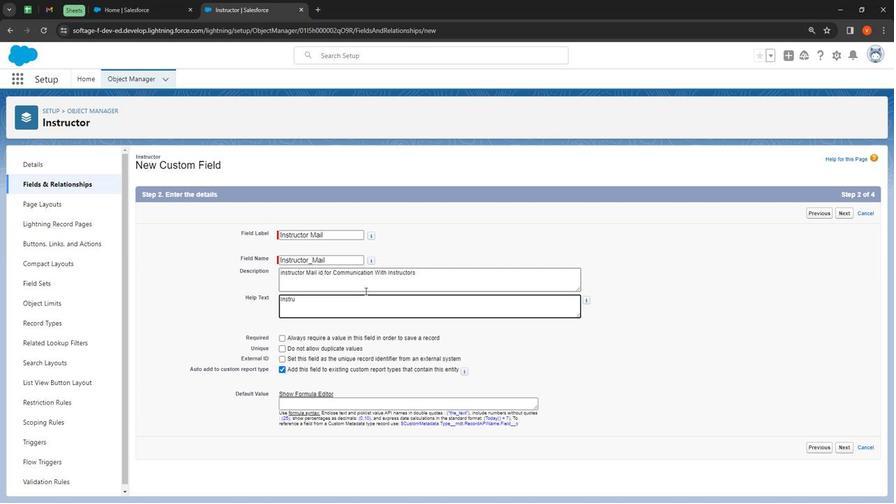 
Action: Mouse moved to (366, 289)
Screenshot: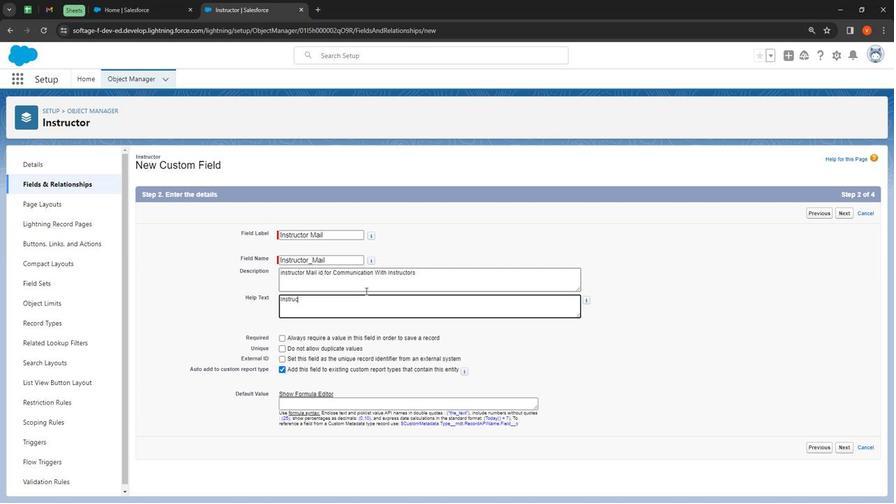 
Action: Key pressed to
Screenshot: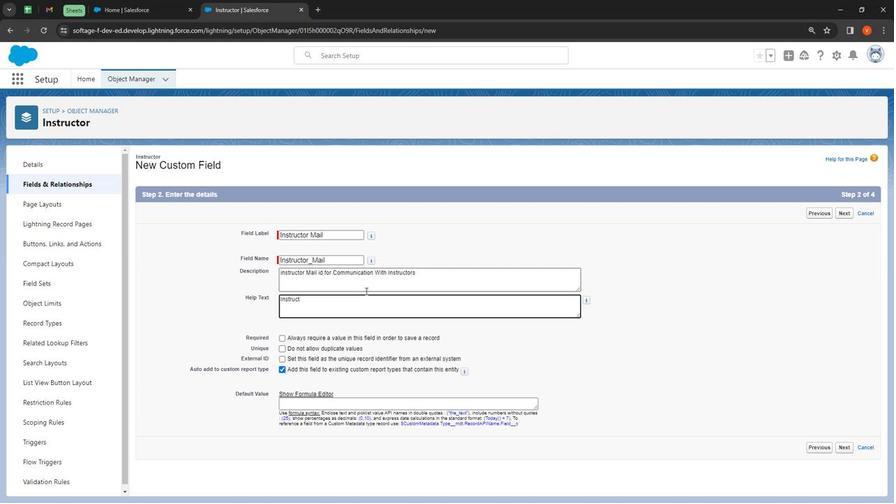 
Action: Mouse moved to (367, 286)
Screenshot: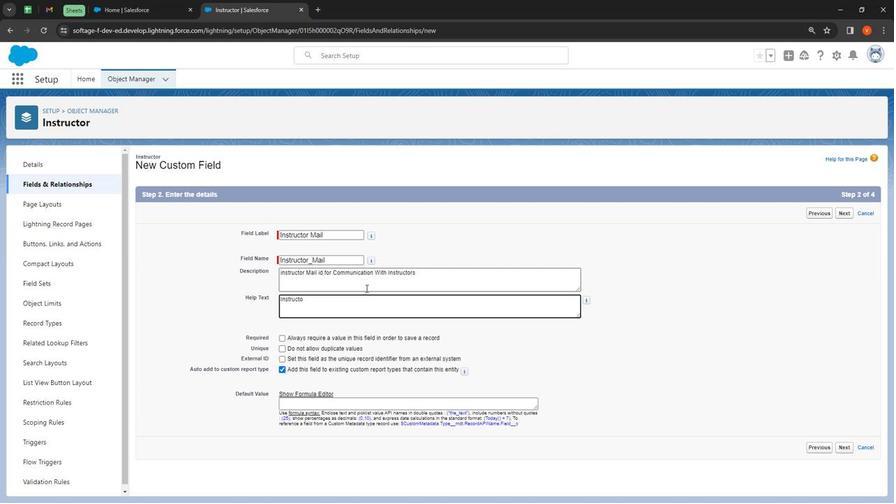
Action: Key pressed r<Key.space>
Screenshot: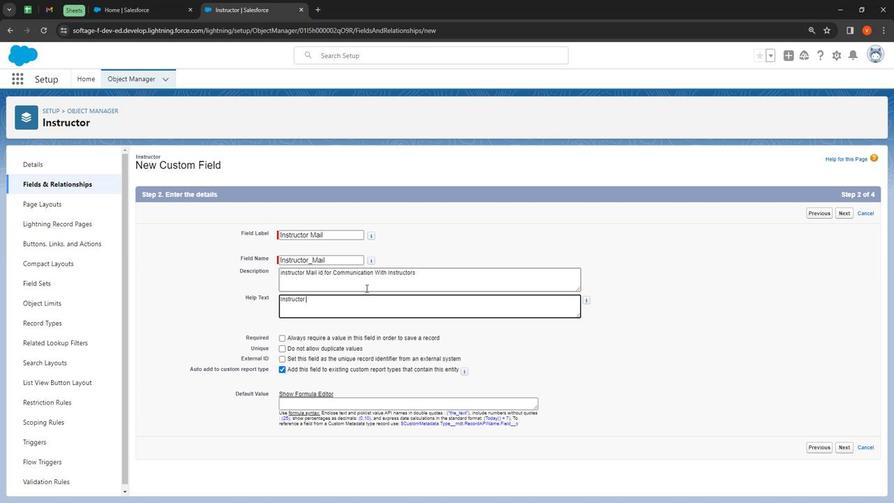 
Action: Mouse moved to (367, 286)
Screenshot: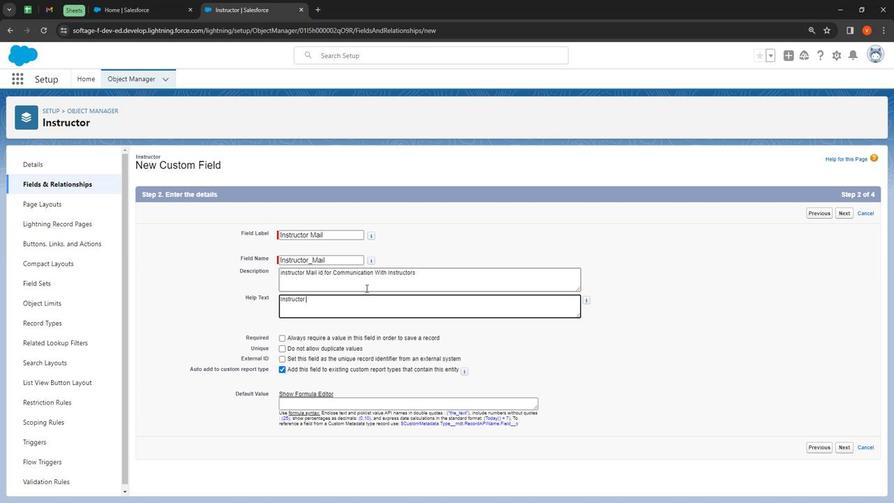 
Action: Key pressed <Key.shift>
Screenshot: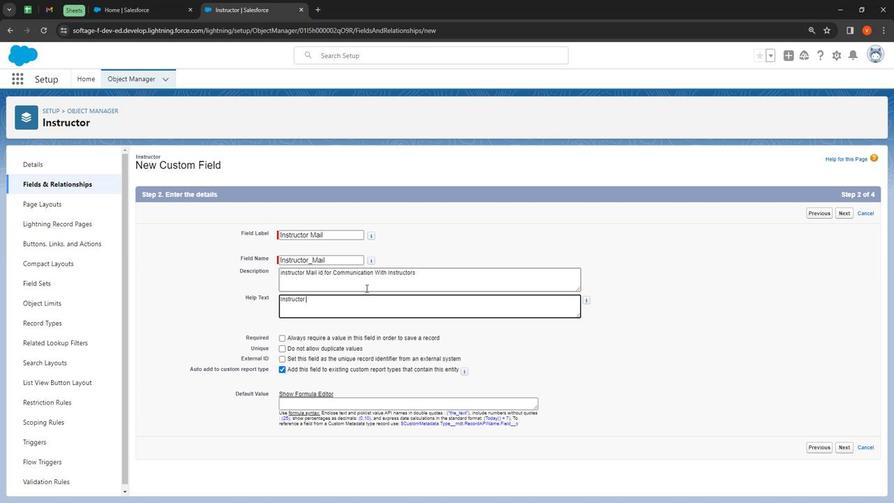 
Action: Mouse moved to (367, 286)
Screenshot: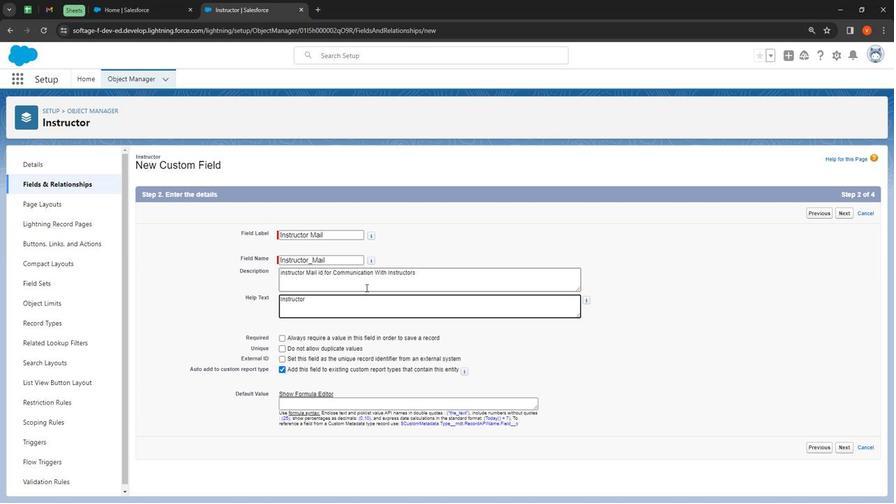 
Action: Key pressed M
Screenshot: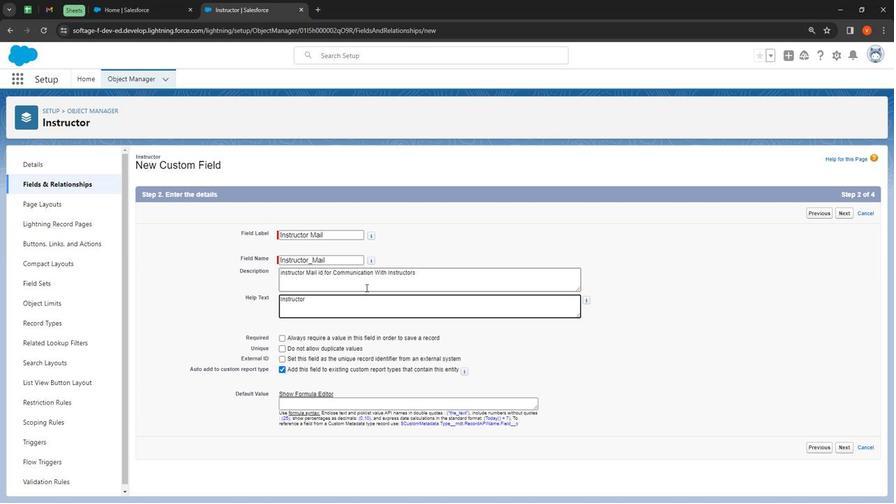 
Action: Mouse moved to (368, 285)
Screenshot: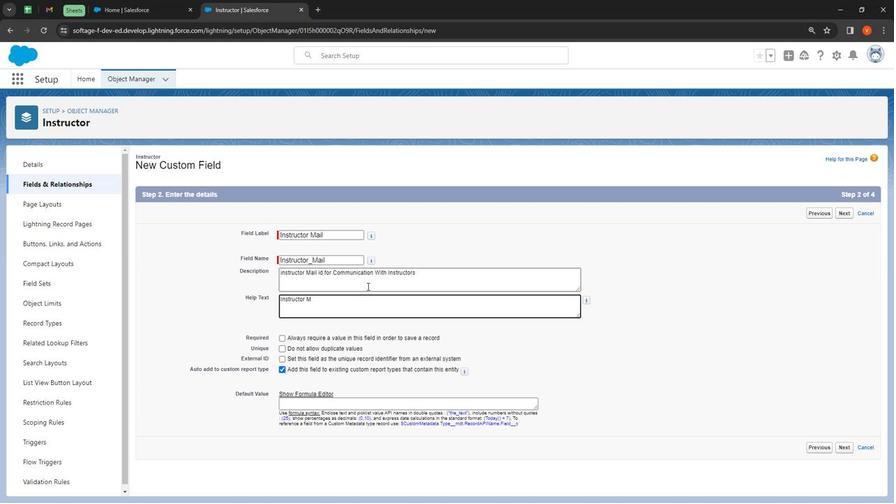 
Action: Key pressed ail
Screenshot: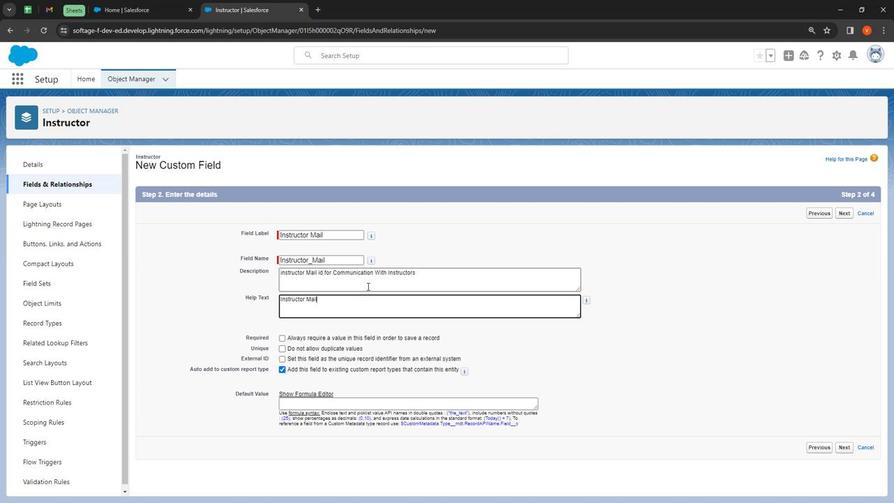 
Action: Mouse moved to (368, 282)
Screenshot: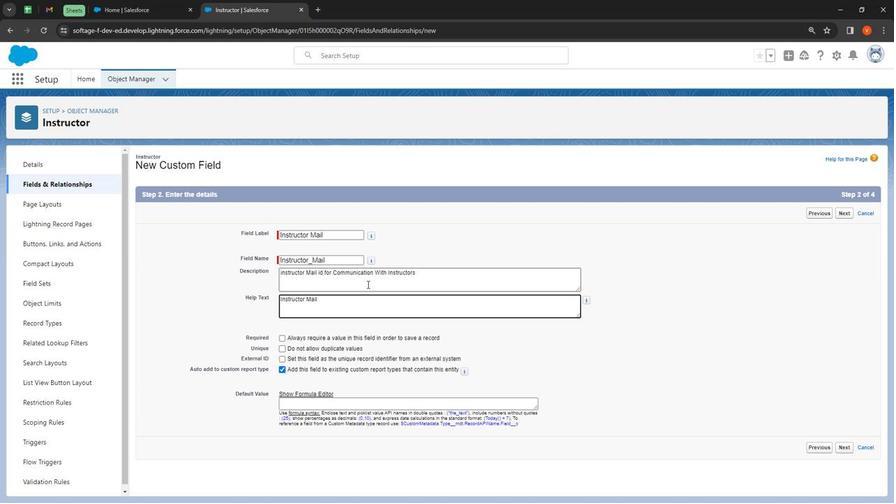 
Action: Key pressed <Key.space><Key.shift>
Screenshot: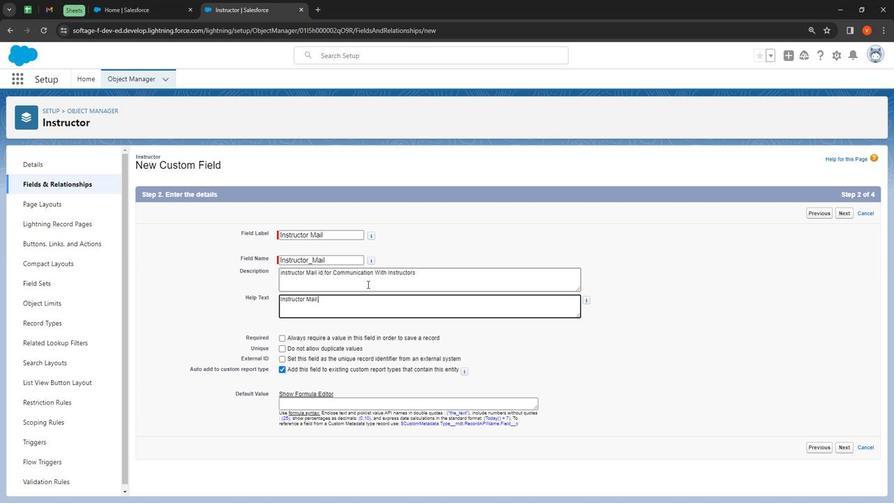 
Action: Mouse moved to (370, 281)
Screenshot: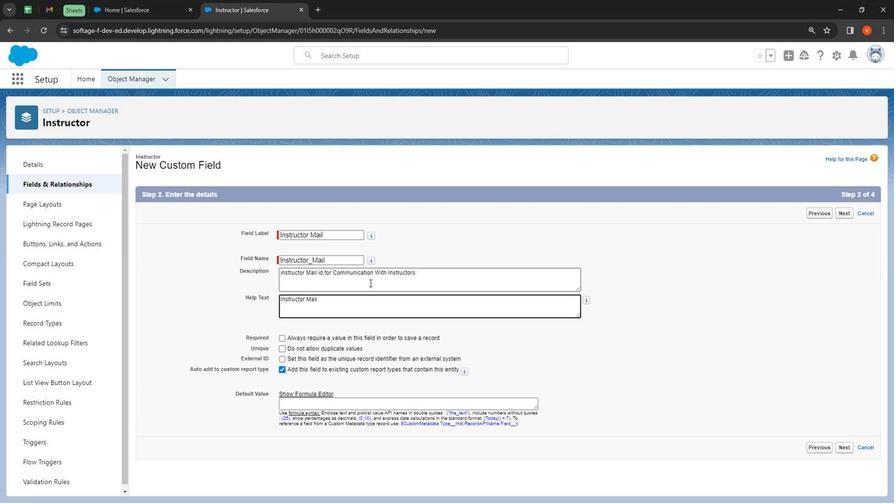 
Action: Key pressed <Key.shift>
Screenshot: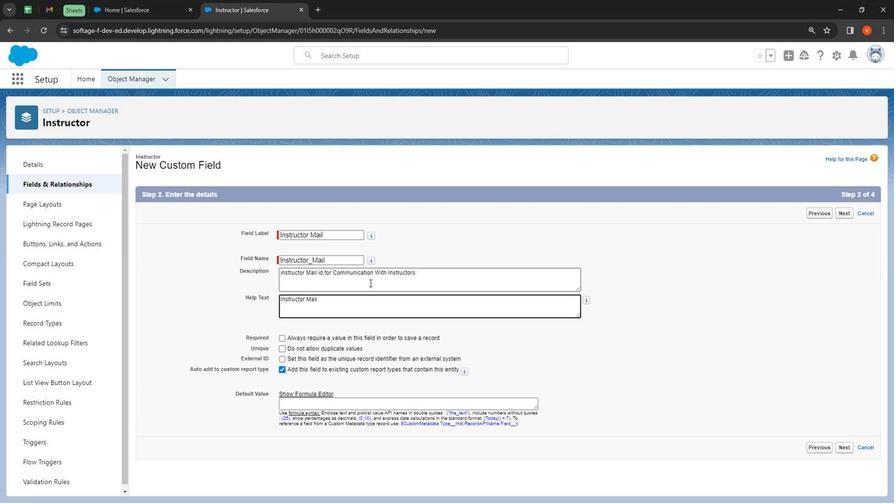 
Action: Mouse moved to (371, 281)
Screenshot: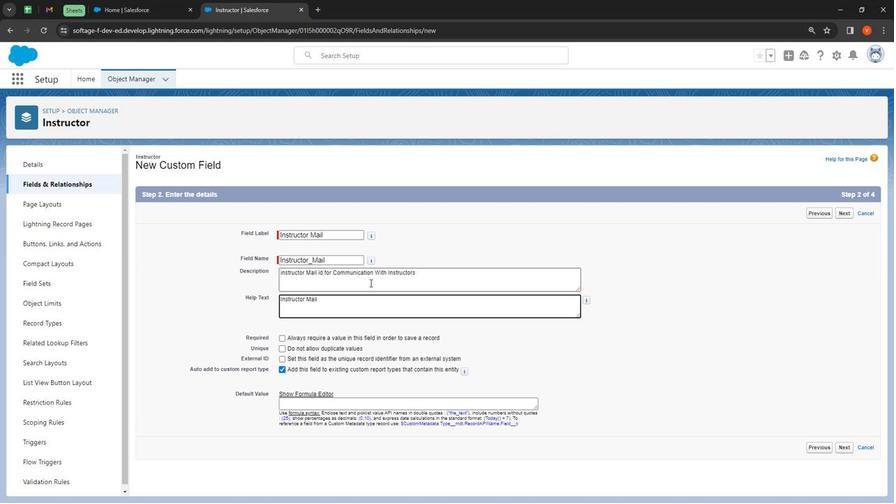 
Action: Key pressed <Key.shift>
Screenshot: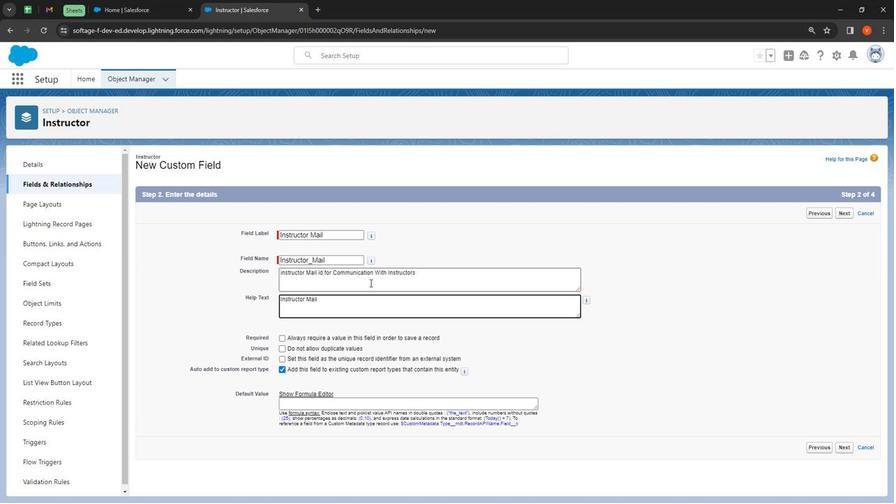 
Action: Mouse moved to (371, 281)
Screenshot: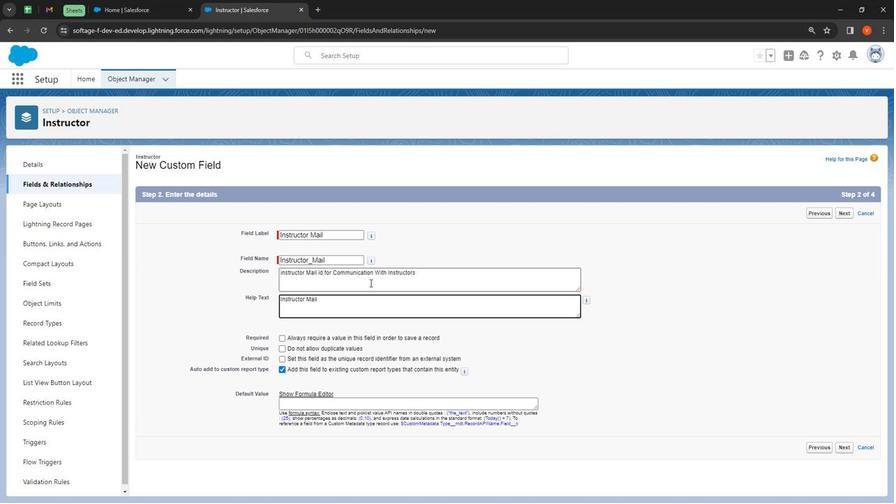 
Action: Key pressed <Key.shift>I
Screenshot: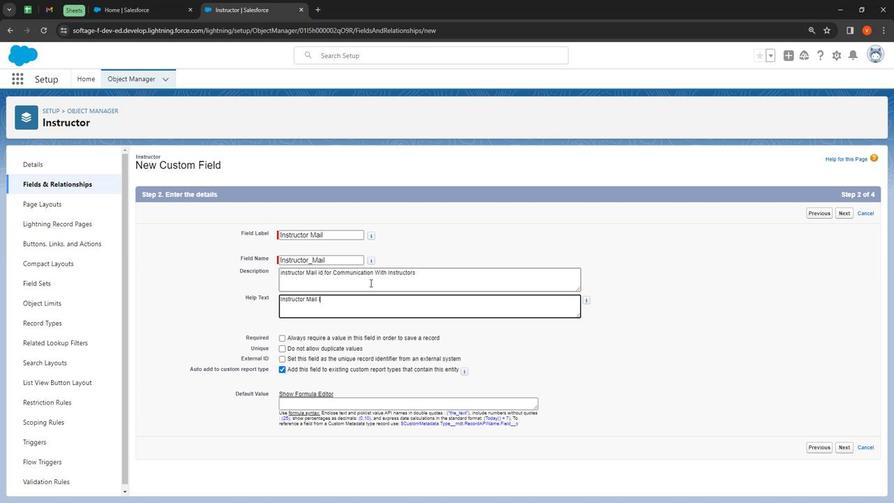 
Action: Mouse moved to (371, 280)
Screenshot: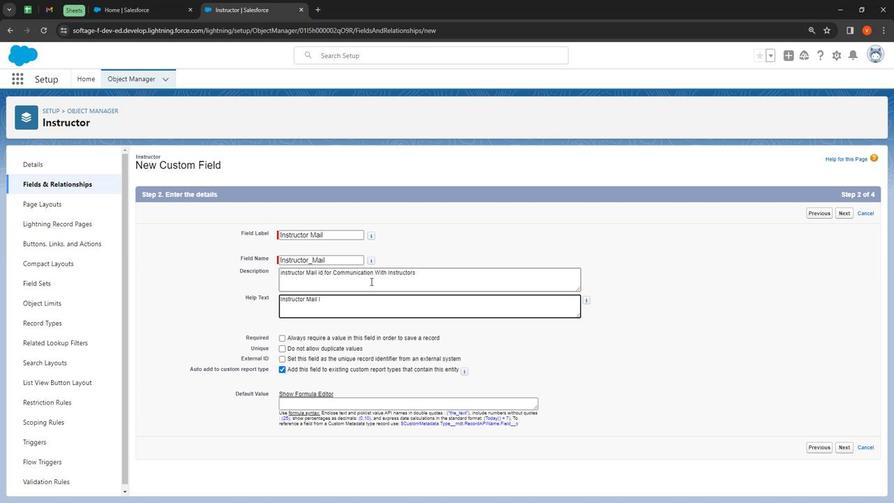 
Action: Key pressed d
Screenshot: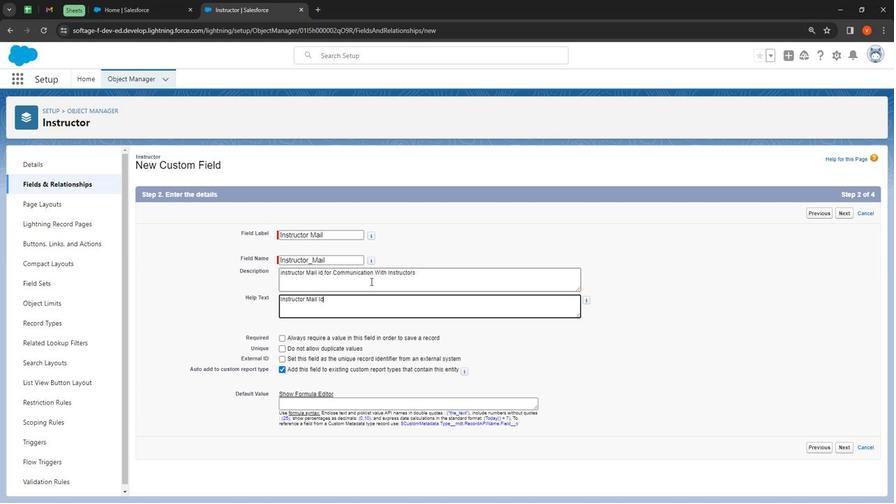 
Action: Mouse moved to (373, 278)
Screenshot: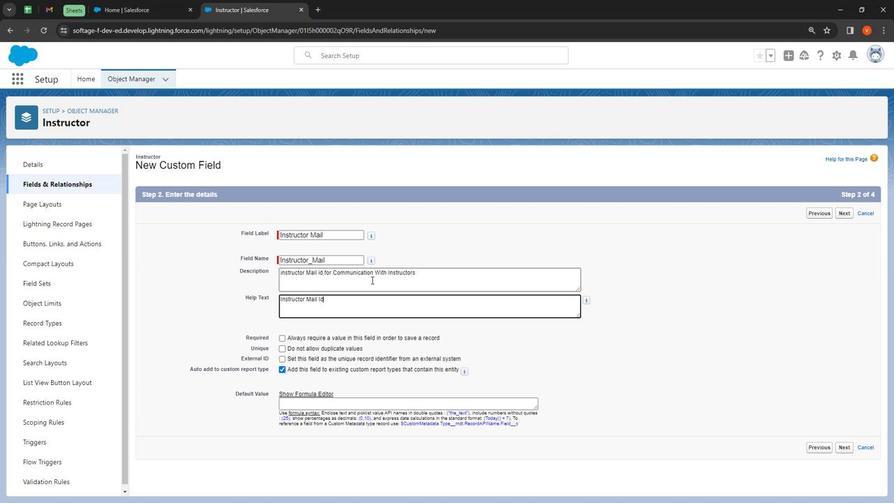 
Action: Key pressed <Key.space><Key.shift>
Screenshot: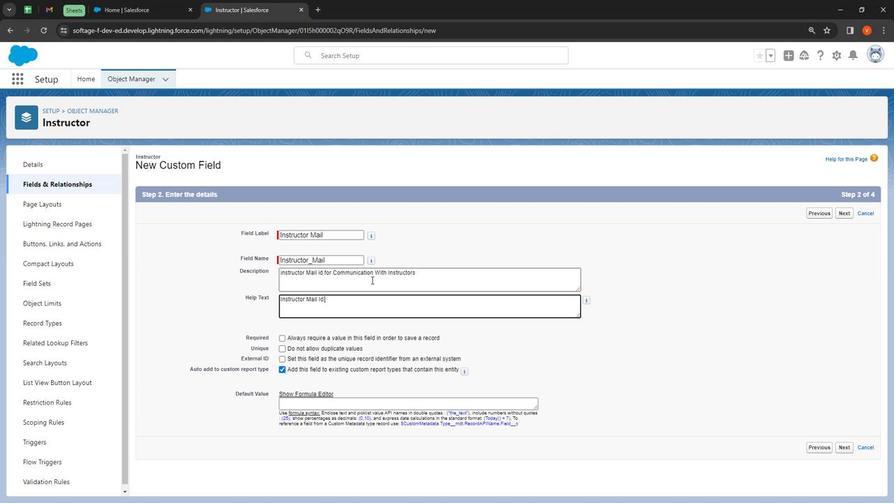 
Action: Mouse moved to (373, 277)
Screenshot: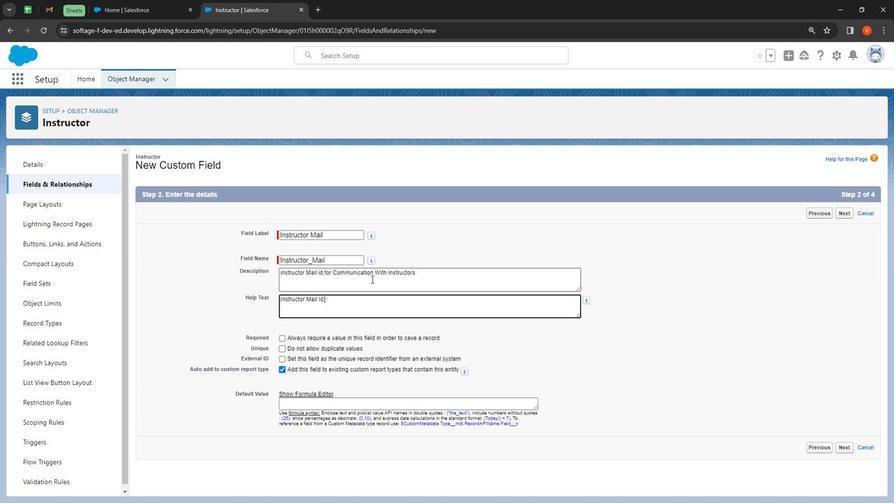 
Action: Key pressed F
Screenshot: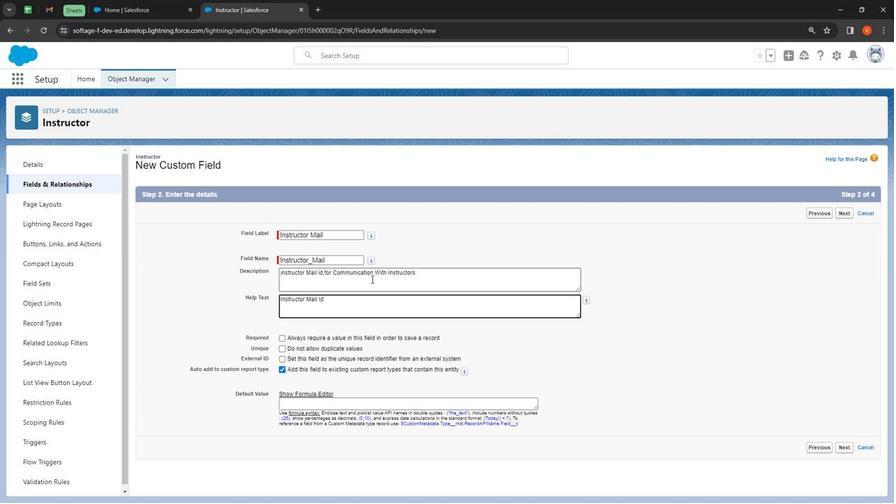
Action: Mouse moved to (373, 276)
Screenshot: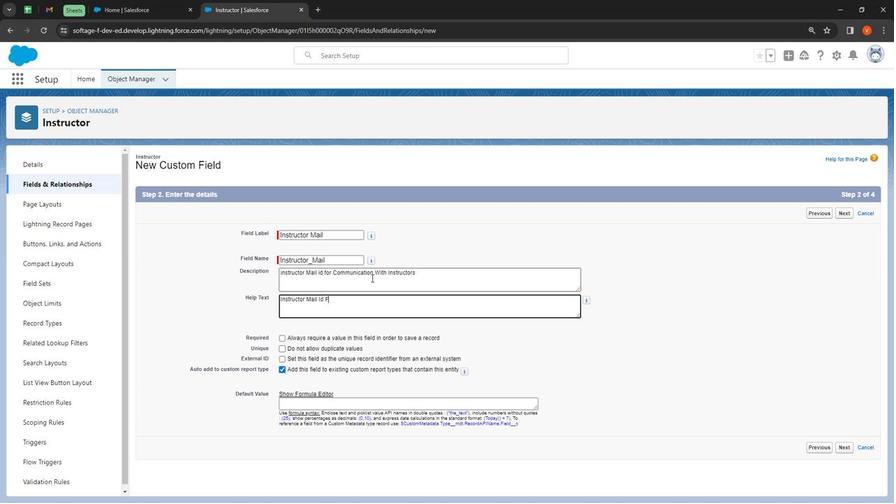 
Action: Key pressed o
Screenshot: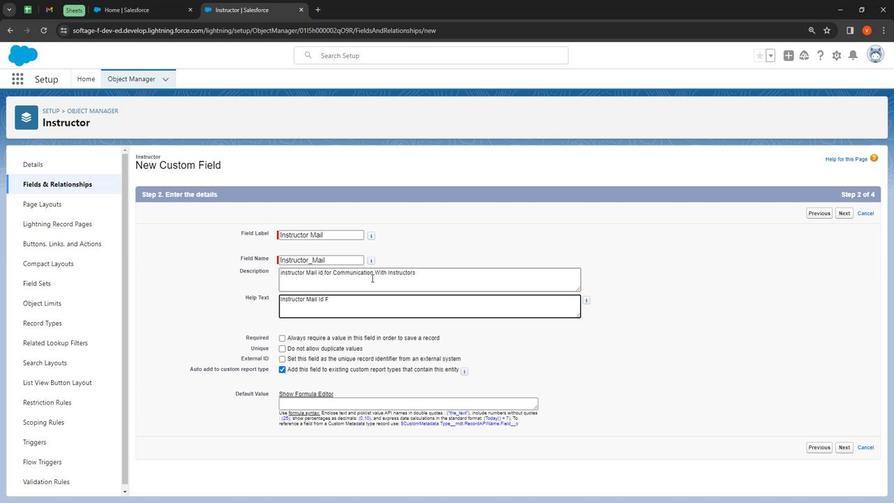 
Action: Mouse moved to (375, 276)
Screenshot: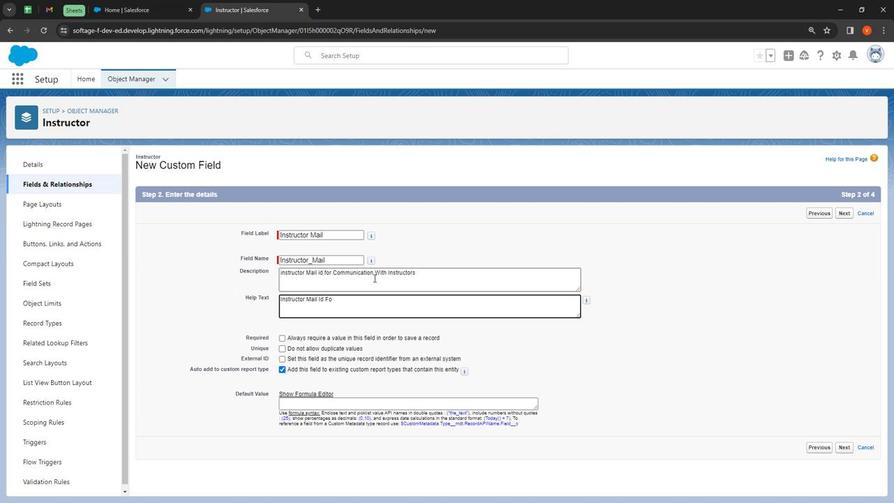 
Action: Key pressed r<Key.space><Key.shift><Key.shift>Communi
Screenshot: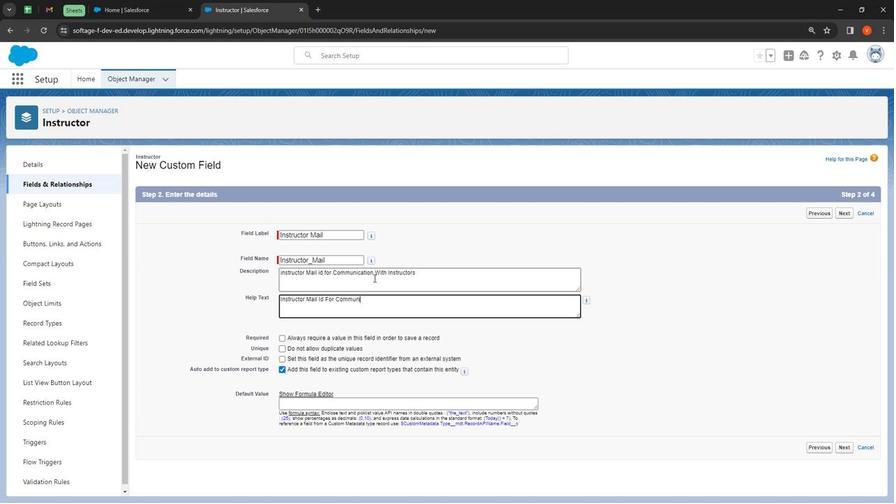
Action: Mouse moved to (375, 275)
Screenshot: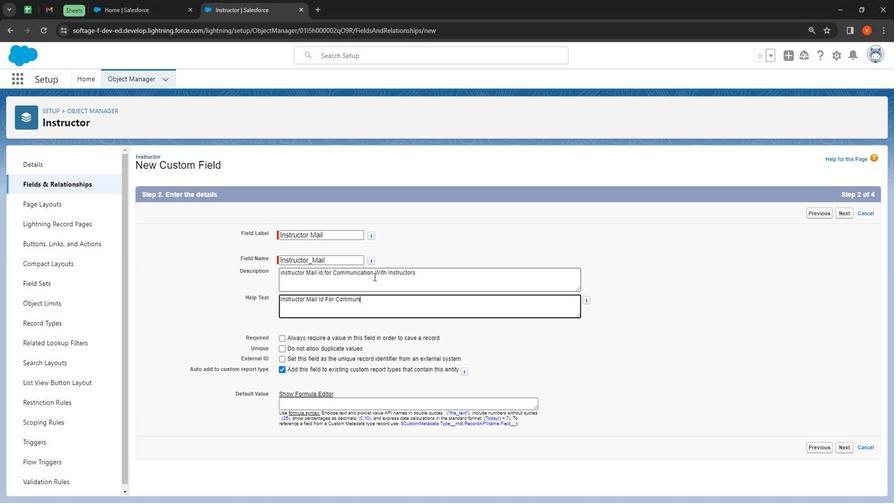 
Action: Key pressed cation<Key.space><Key.shift>
Screenshot: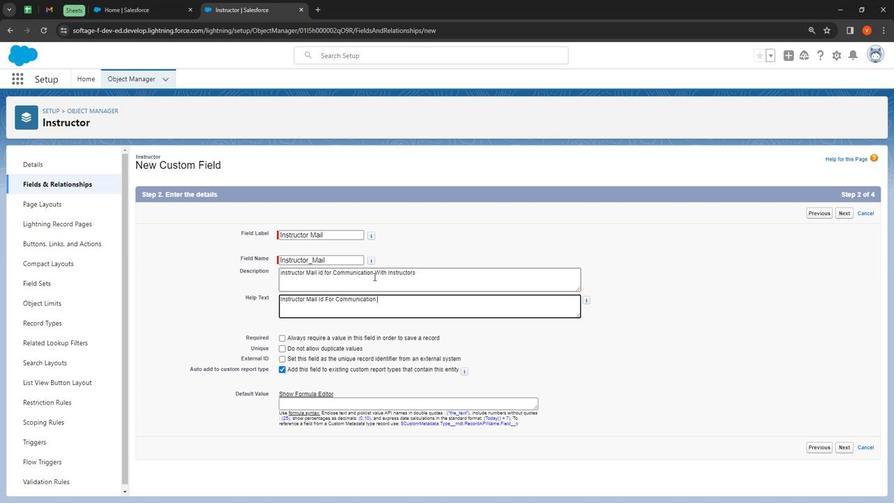 
Action: Mouse moved to (374, 274)
Screenshot: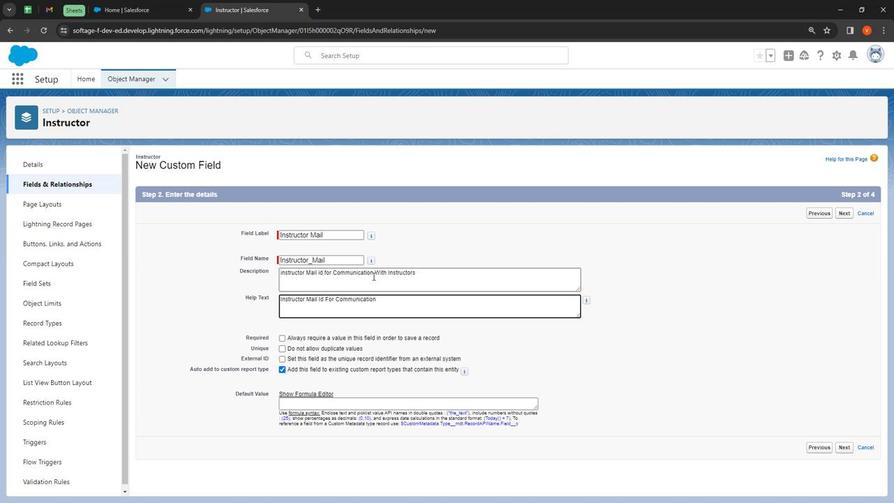 
Action: Key pressed W
Screenshot: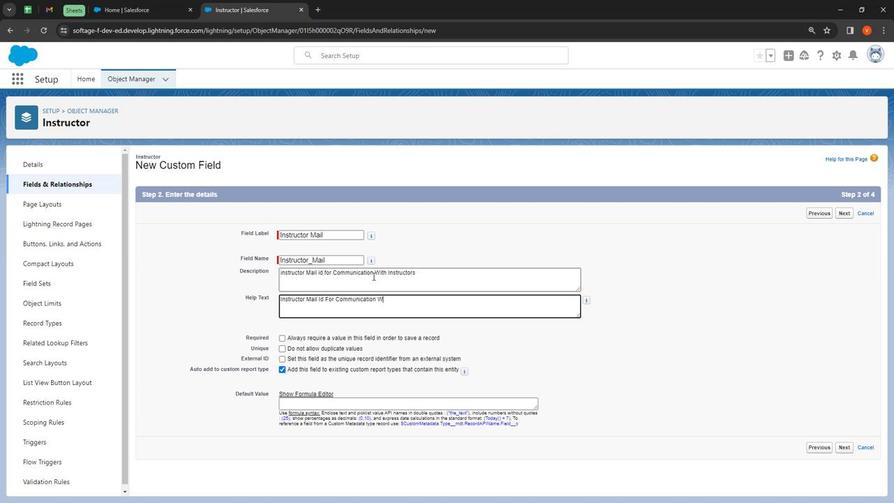 
Action: Mouse moved to (374, 273)
Screenshot: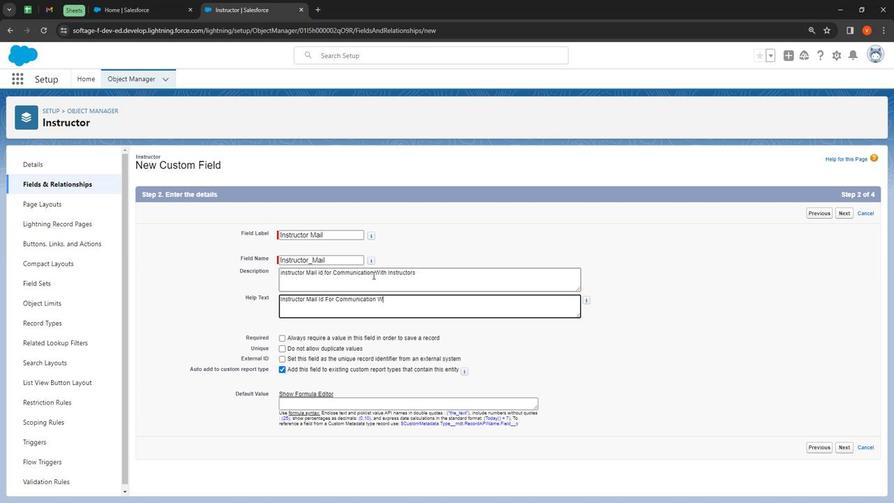 
Action: Key pressed i
Screenshot: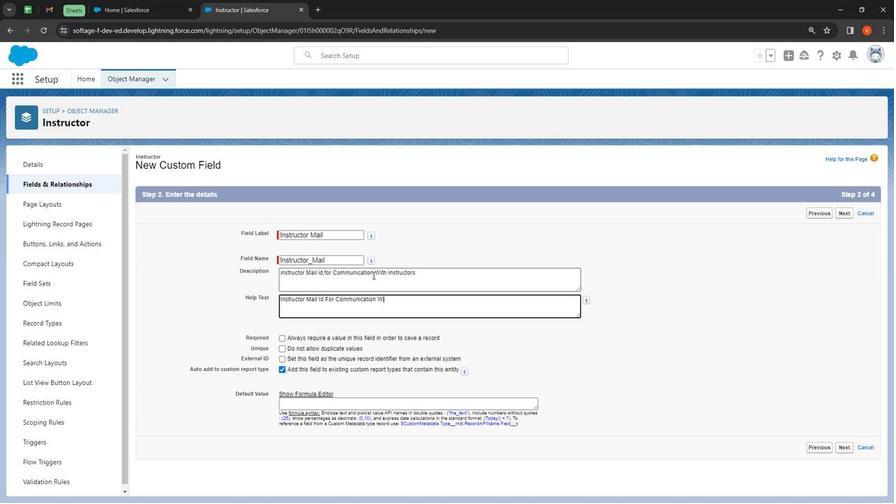 
Action: Mouse moved to (374, 273)
Screenshot: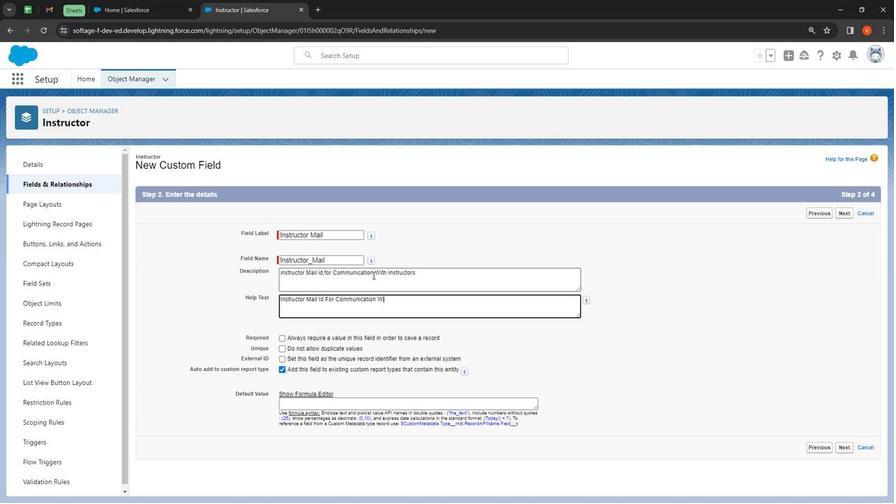 
Action: Key pressed th<Key.space><Key.shift><Key.shift><Key.shift><Key.shift><Key.shift><Key.shift><Key.shift>I
Screenshot: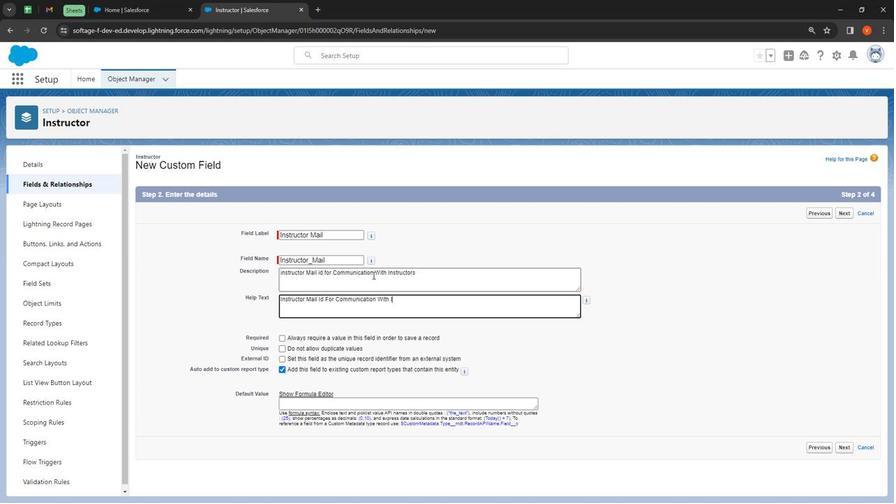 
Action: Mouse moved to (373, 274)
Screenshot: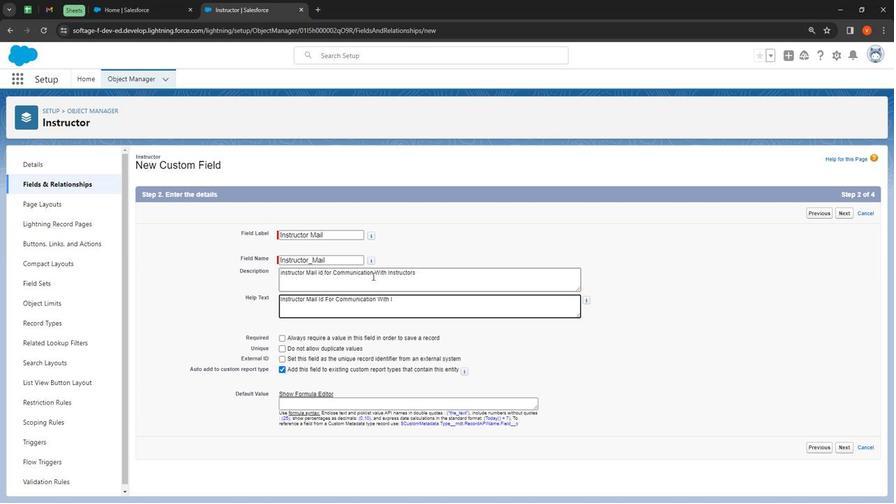 
Action: Key pressed nstru
Screenshot: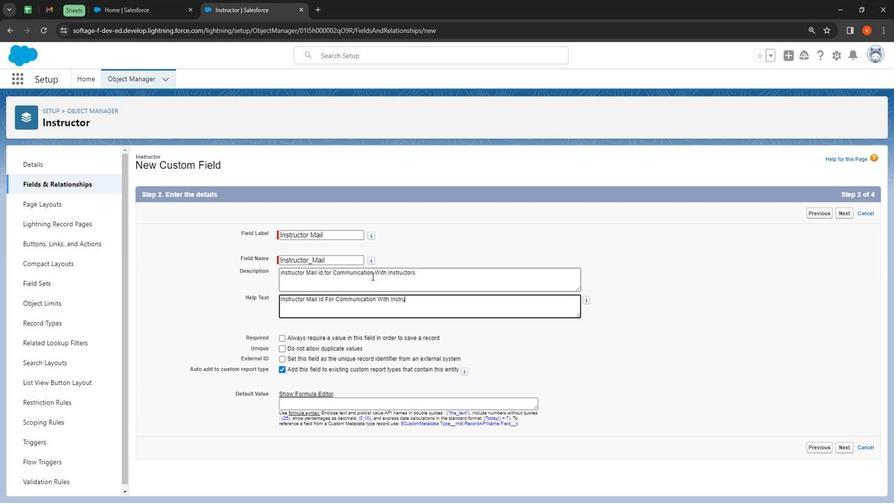 
Action: Mouse moved to (372, 273)
Screenshot: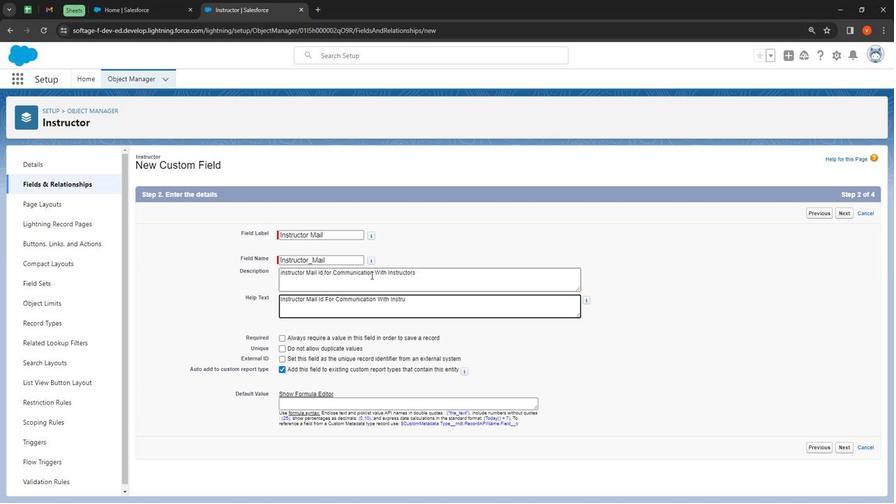 
Action: Key pressed ctors
Screenshot: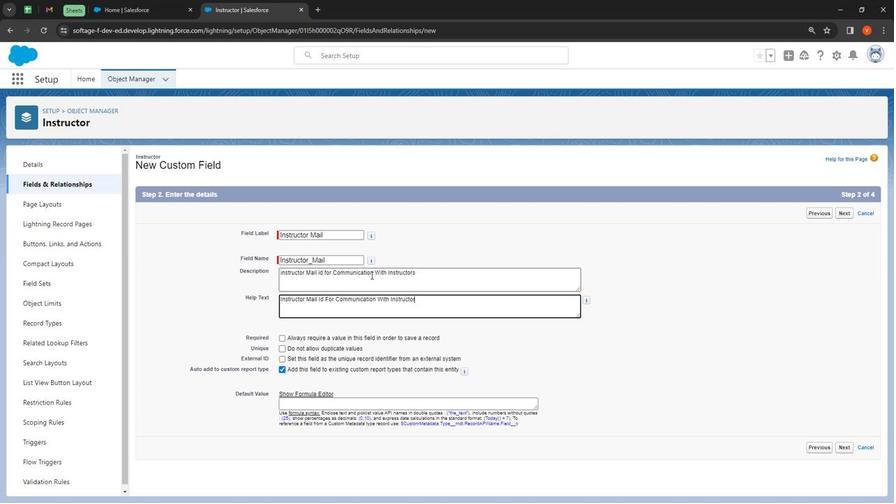 
Action: Mouse moved to (605, 376)
Screenshot: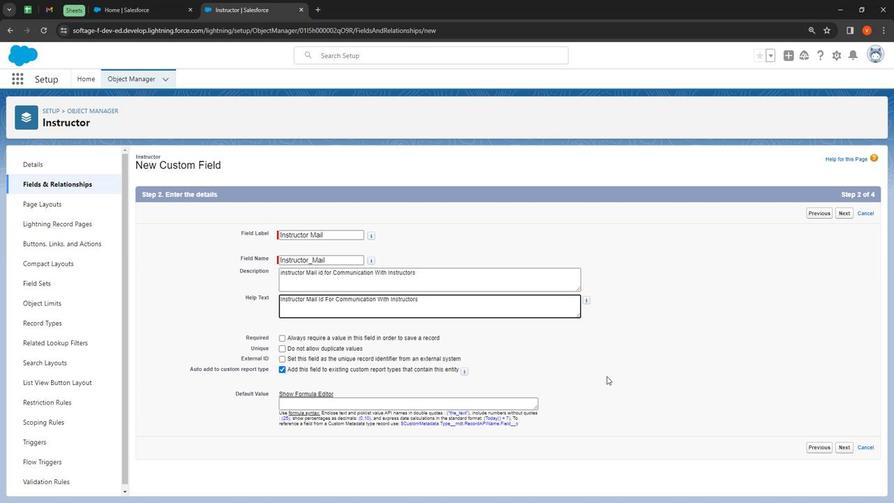 
Action: Mouse pressed left at (605, 376)
Screenshot: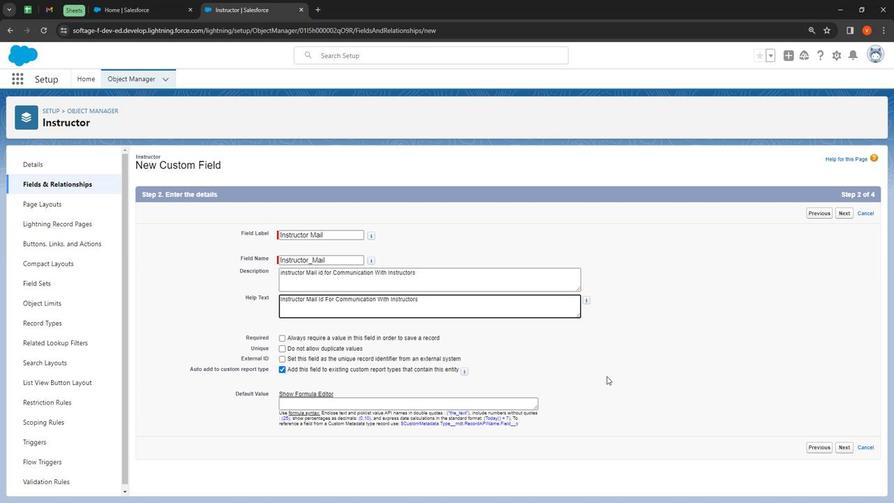 
Action: Mouse moved to (842, 449)
Screenshot: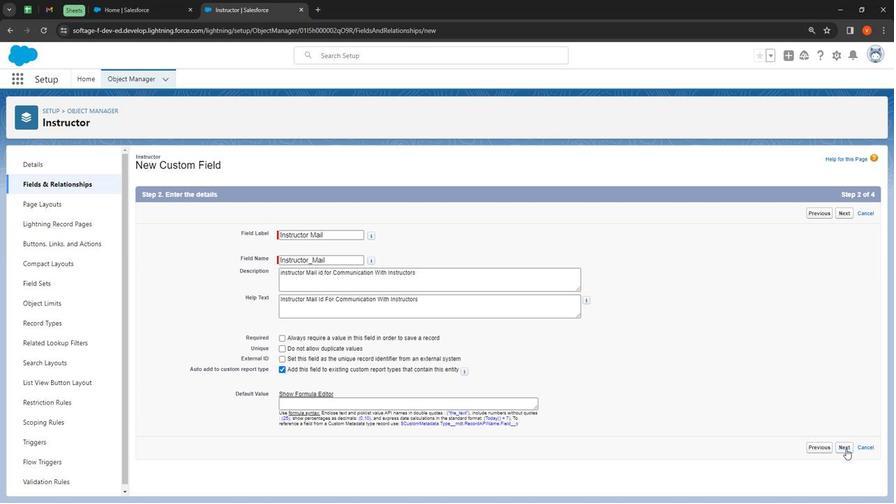 
Action: Mouse pressed left at (842, 449)
Screenshot: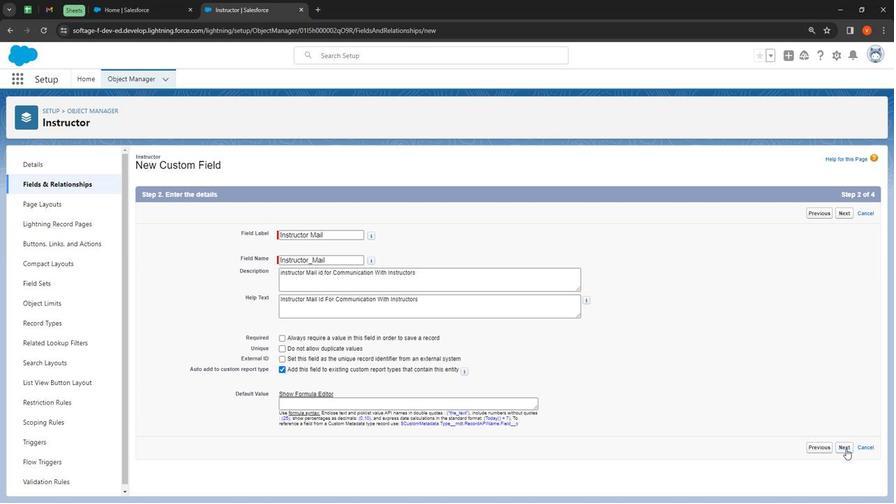 
Action: Mouse moved to (635, 335)
Screenshot: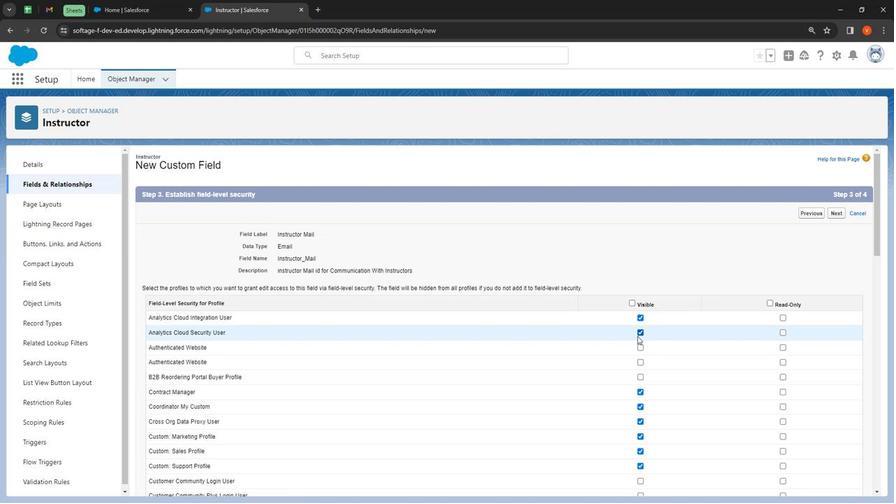 
Action: Mouse pressed left at (635, 335)
Screenshot: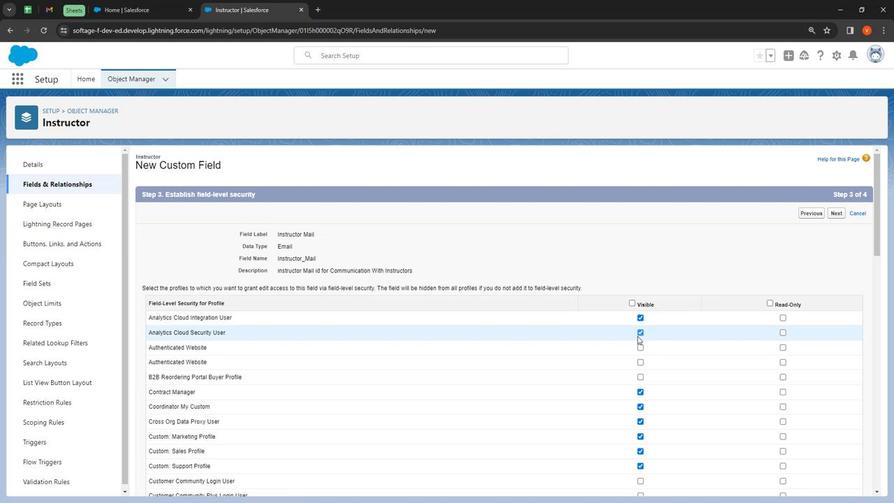 
Action: Mouse moved to (640, 347)
Screenshot: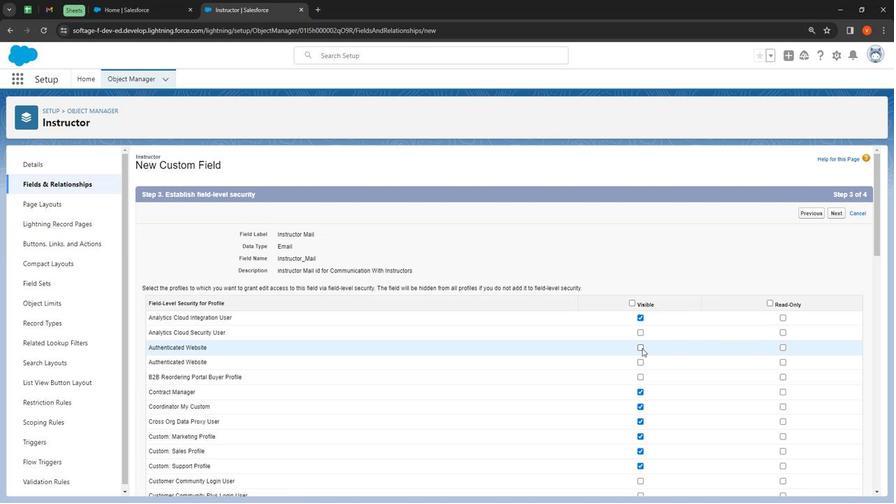 
Action: Mouse pressed left at (640, 347)
Screenshot: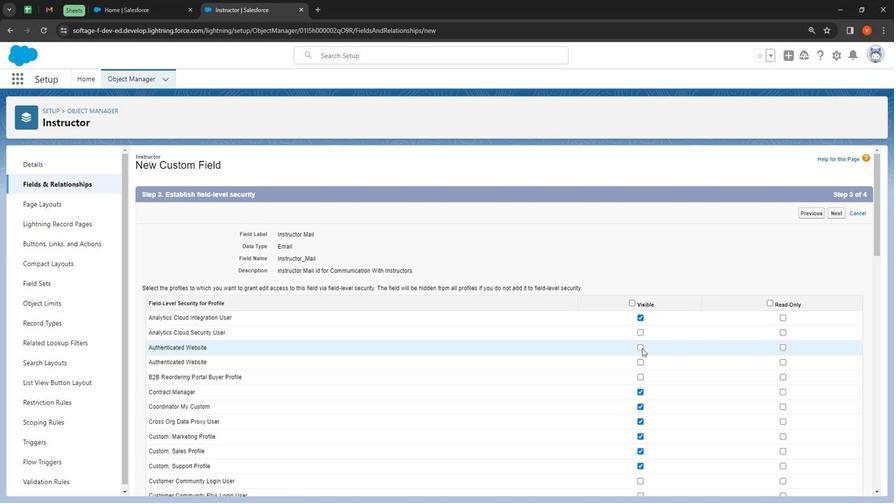 
Action: Mouse moved to (637, 364)
Screenshot: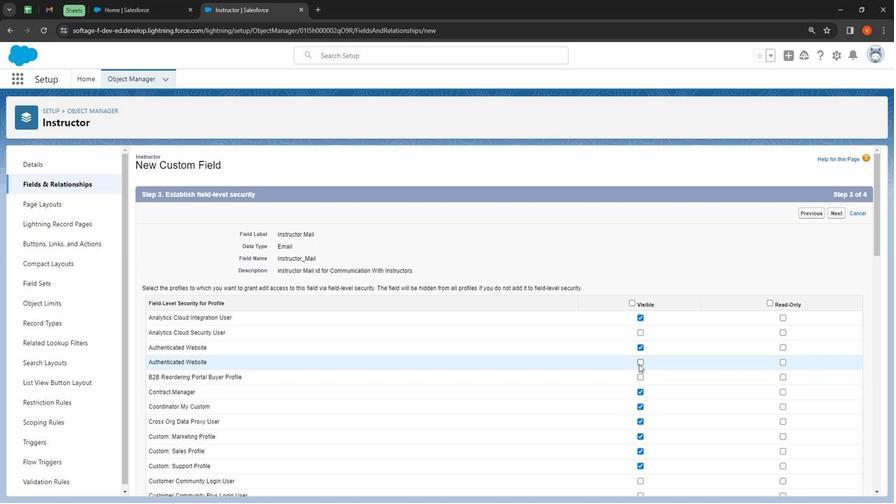 
Action: Mouse pressed left at (637, 364)
Screenshot: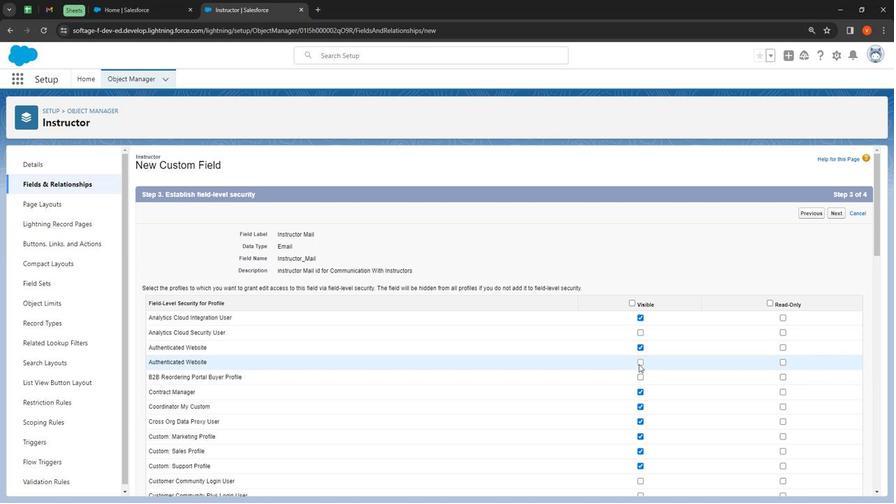
Action: Mouse moved to (640, 376)
Screenshot: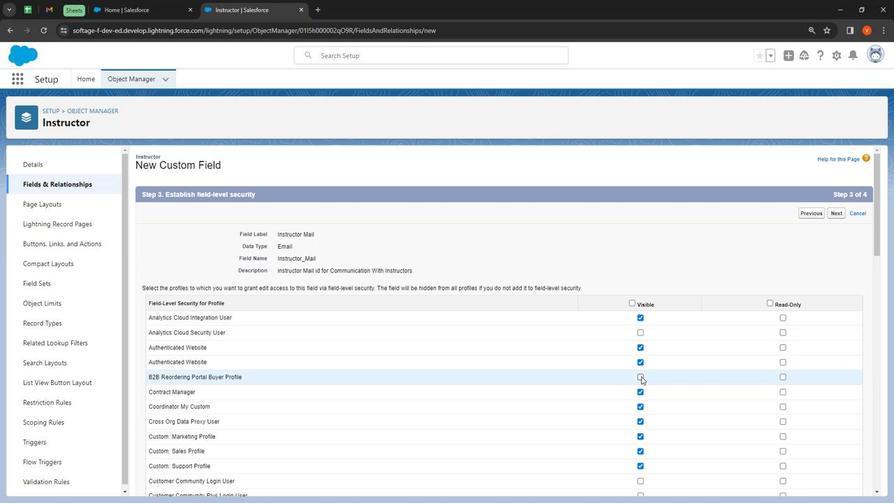
Action: Mouse pressed left at (640, 376)
Screenshot: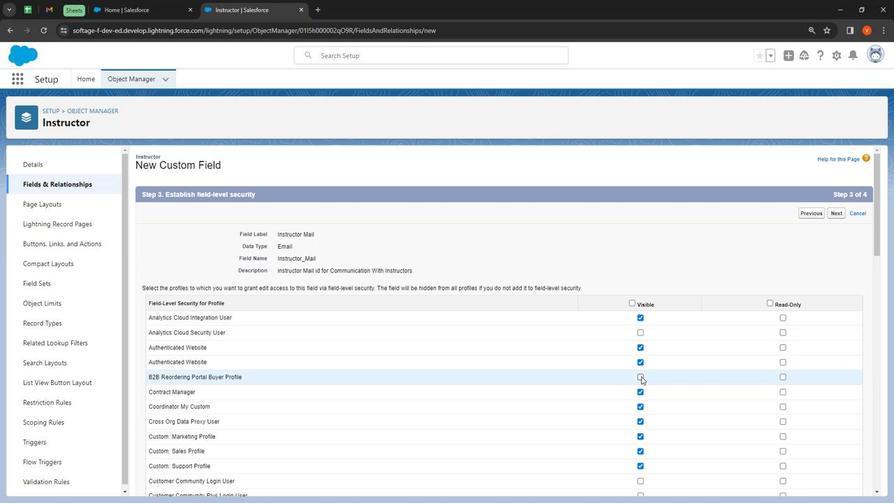 
Action: Mouse moved to (638, 390)
Screenshot: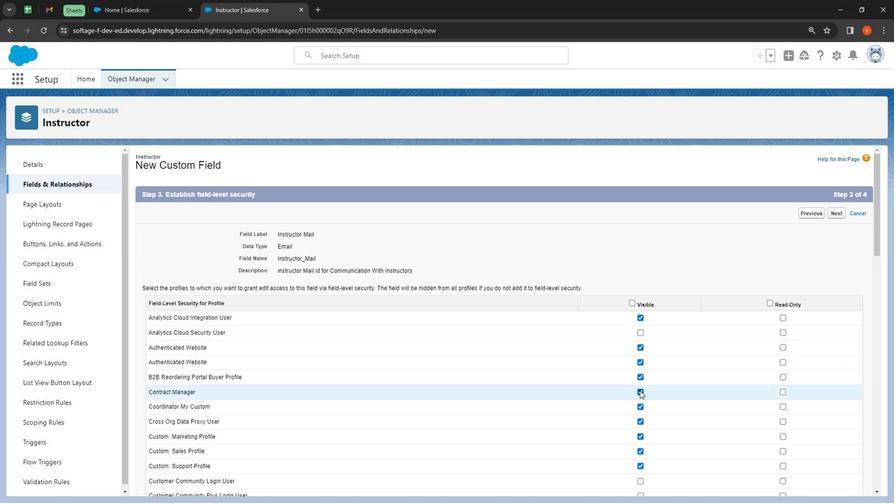 
Action: Mouse pressed left at (638, 390)
Screenshot: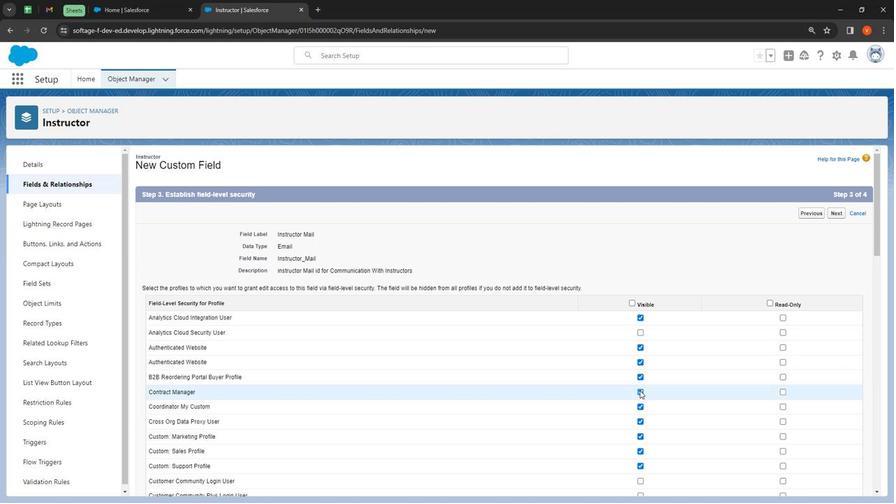 
Action: Mouse moved to (638, 420)
Screenshot: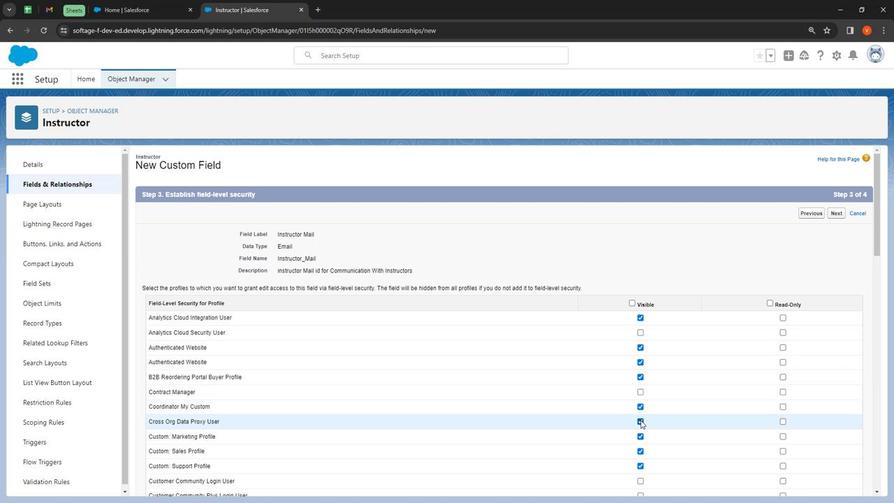 
Action: Mouse pressed left at (638, 420)
Screenshot: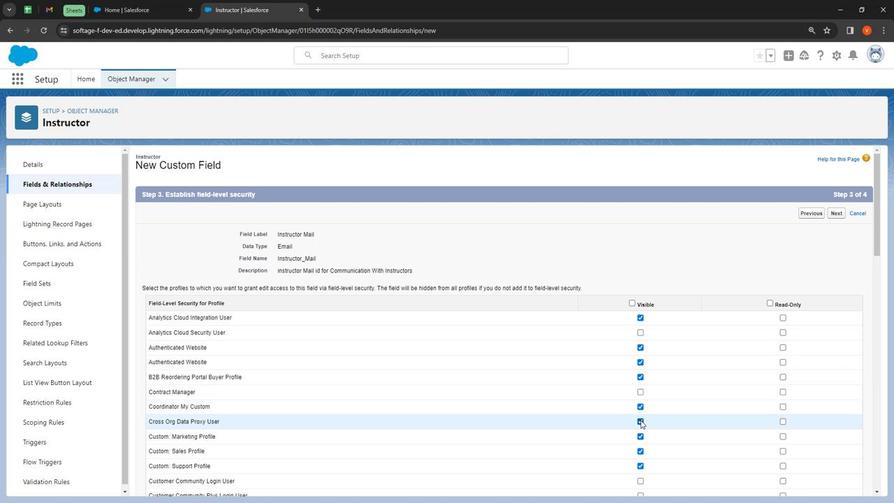 
Action: Mouse moved to (640, 438)
Screenshot: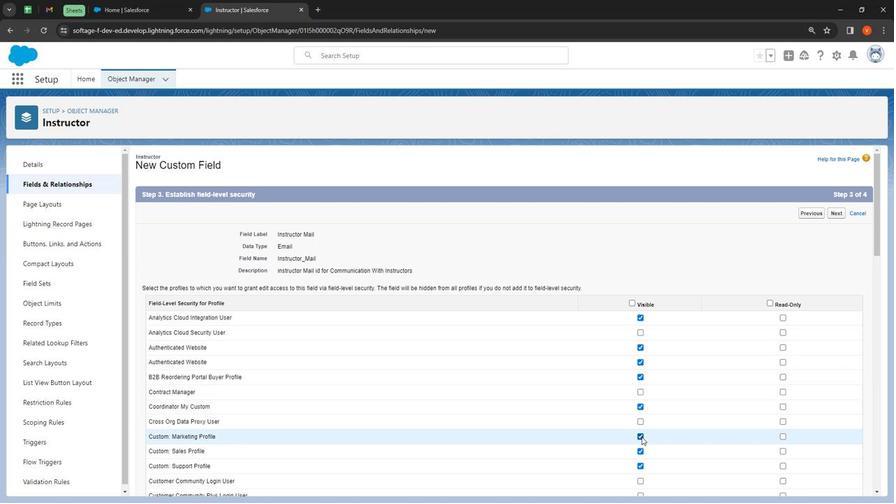
Action: Mouse pressed left at (640, 438)
Screenshot: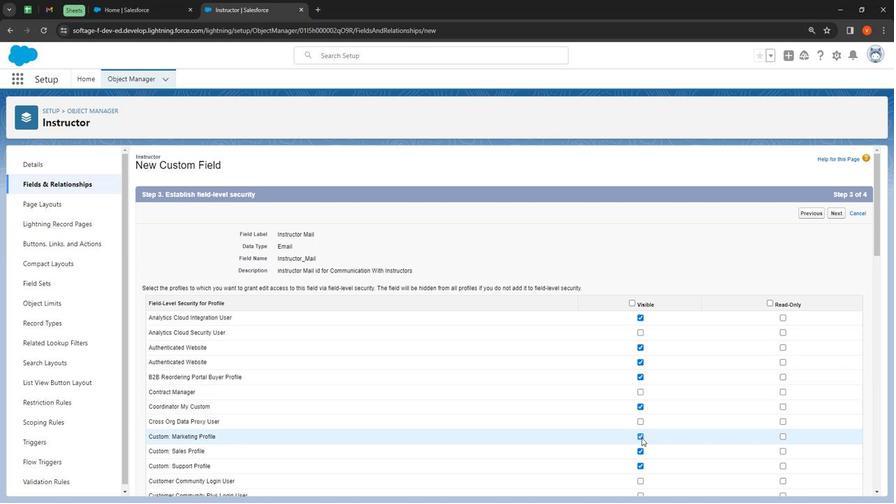 
Action: Mouse moved to (781, 469)
Screenshot: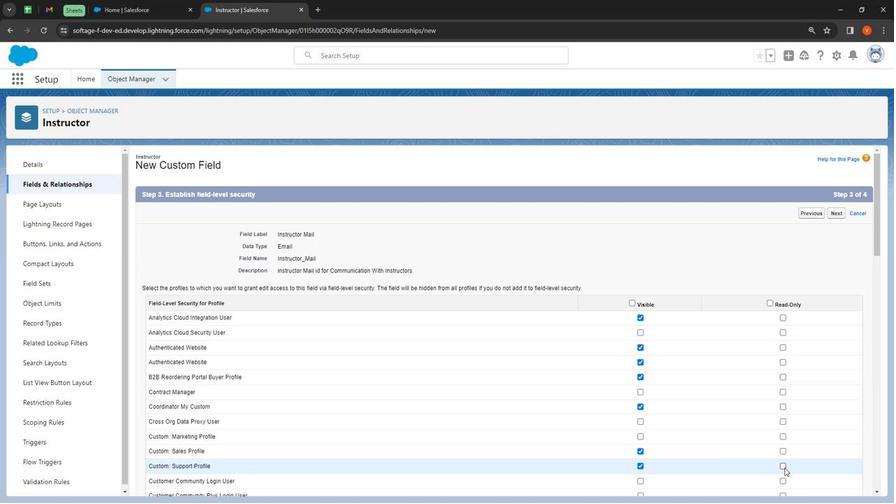 
Action: Mouse pressed left at (781, 469)
Screenshot: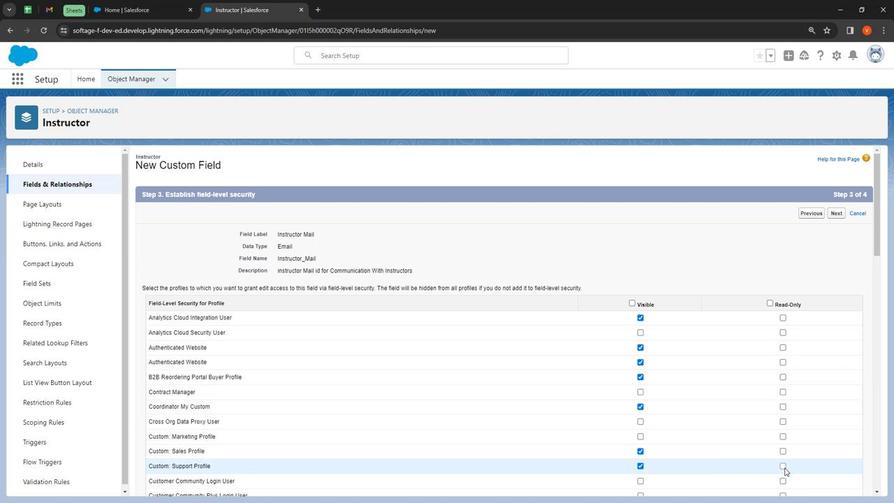 
Action: Mouse moved to (783, 444)
Screenshot: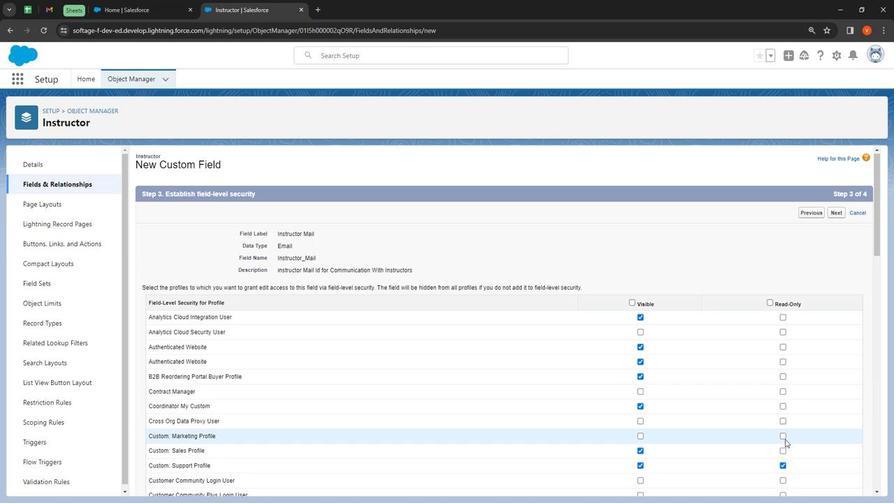 
Action: Mouse scrolled (783, 443) with delta (0, 0)
Screenshot: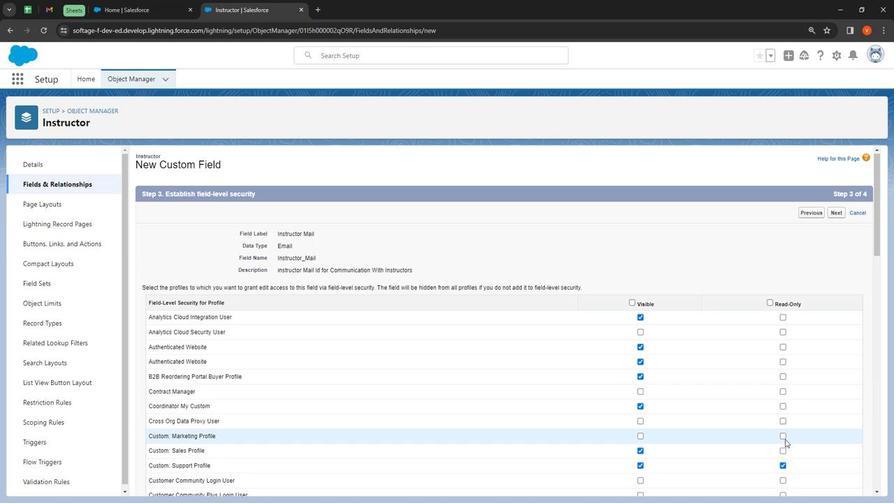 
Action: Mouse moved to (782, 440)
Screenshot: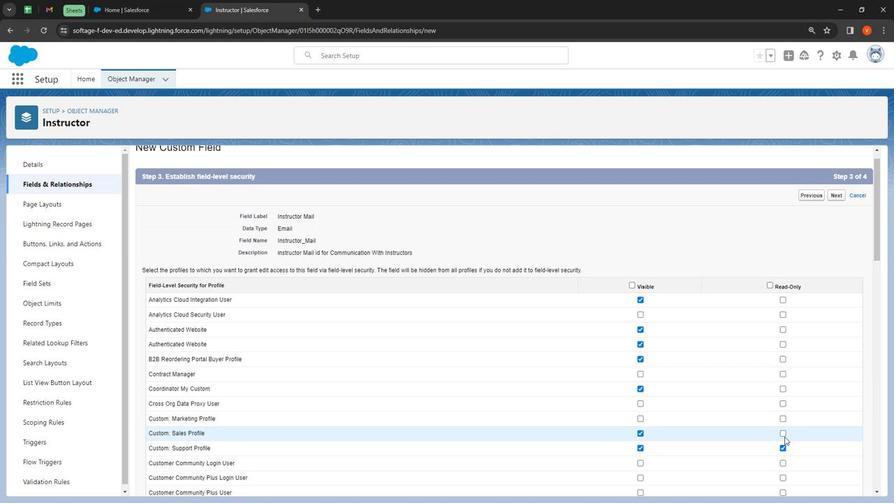 
Action: Mouse scrolled (782, 440) with delta (0, 0)
Screenshot: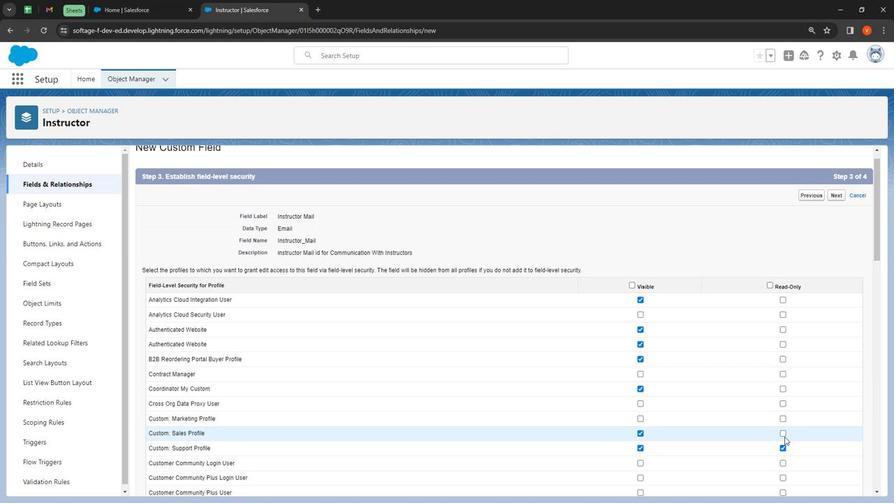 
Action: Mouse moved to (779, 434)
Screenshot: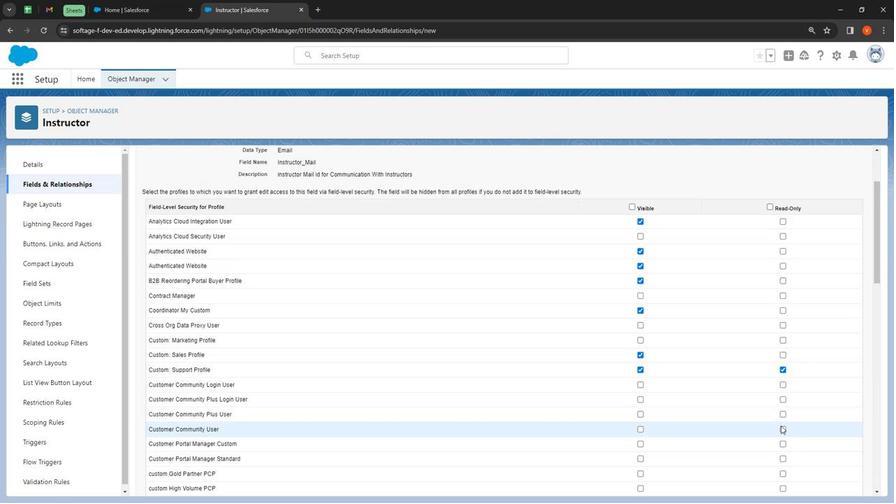 
Action: Mouse scrolled (779, 434) with delta (0, 0)
Screenshot: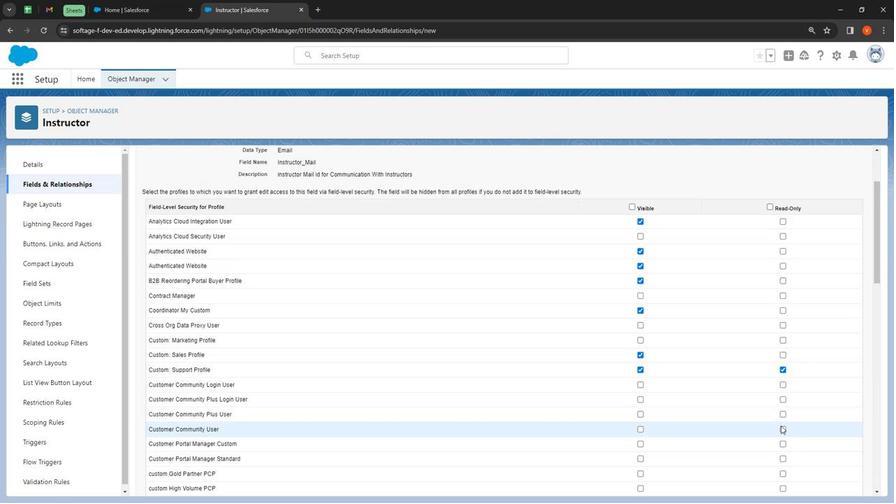 
Action: Mouse moved to (779, 364)
Screenshot: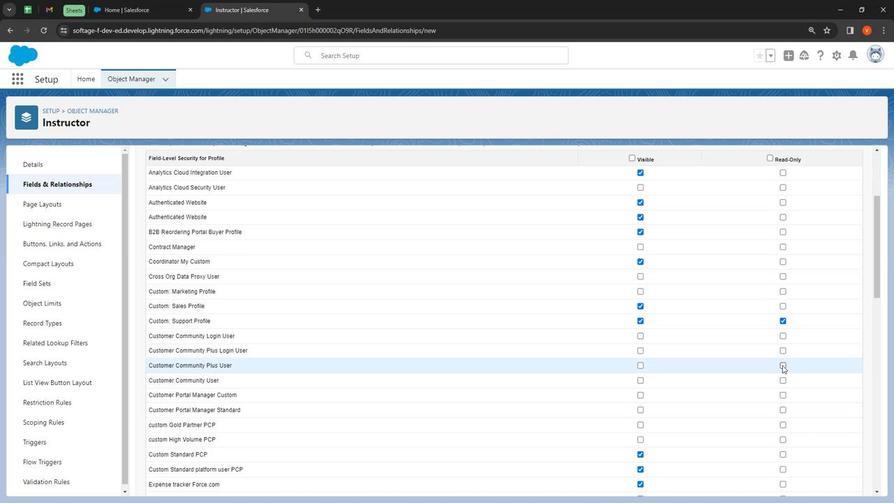 
Action: Mouse pressed left at (779, 364)
Screenshot: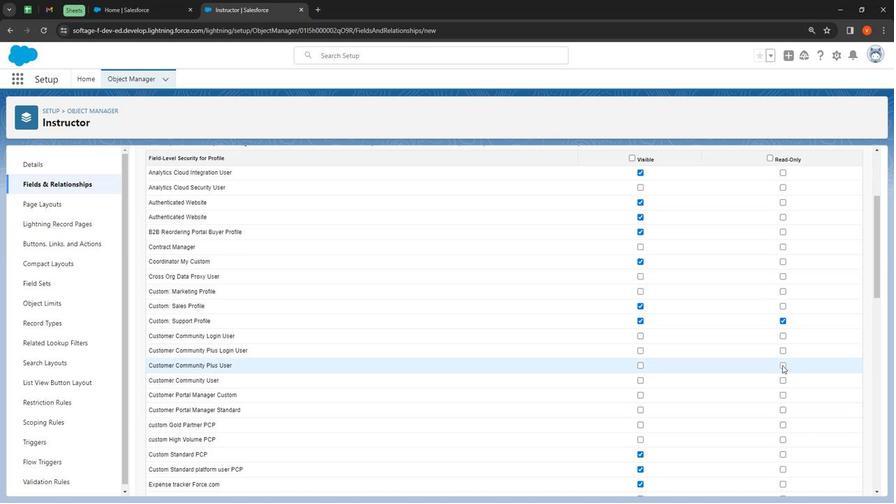 
Action: Mouse moved to (779, 382)
Screenshot: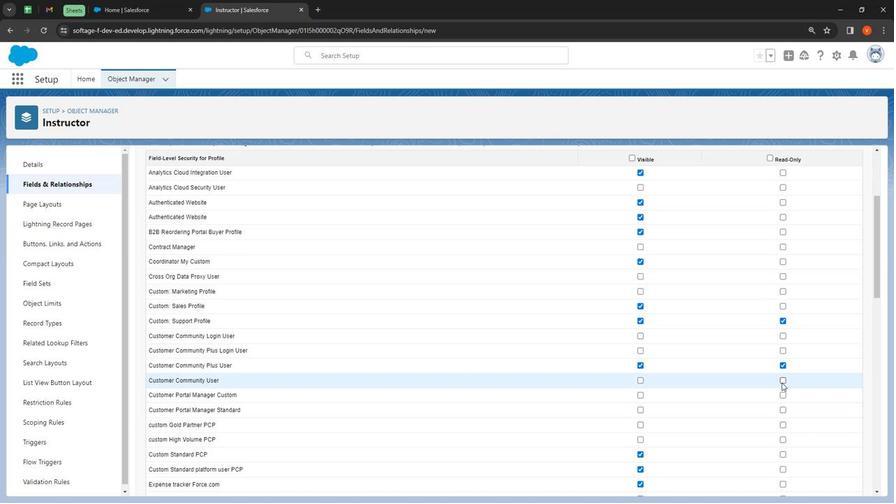 
Action: Mouse pressed left at (779, 382)
Screenshot: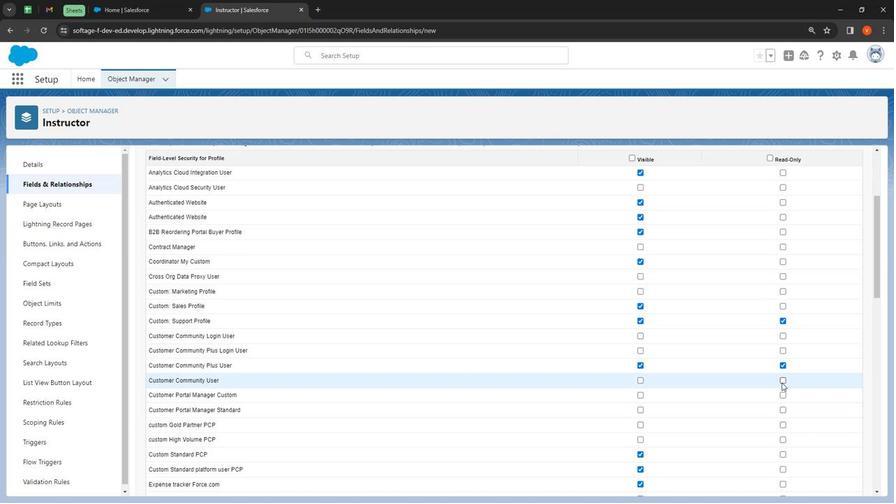 
Action: Mouse moved to (781, 407)
Screenshot: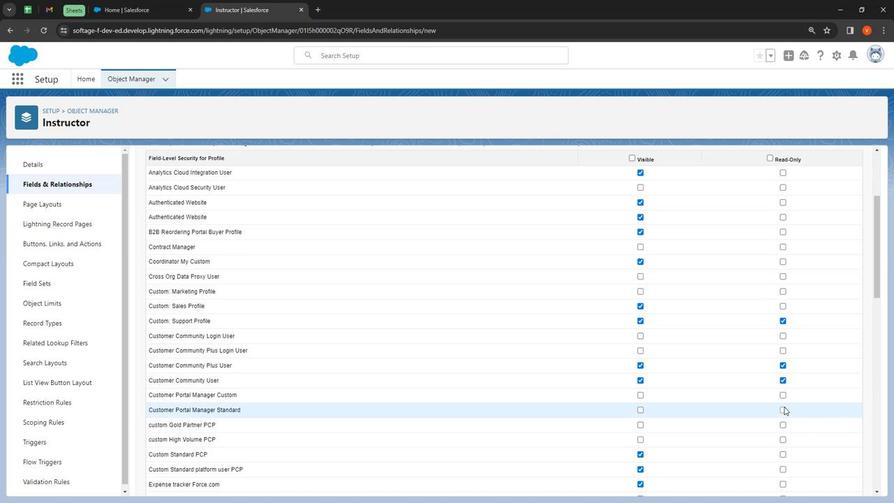 
Action: Mouse pressed left at (781, 407)
Screenshot: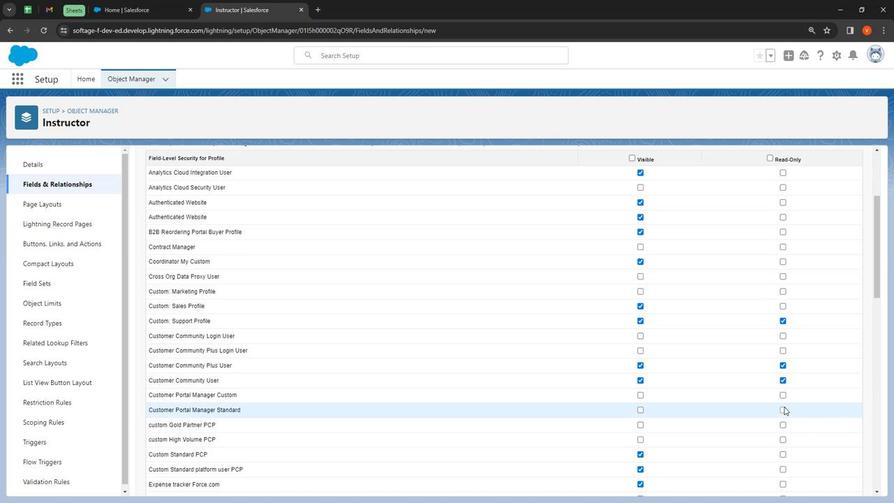 
Action: Mouse moved to (779, 426)
Screenshot: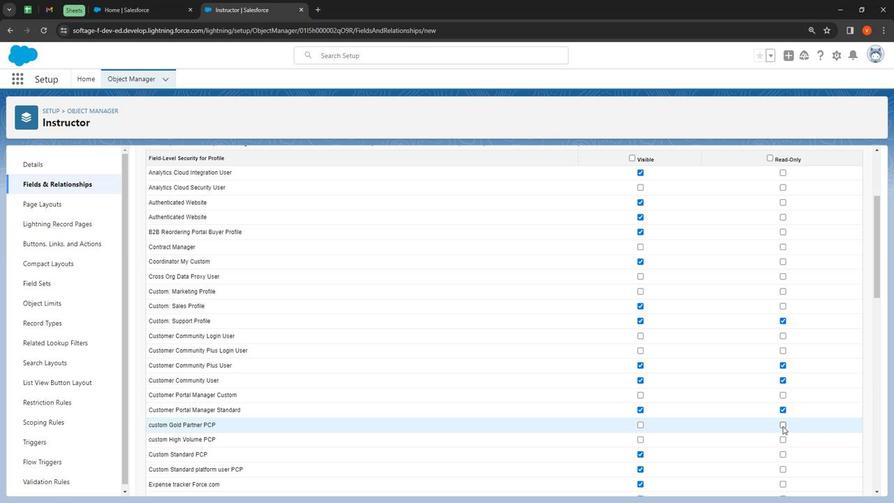 
Action: Mouse pressed left at (779, 426)
Screenshot: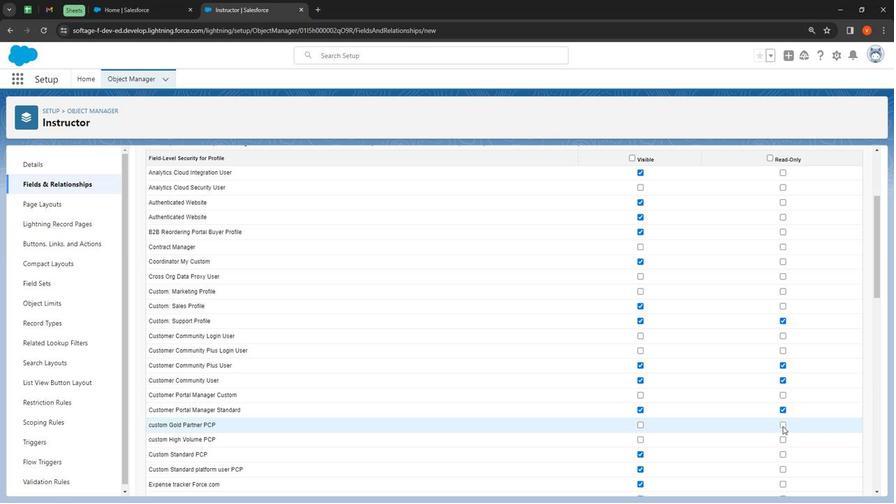 
Action: Mouse moved to (638, 458)
Screenshot: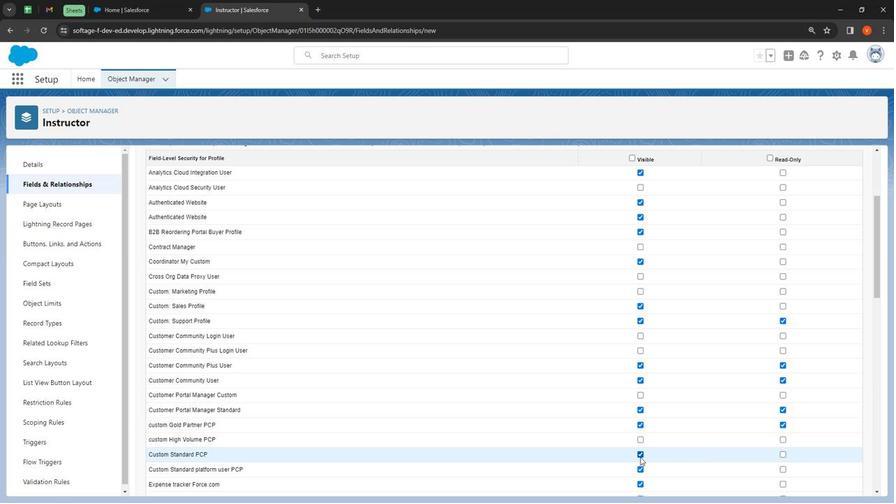 
Action: Mouse pressed left at (638, 458)
Screenshot: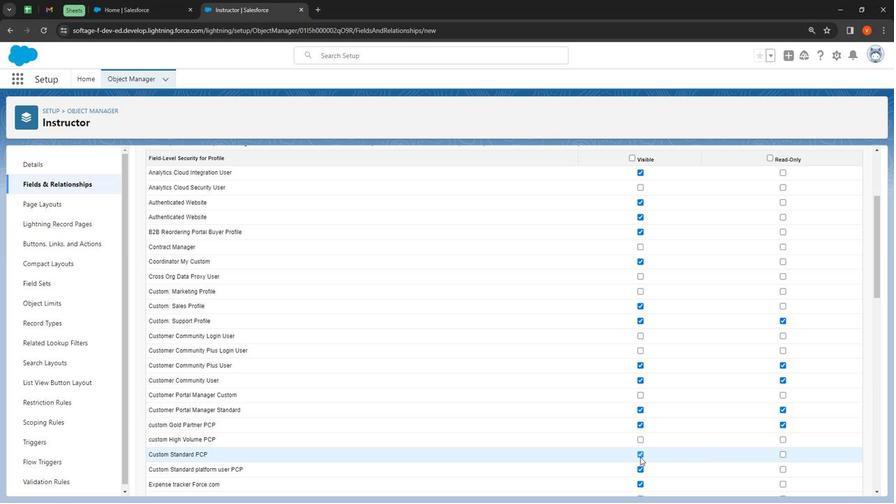 
Action: Mouse moved to (638, 485)
Screenshot: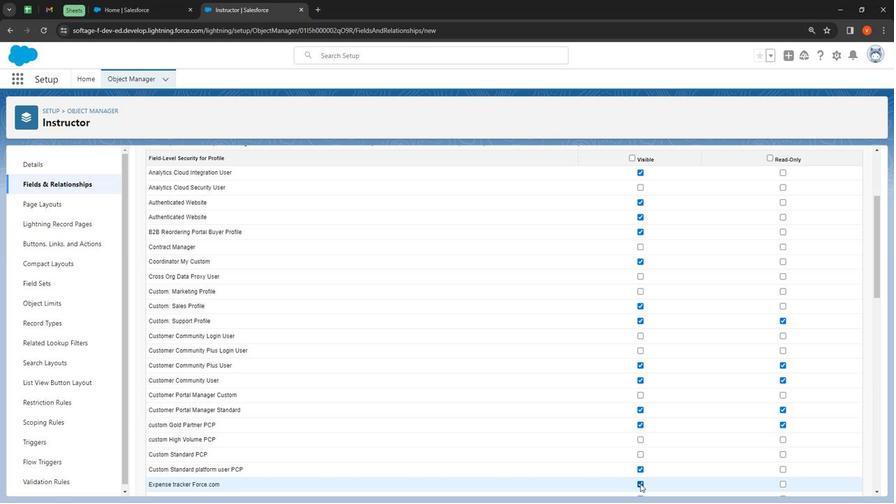 
Action: Mouse pressed left at (638, 485)
Screenshot: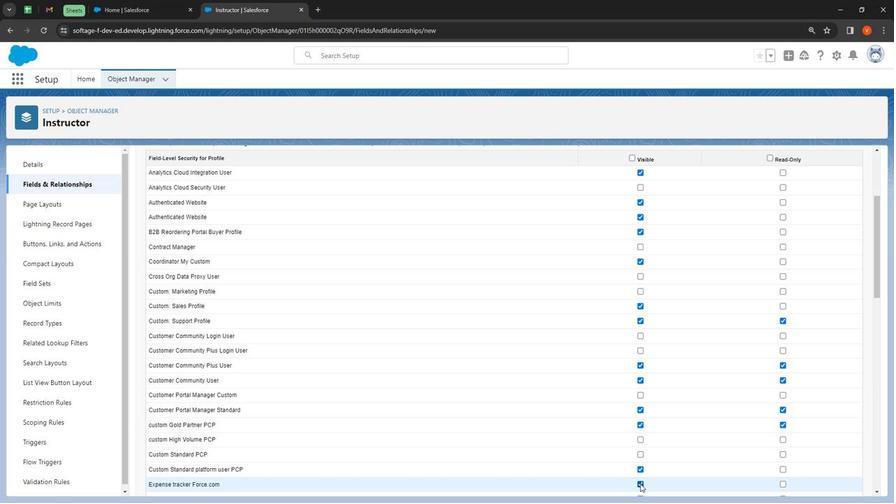 
Action: Mouse moved to (667, 469)
Screenshot: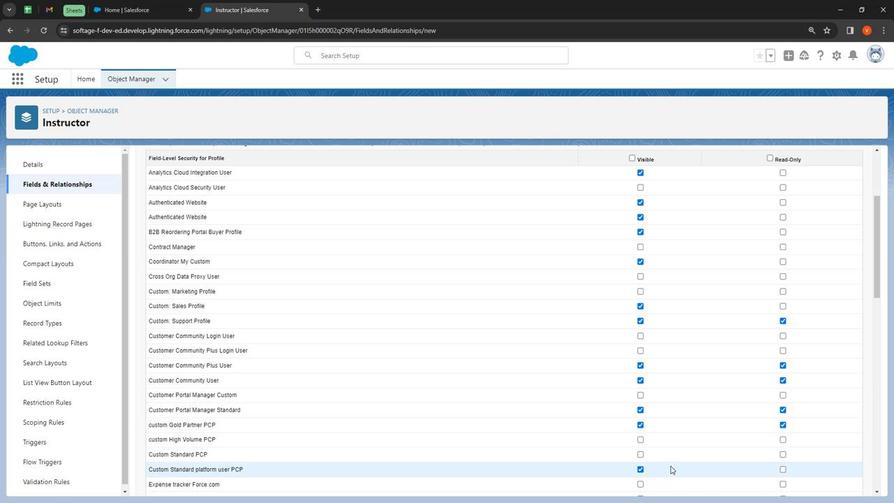 
Action: Mouse scrolled (667, 468) with delta (0, 0)
Screenshot: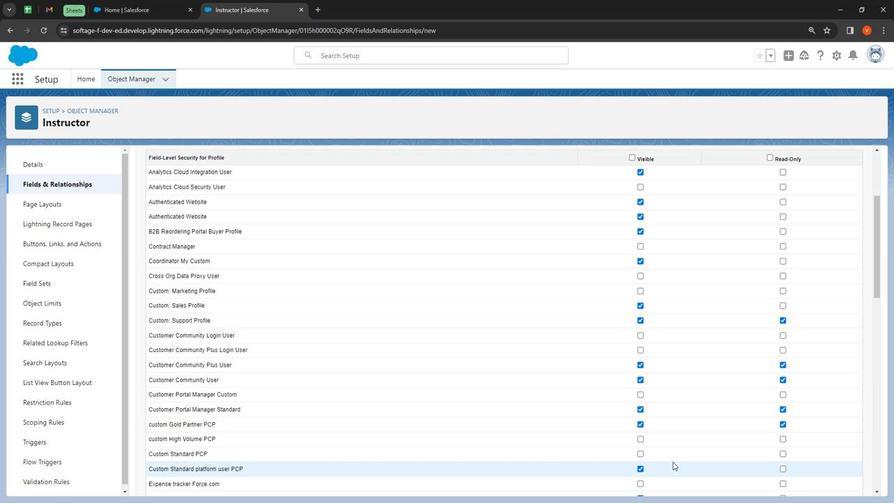 
Action: Mouse moved to (672, 459)
Screenshot: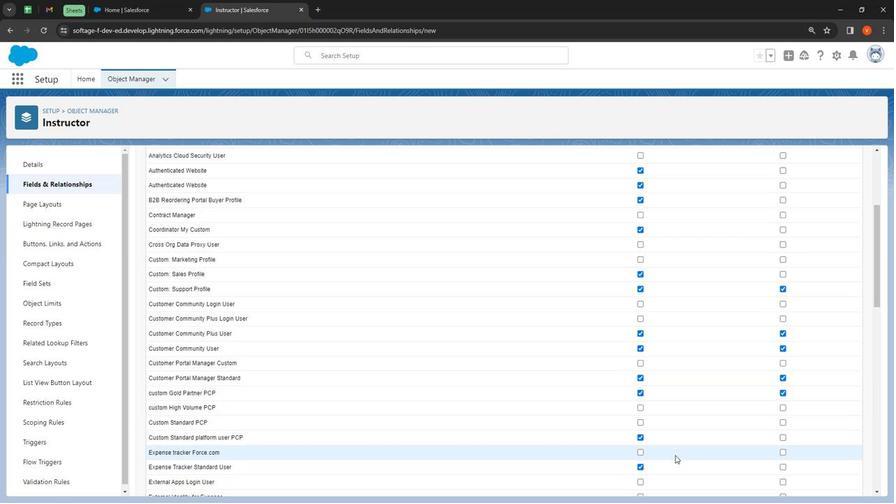 
Action: Mouse scrolled (672, 459) with delta (0, 0)
Screenshot: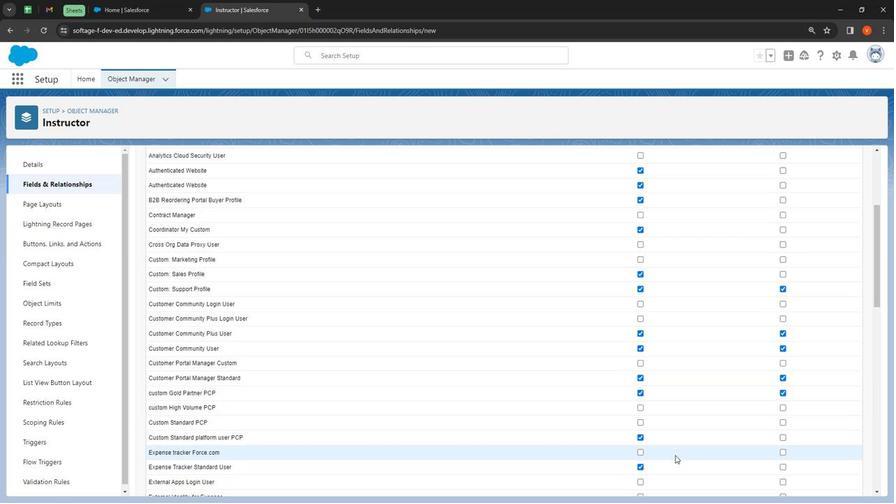 
Action: Mouse moved to (673, 454)
Screenshot: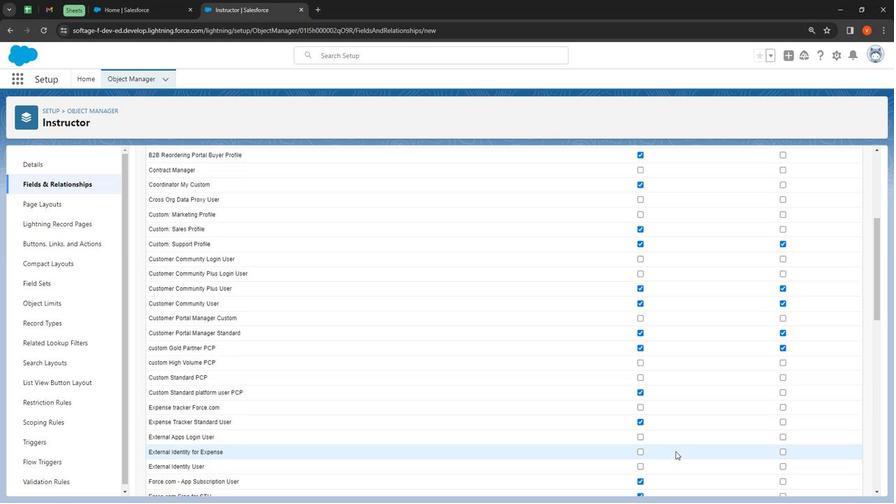 
Action: Mouse scrolled (673, 454) with delta (0, 0)
Screenshot: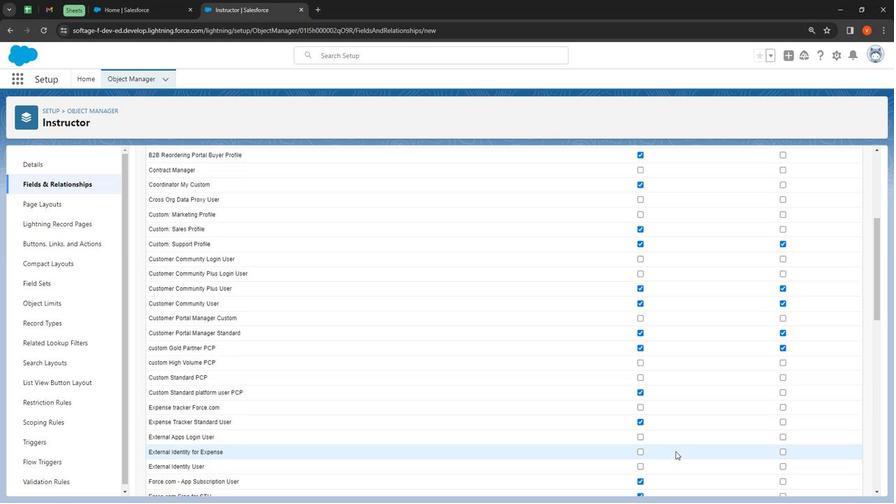 
Action: Mouse moved to (674, 439)
Screenshot: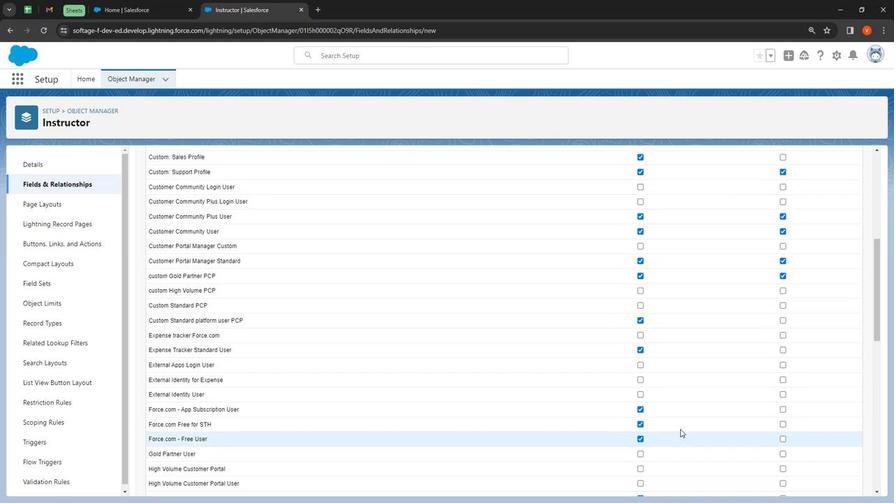 
Action: Mouse scrolled (674, 438) with delta (0, 0)
Screenshot: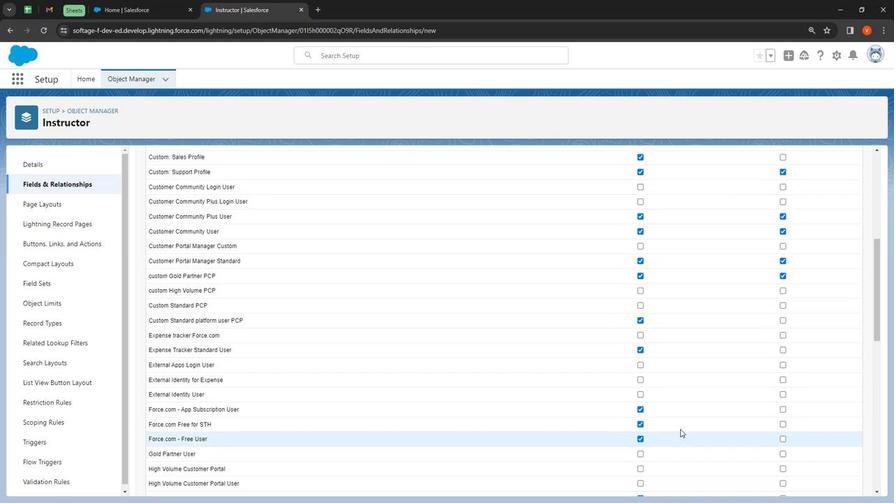 
Action: Mouse moved to (641, 319)
Screenshot: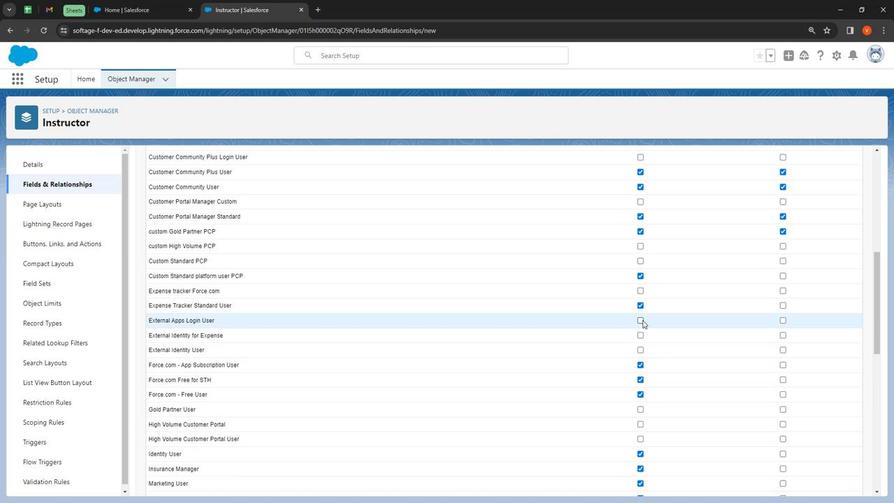 
Action: Mouse pressed left at (641, 319)
Screenshot: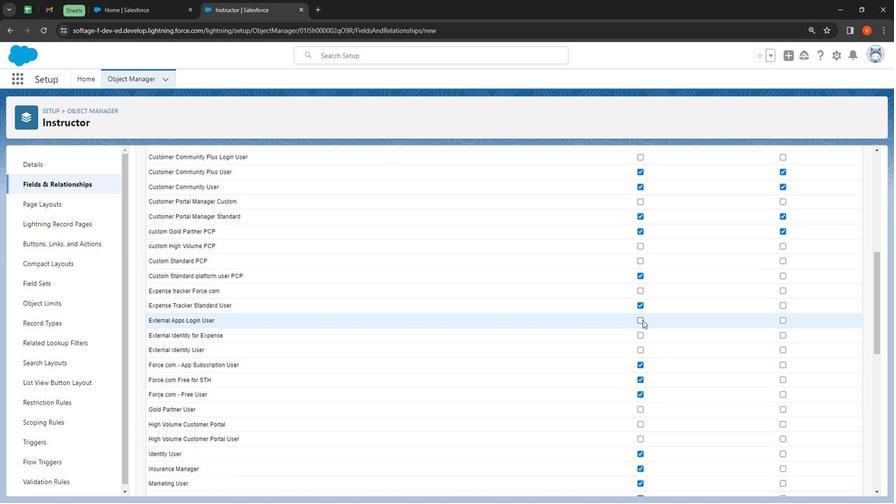 
Action: Mouse moved to (641, 332)
Screenshot: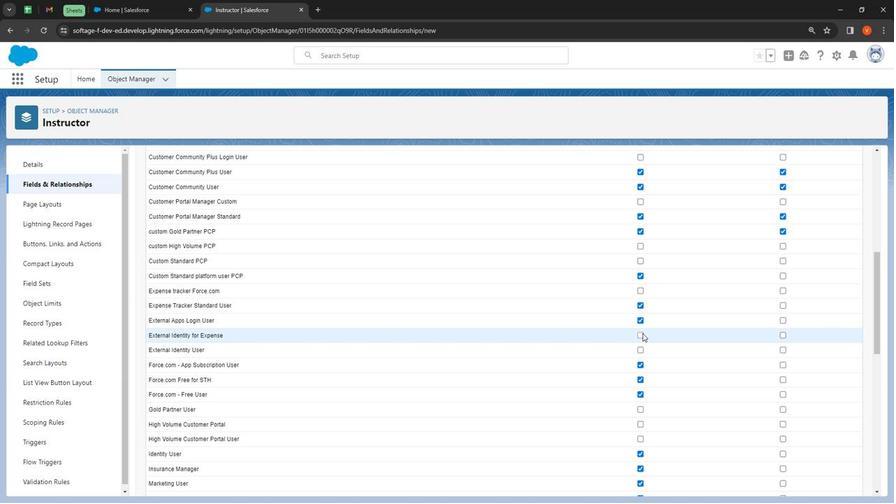 
Action: Mouse pressed left at (641, 332)
Screenshot: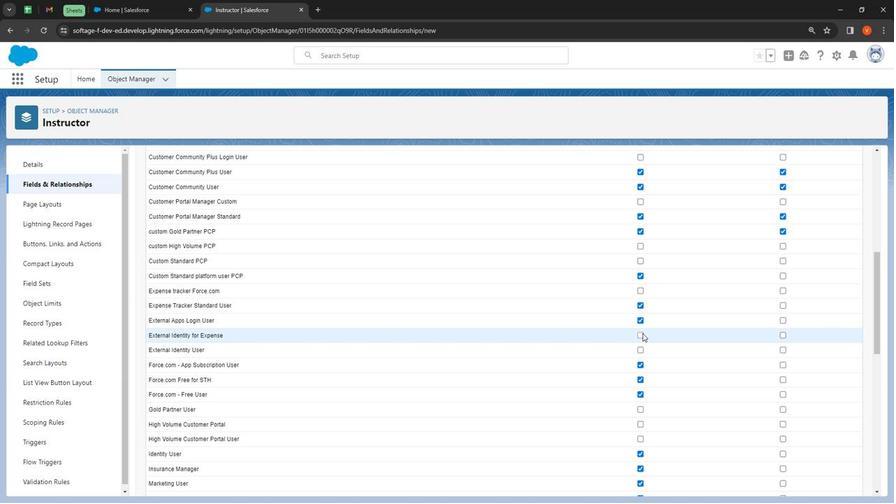 
Action: Mouse moved to (641, 368)
Screenshot: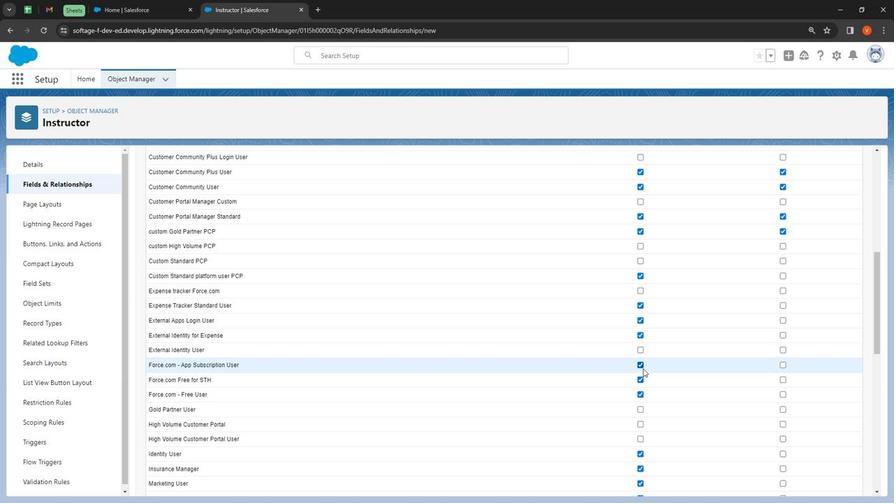 
Action: Mouse pressed left at (641, 368)
Screenshot: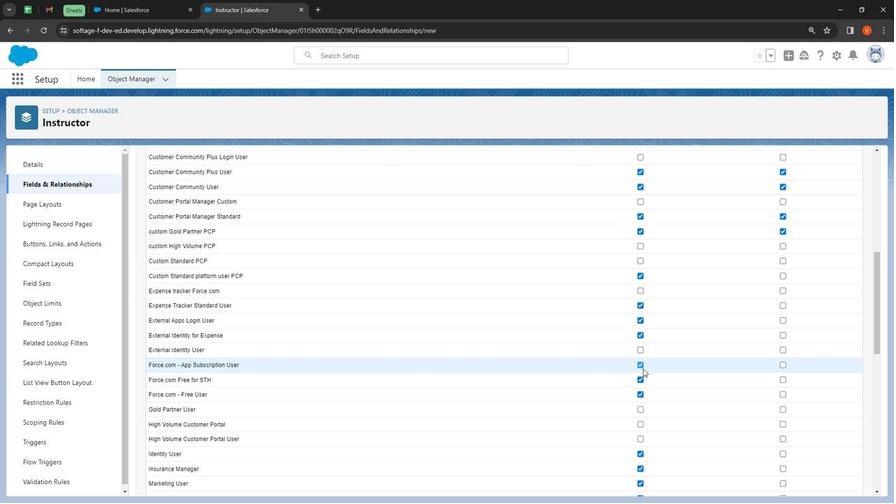 
Action: Mouse moved to (640, 379)
Screenshot: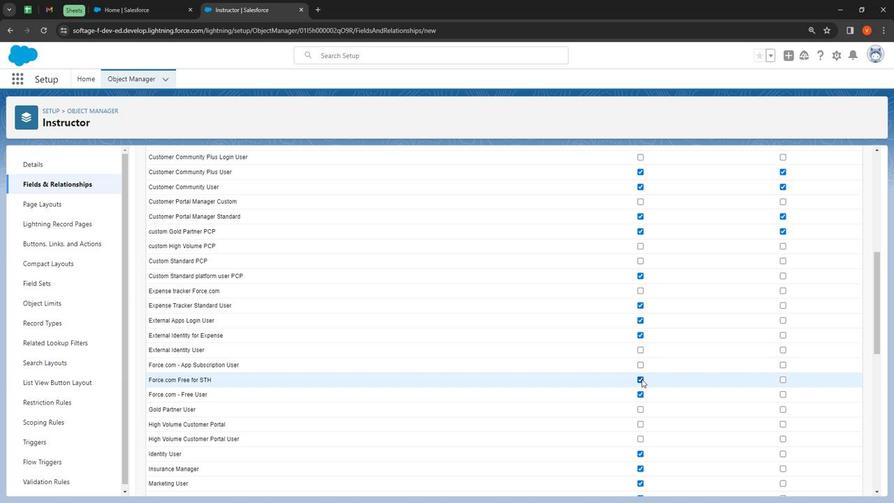 
Action: Mouse pressed left at (640, 379)
Screenshot: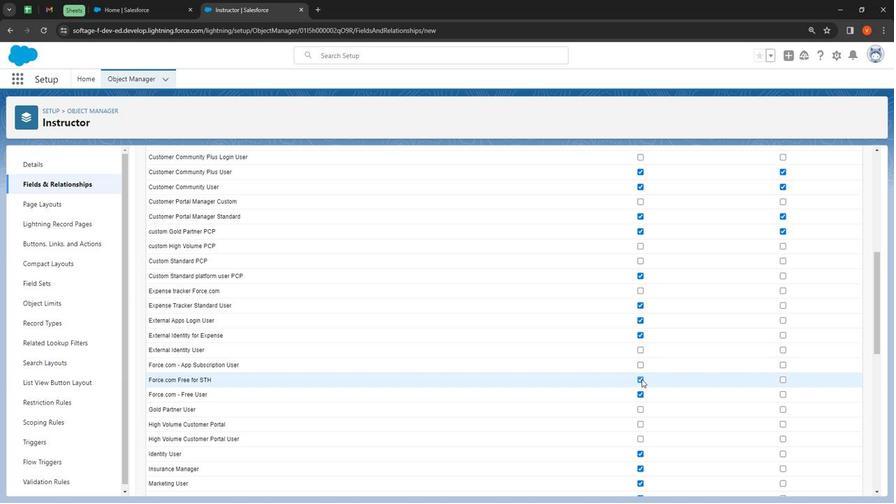 
Action: Mouse moved to (779, 426)
Screenshot: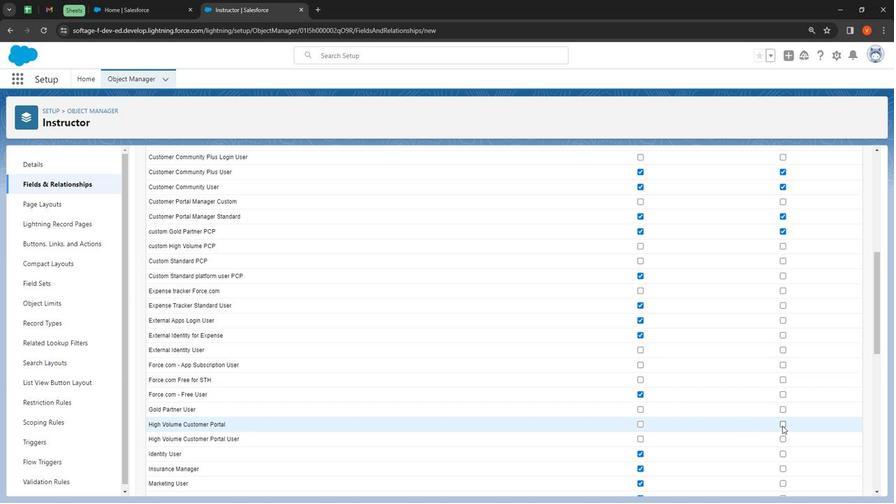 
Action: Mouse pressed left at (779, 426)
Screenshot: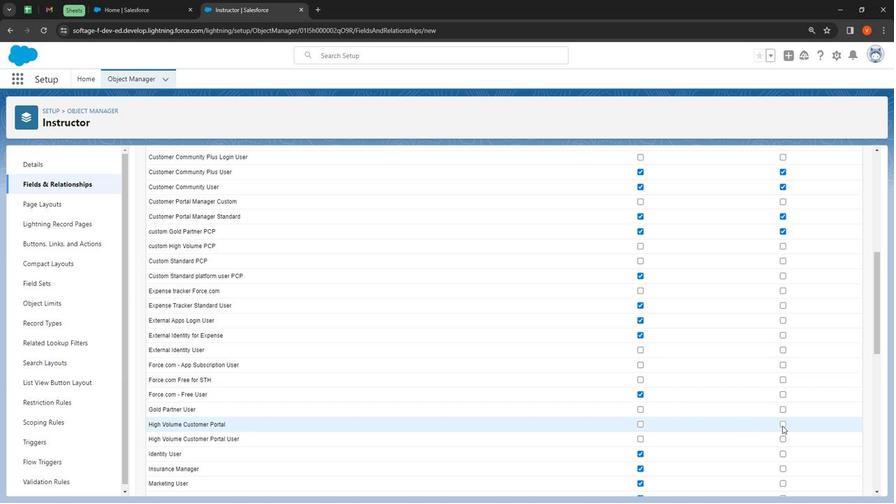 
Action: Mouse moved to (779, 440)
Screenshot: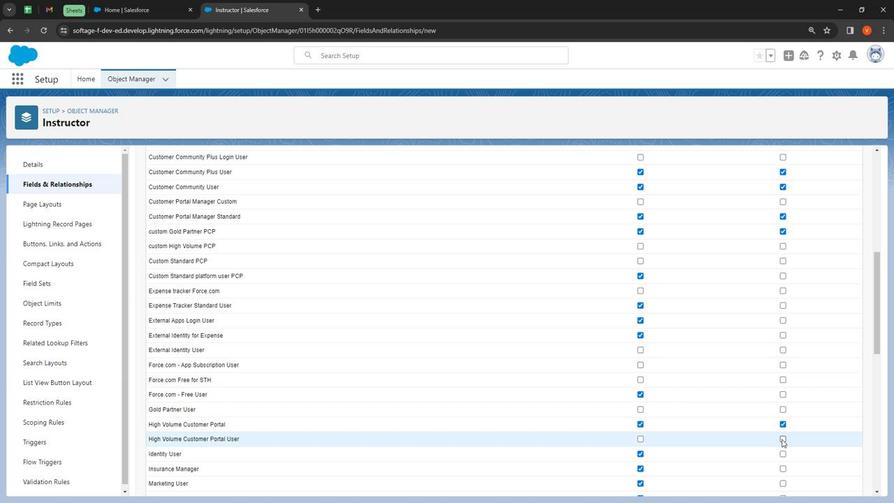 
Action: Mouse pressed left at (779, 440)
Screenshot: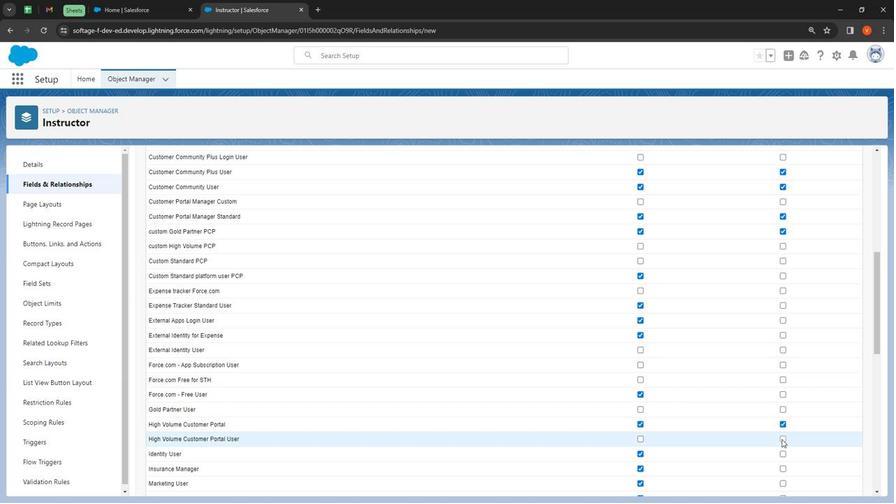 
Action: Mouse moved to (781, 456)
Screenshot: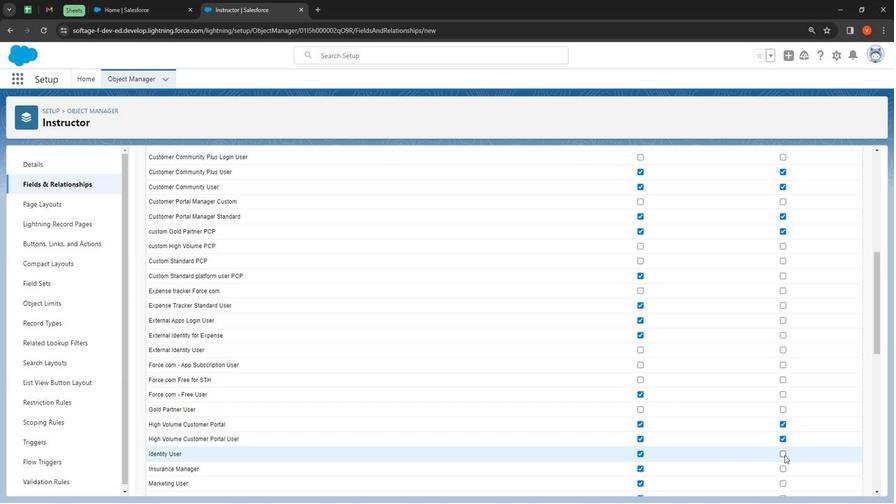 
Action: Mouse pressed left at (781, 456)
